 Task: Select the current location as Philadelphia, Pennsylvania, United States . Now zoom - , and verify the location . Hide zoom slider
Action: Mouse moved to (116, 24)
Screenshot: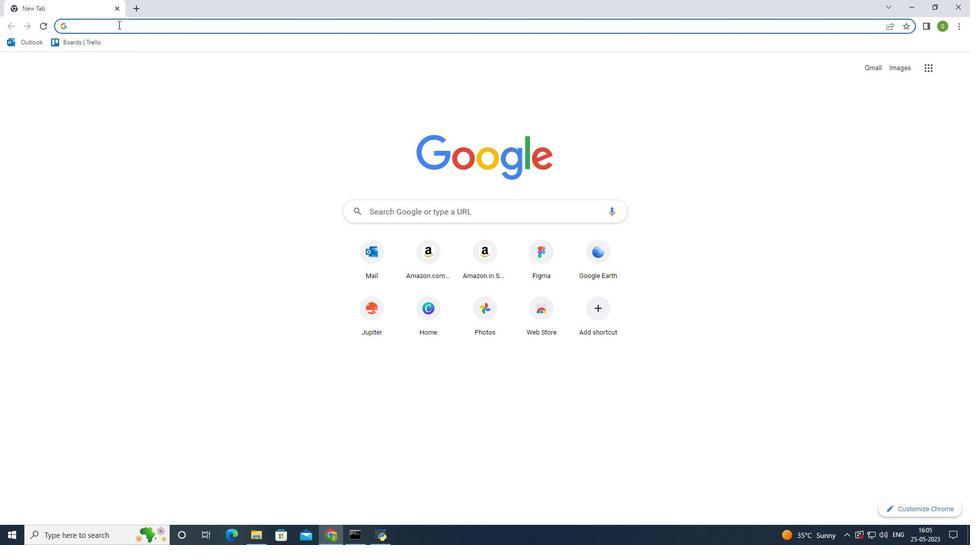
Action: Mouse pressed left at (116, 24)
Screenshot: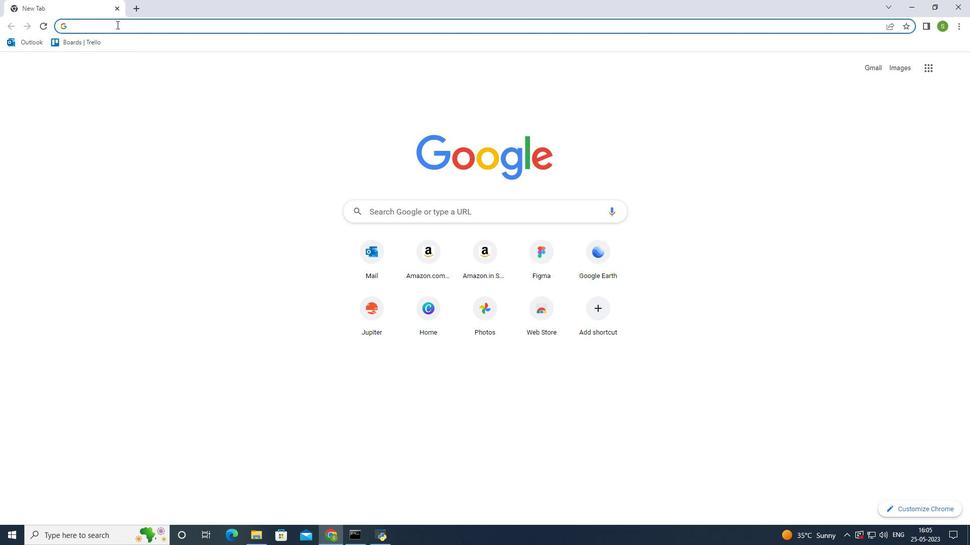 
Action: Mouse moved to (117, 45)
Screenshot: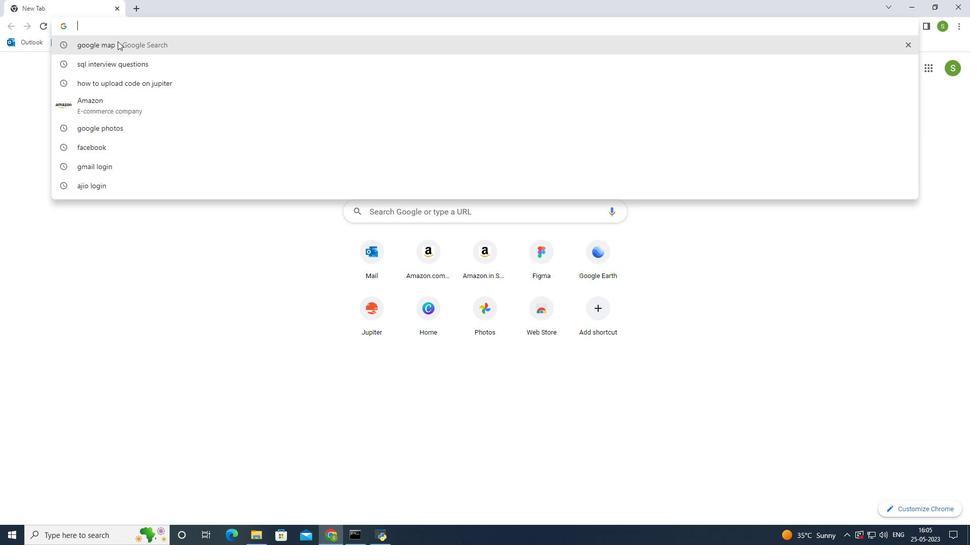 
Action: Mouse pressed left at (117, 45)
Screenshot: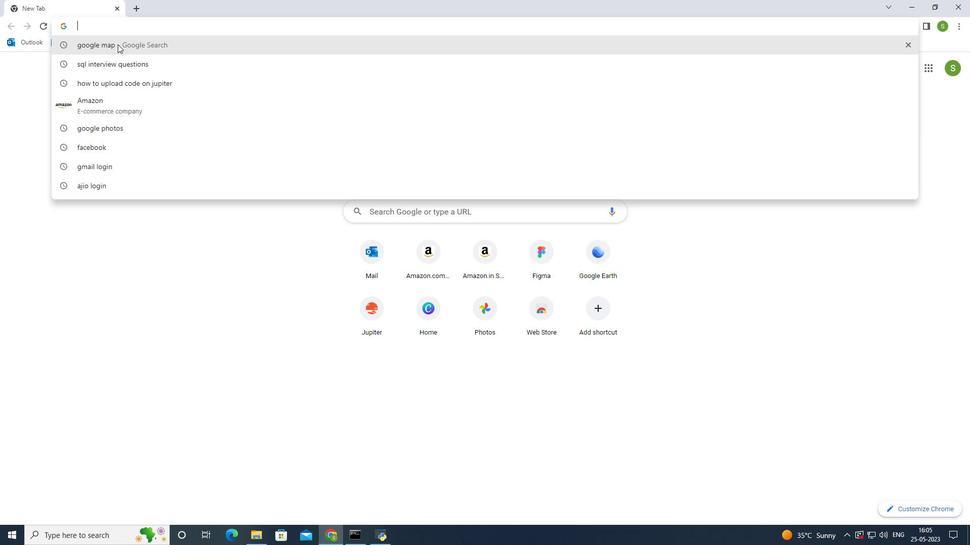 
Action: Mouse moved to (141, 154)
Screenshot: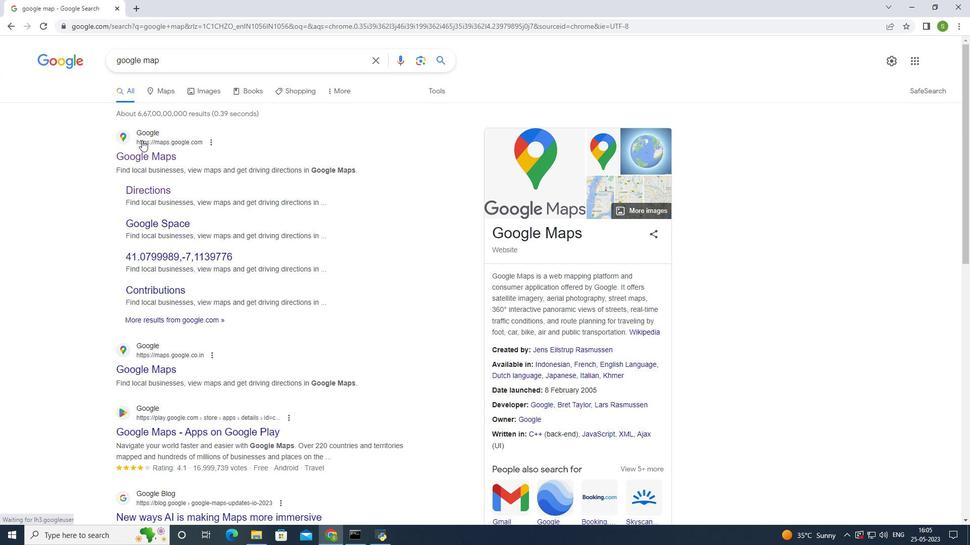 
Action: Mouse pressed left at (141, 154)
Screenshot: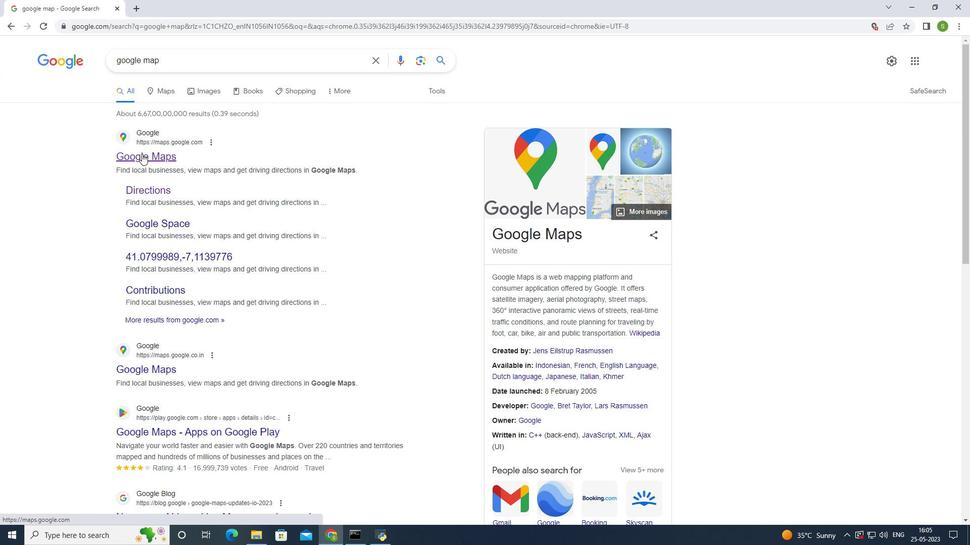 
Action: Mouse moved to (141, 152)
Screenshot: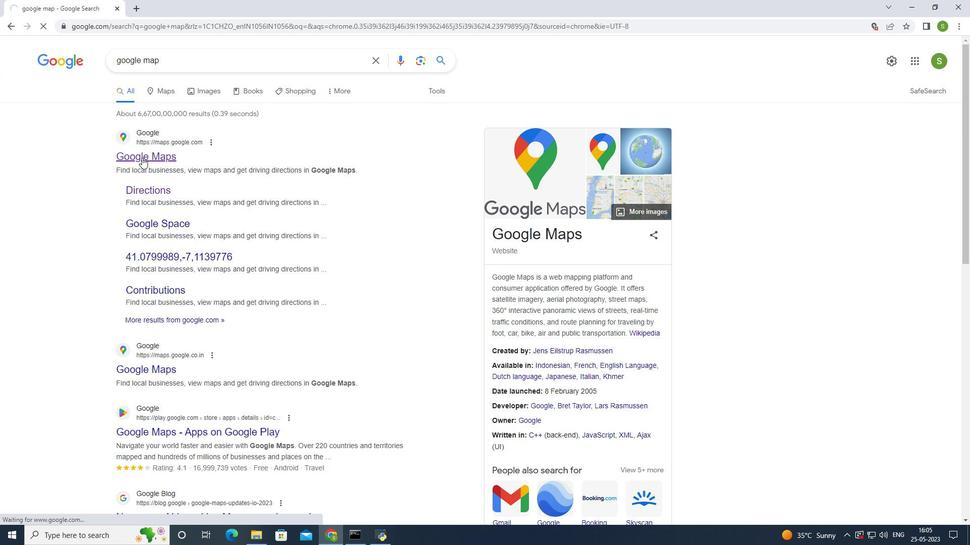 
Action: Mouse pressed left at (141, 152)
Screenshot: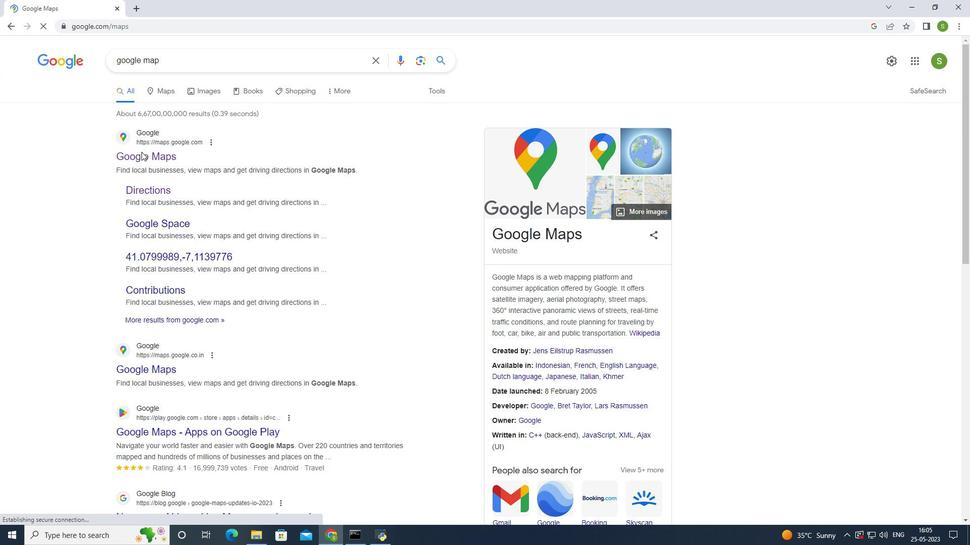 
Action: Mouse moved to (124, 53)
Screenshot: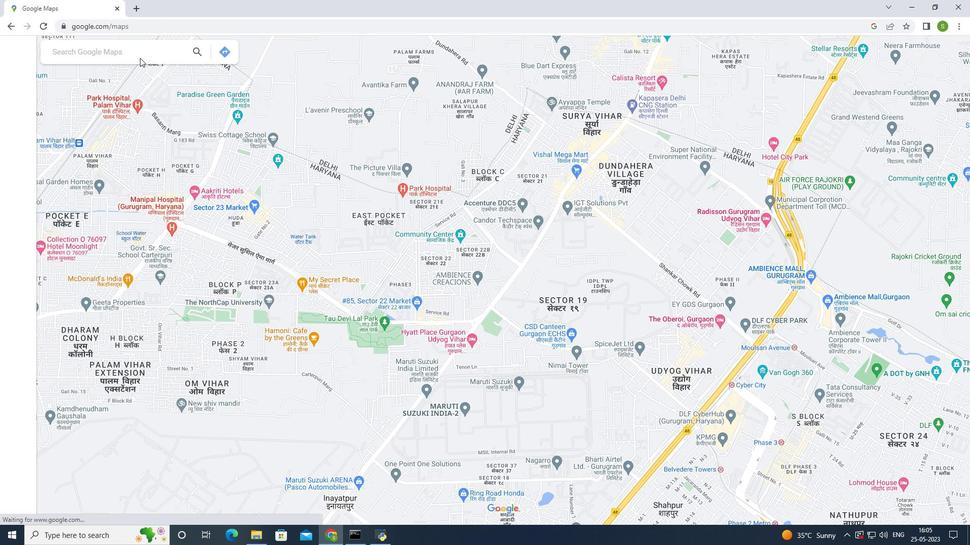 
Action: Mouse pressed left at (124, 53)
Screenshot: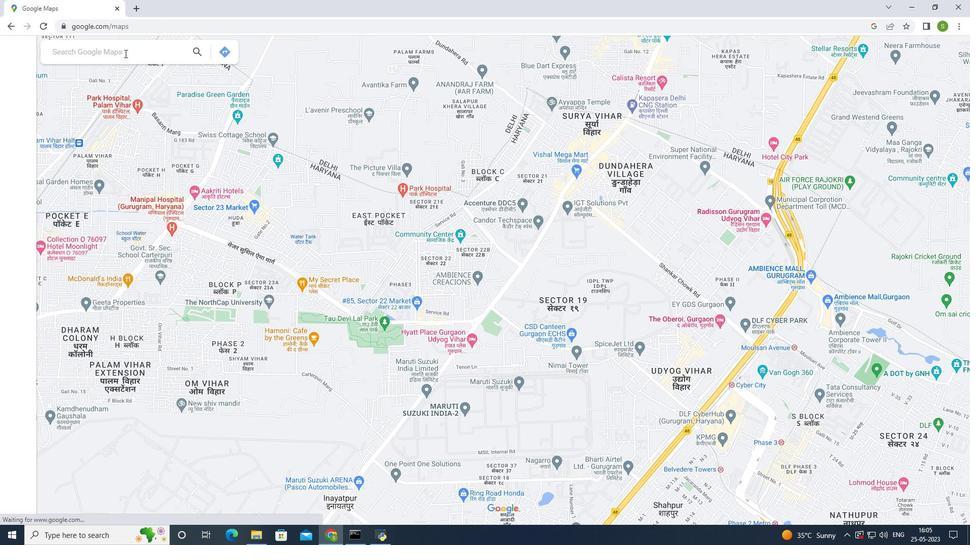 
Action: Mouse moved to (419, 162)
Screenshot: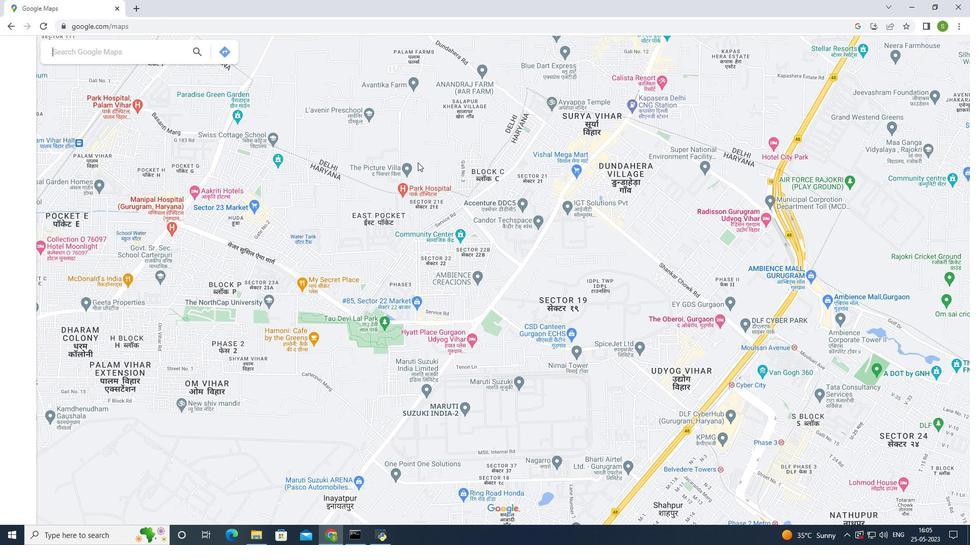 
Action: Key pressed <Key.caps_lock>P<Key.caps_lock>hiladel[hia<Key.space><Key.caps_lock>P<Key.caps_lock>ennsylvania<Key.space><Key.caps_lock>U<Key.caps_lock>nited<Key.space><Key.caps_lock>S<Key.caps_lock>tates<Key.enter>
Screenshot: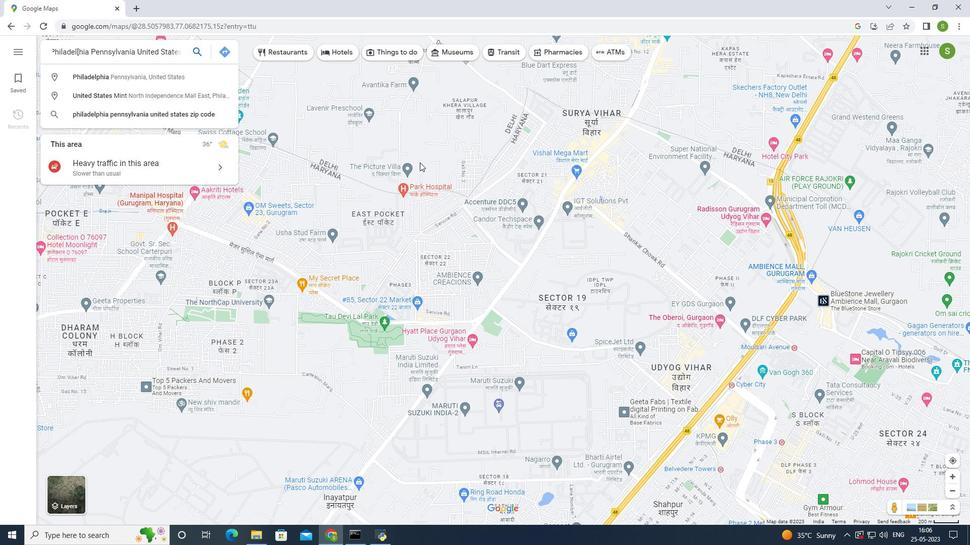 
Action: Mouse moved to (953, 489)
Screenshot: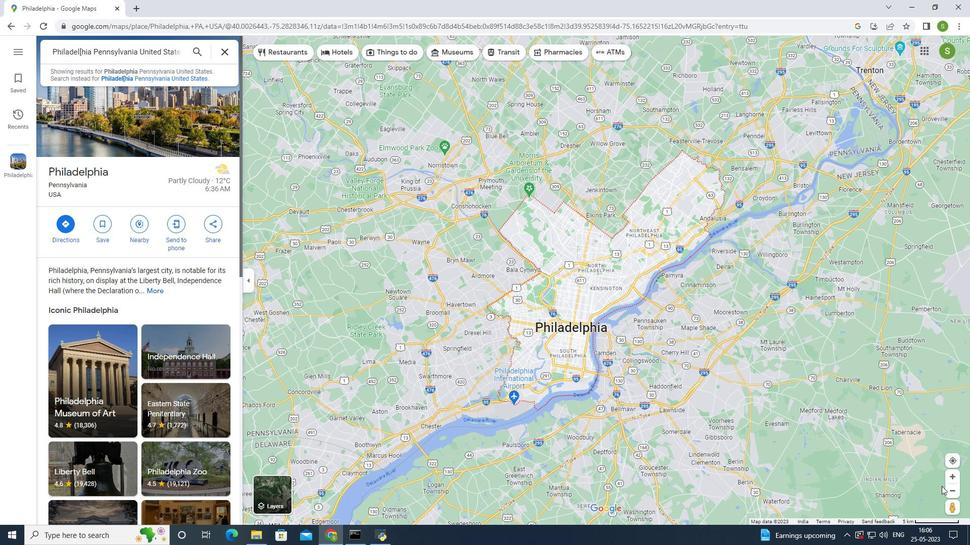 
Action: Mouse pressed left at (953, 489)
Screenshot: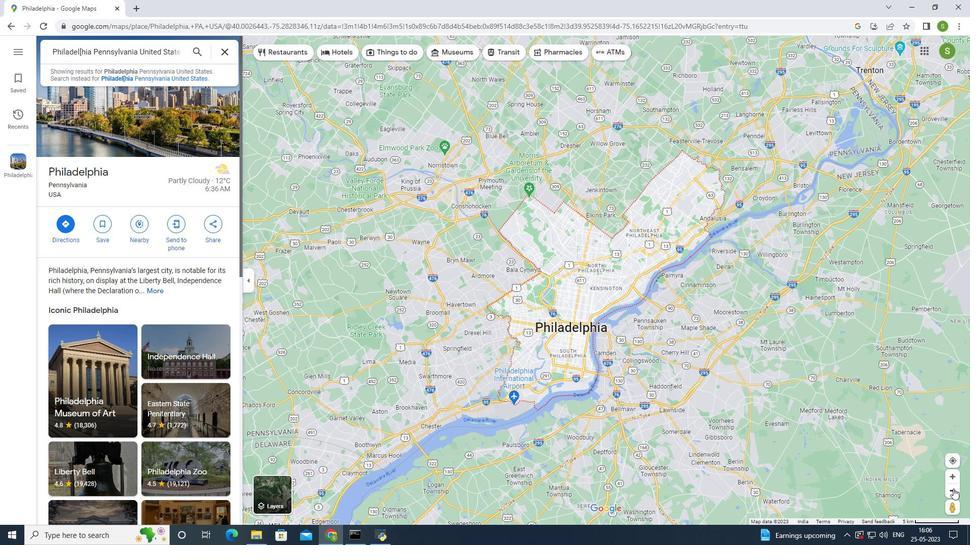 
Action: Mouse moved to (952, 475)
Screenshot: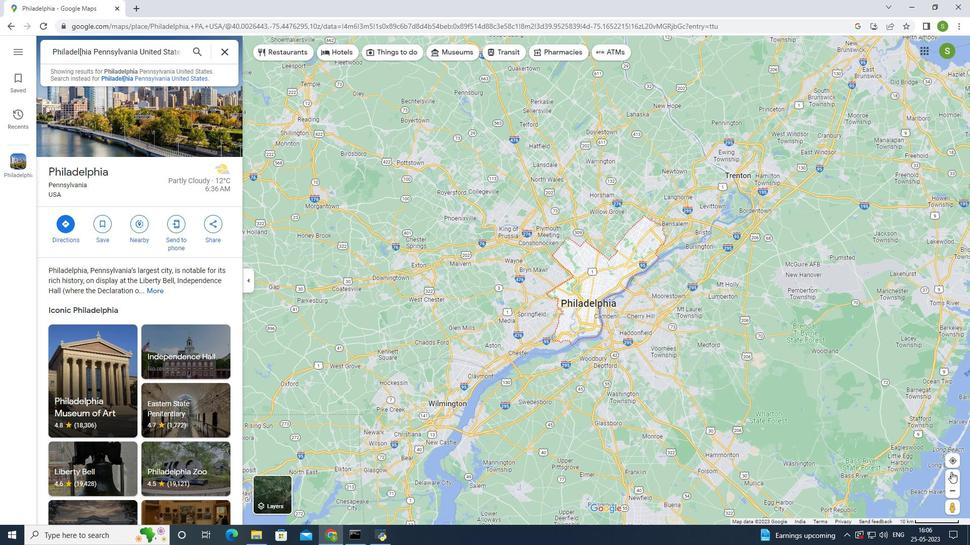 
Action: Mouse pressed left at (952, 475)
Screenshot: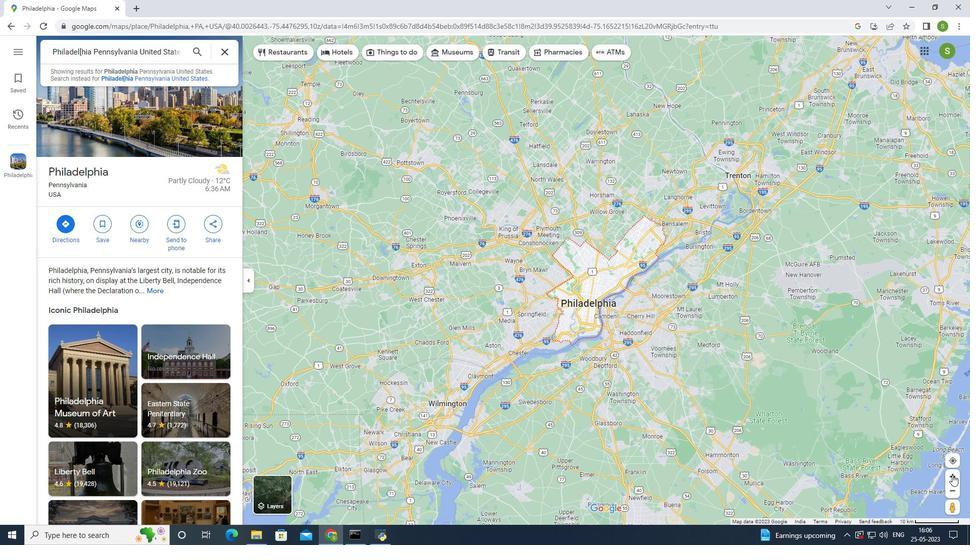 
Action: Mouse moved to (926, 485)
Screenshot: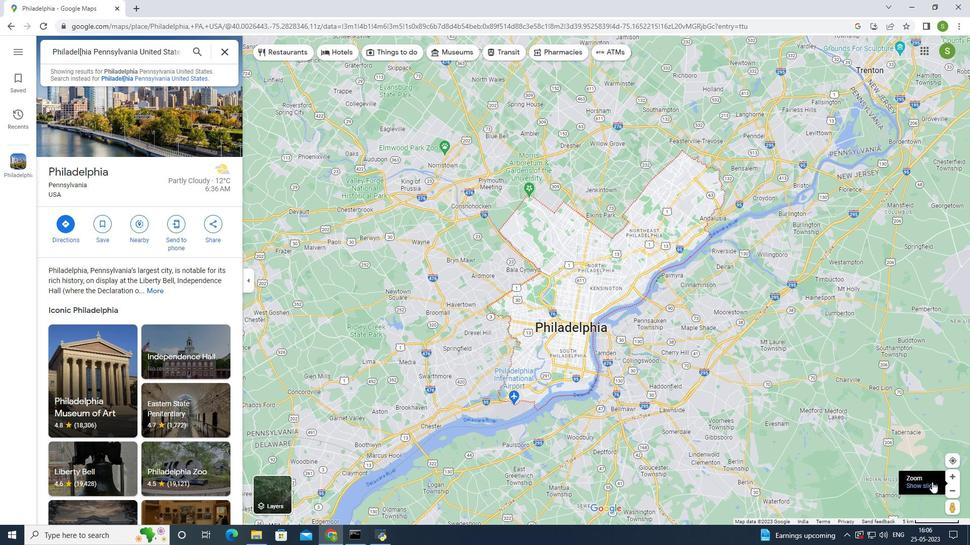 
Action: Mouse pressed left at (926, 485)
Screenshot: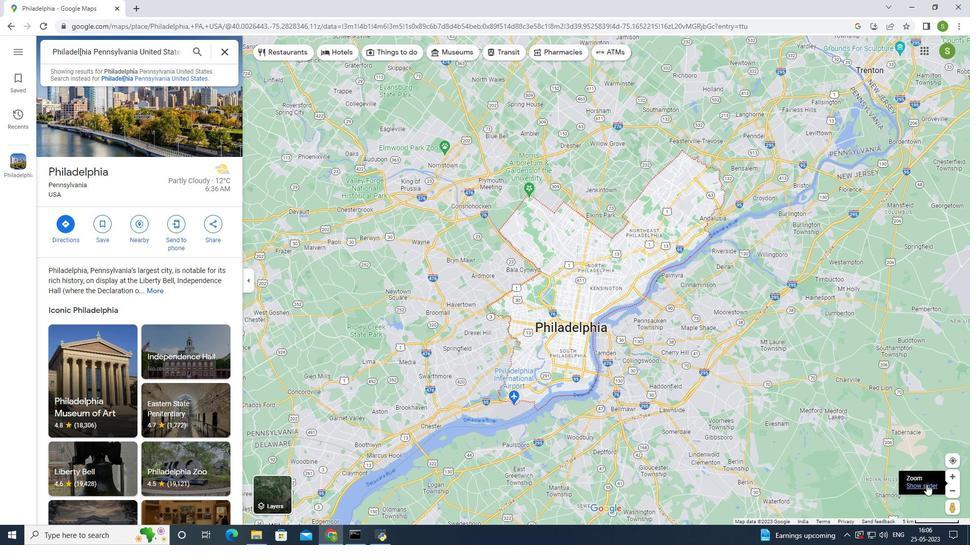 
Action: Mouse moved to (545, 397)
Screenshot: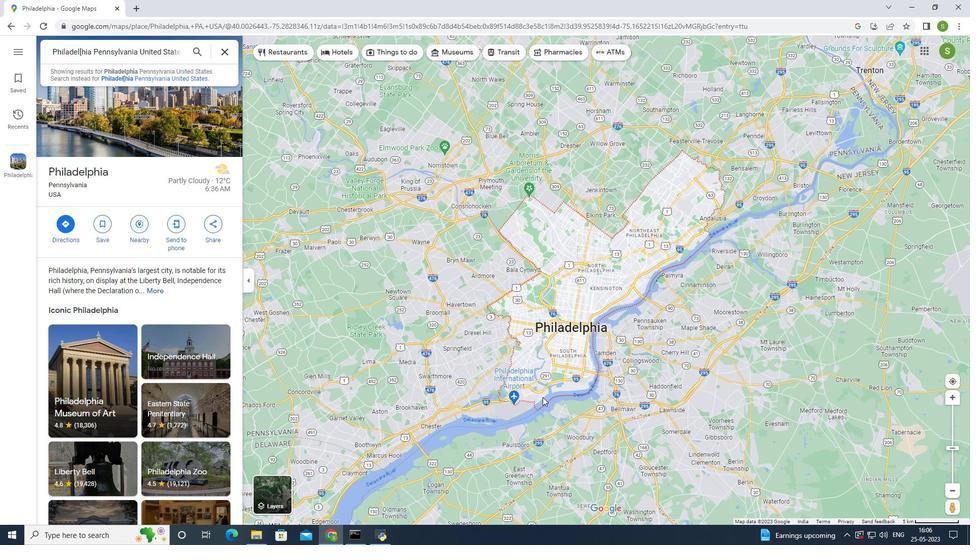 
Action: Mouse scrolled (545, 397) with delta (0, 0)
Screenshot: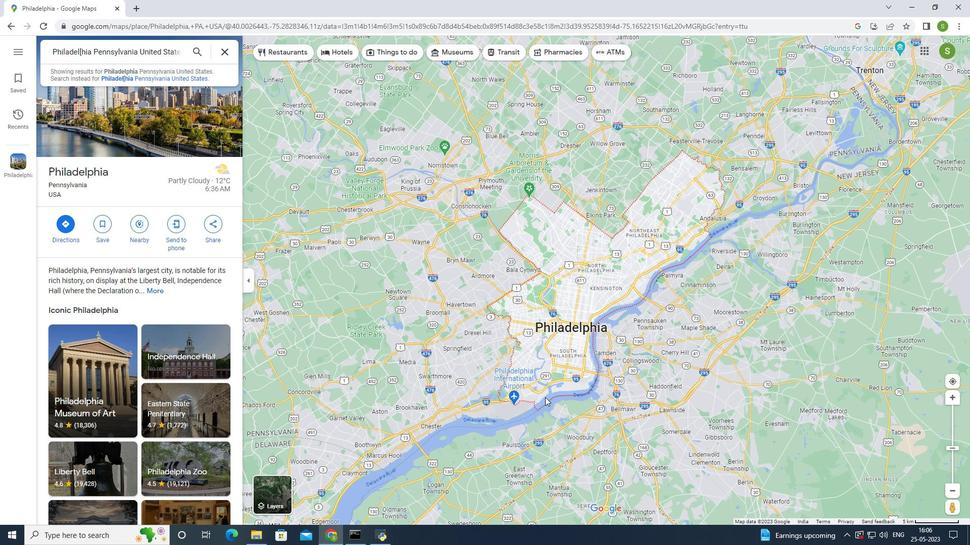 
Action: Mouse moved to (577, 391)
Screenshot: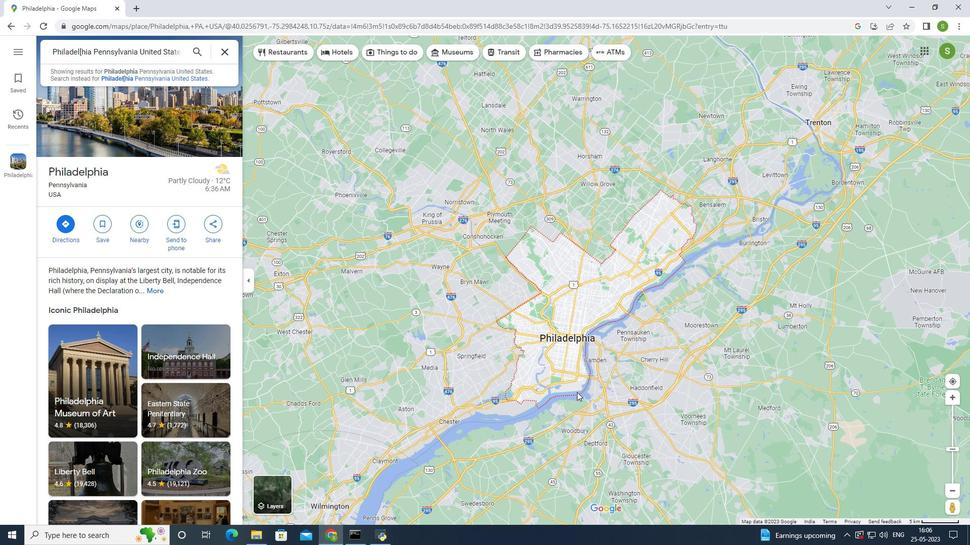 
Action: Mouse scrolled (577, 392) with delta (0, 0)
Screenshot: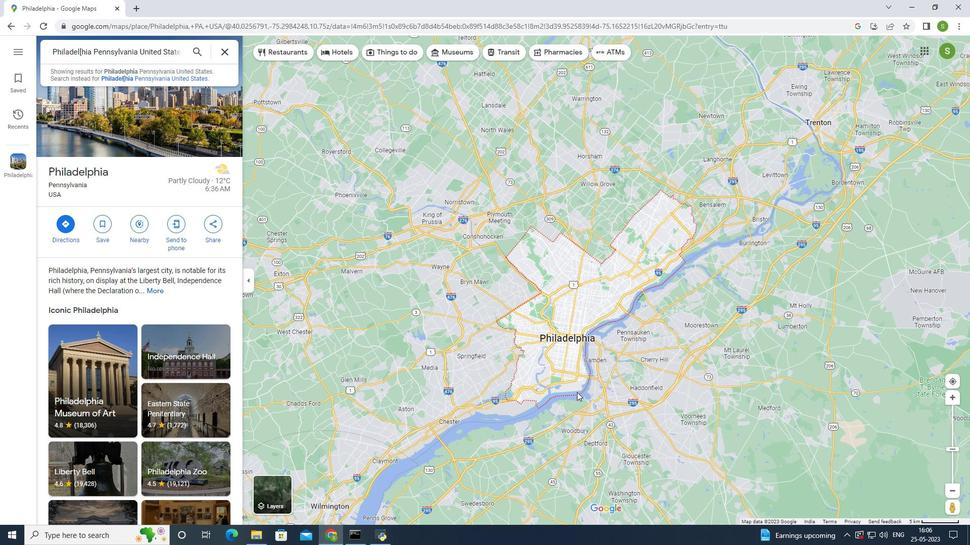 
Action: Mouse moved to (577, 390)
Screenshot: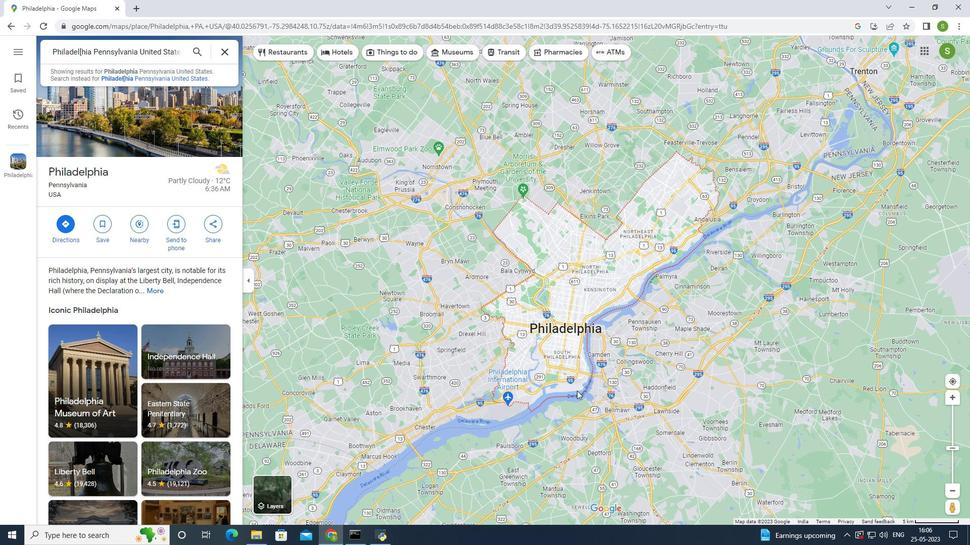
Action: Mouse scrolled (577, 390) with delta (0, 0)
Screenshot: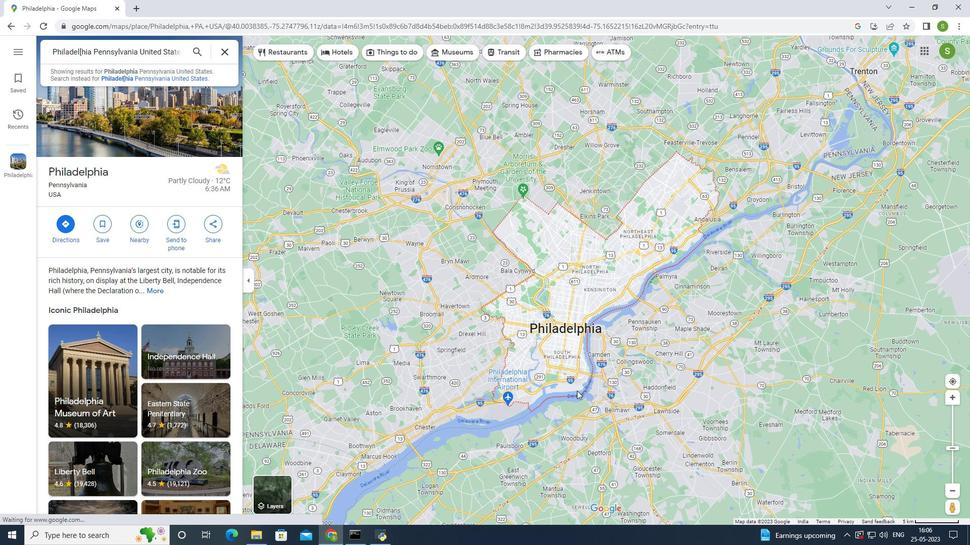 
Action: Mouse scrolled (577, 390) with delta (0, 0)
Screenshot: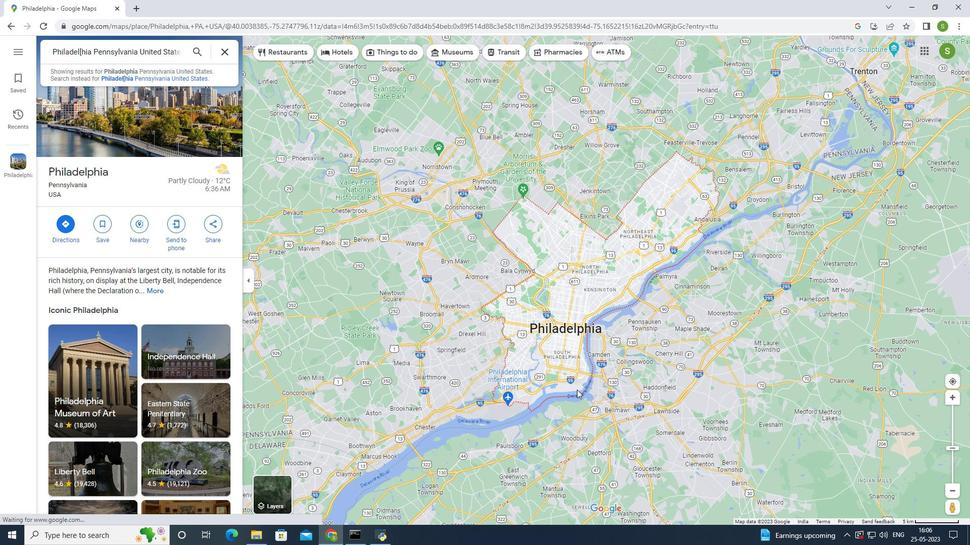 
Action: Mouse moved to (595, 357)
Screenshot: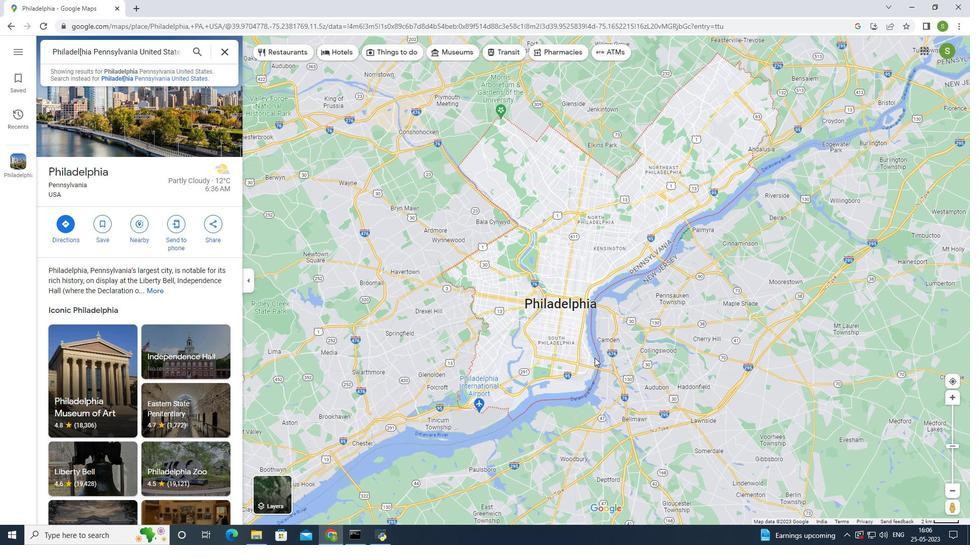 
Action: Mouse scrolled (595, 358) with delta (0, 0)
Screenshot: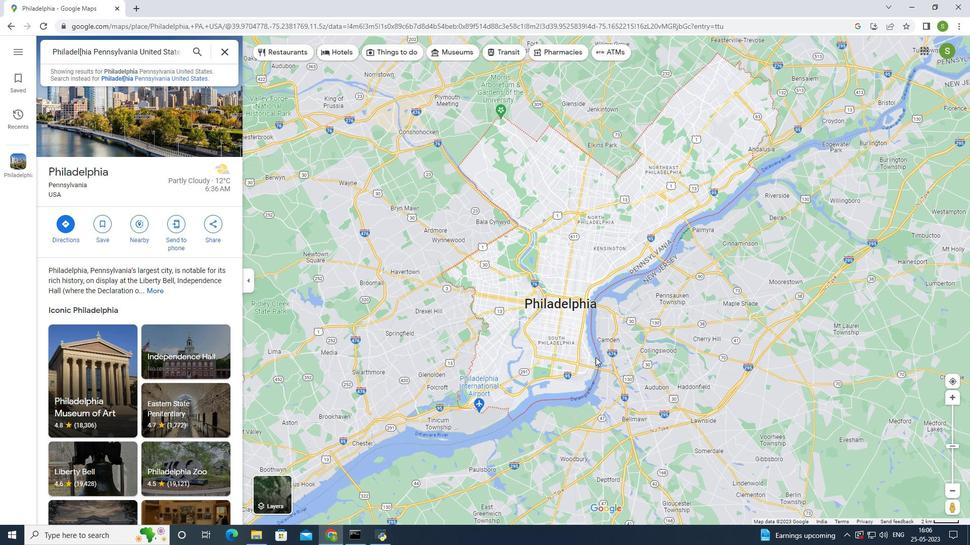 
Action: Mouse scrolled (595, 358) with delta (0, 0)
Screenshot: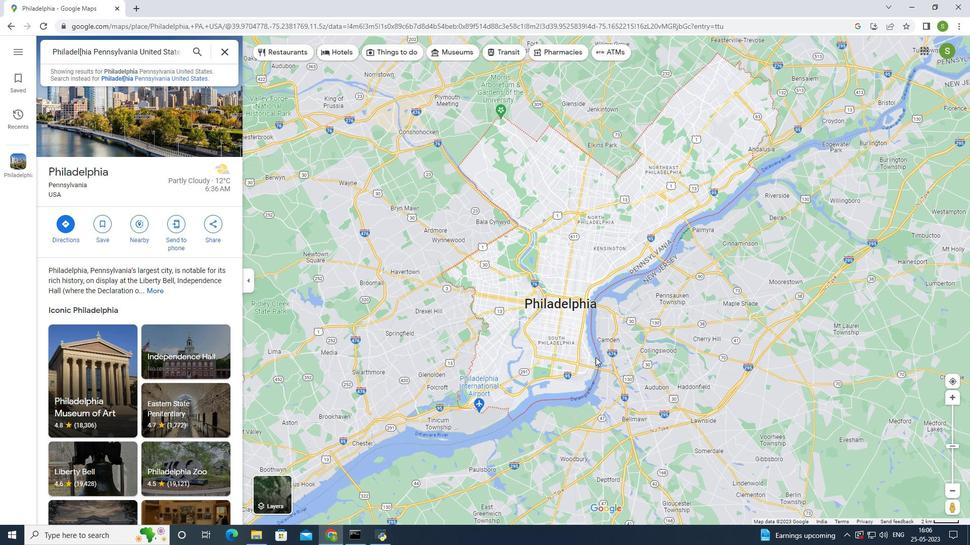 
Action: Mouse scrolled (595, 358) with delta (0, 0)
Screenshot: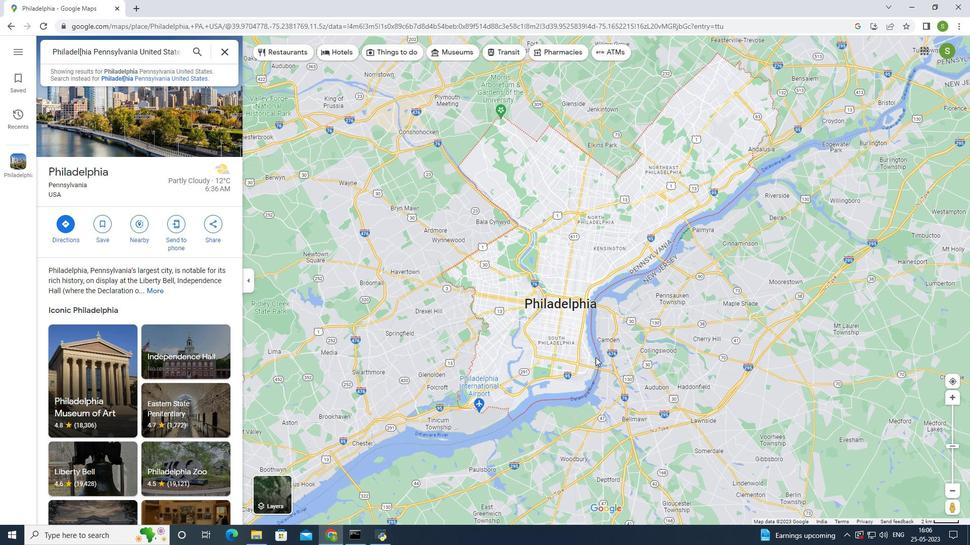 
Action: Mouse scrolled (595, 358) with delta (0, 0)
Screenshot: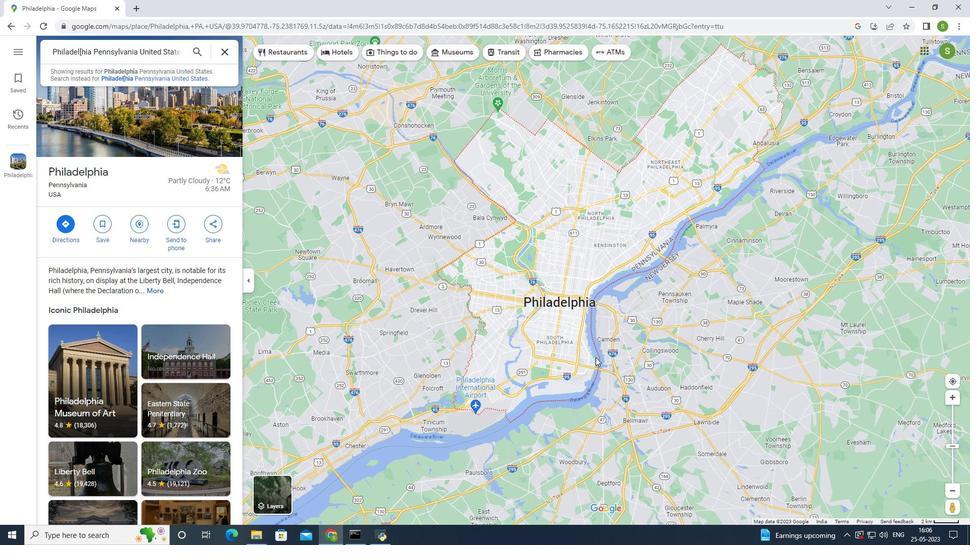 
Action: Mouse moved to (595, 356)
Screenshot: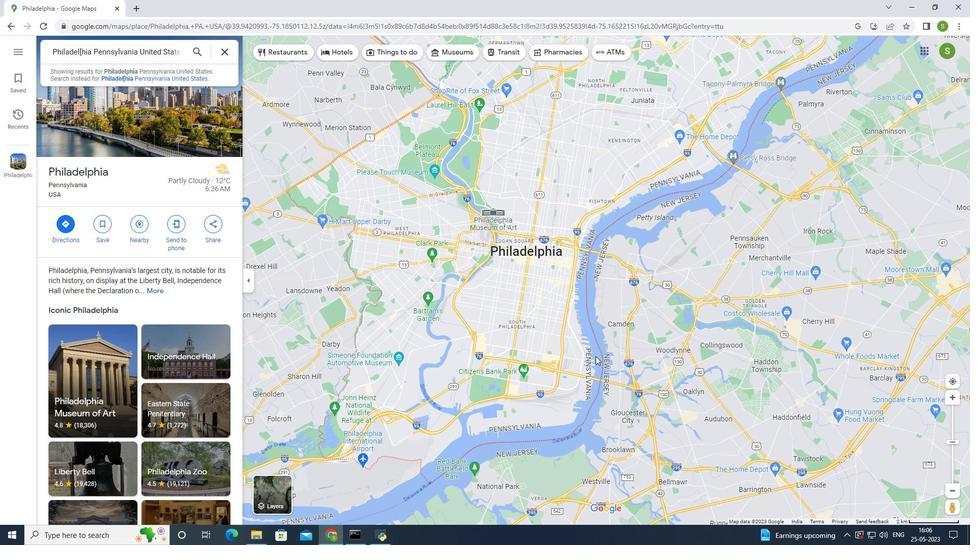 
Action: Mouse scrolled (595, 355) with delta (0, 0)
Screenshot: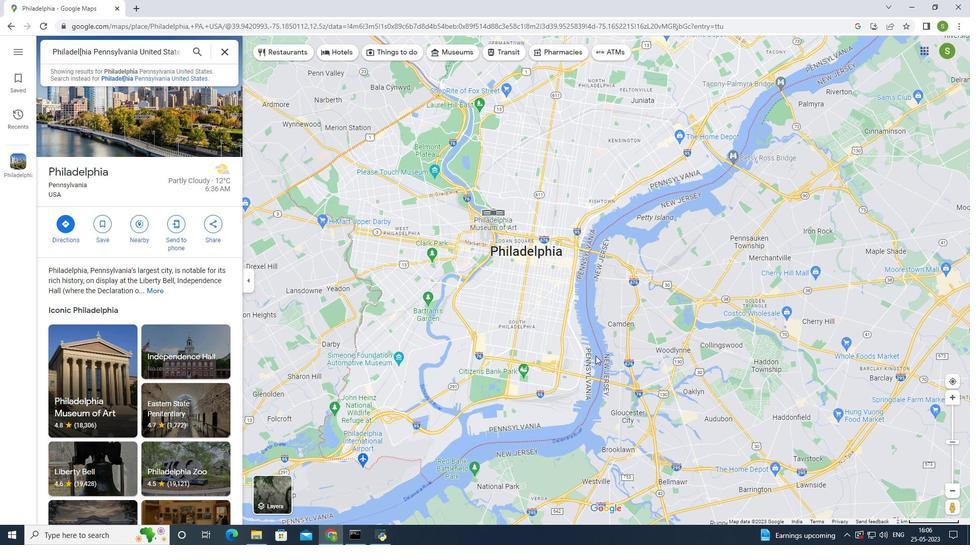 
Action: Mouse moved to (595, 356)
Screenshot: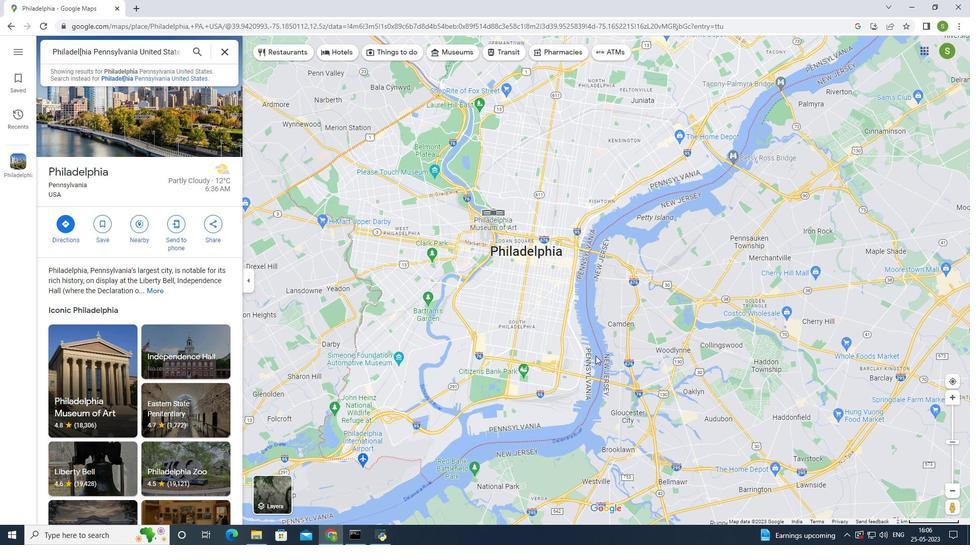 
Action: Mouse scrolled (595, 355) with delta (0, 0)
Screenshot: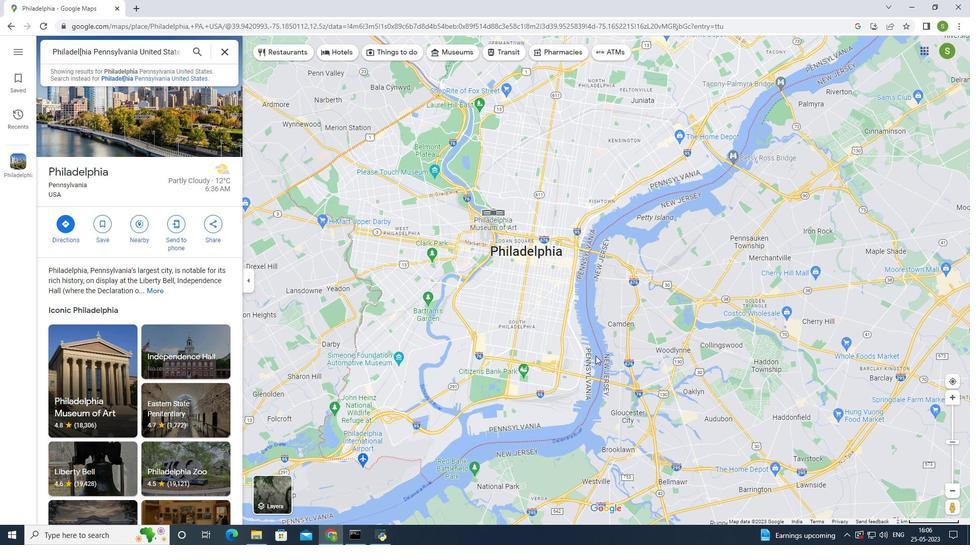 
Action: Mouse scrolled (595, 355) with delta (0, 0)
Screenshot: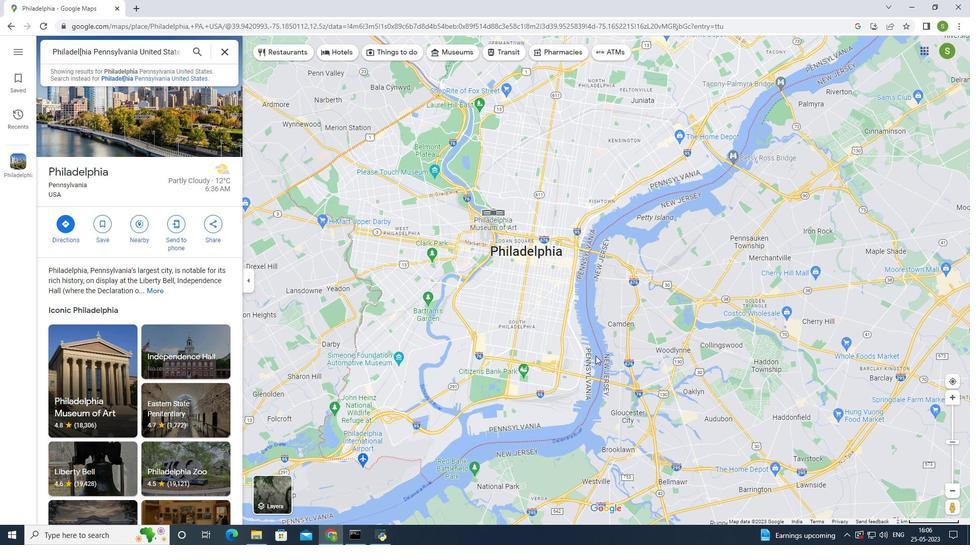 
Action: Mouse scrolled (595, 355) with delta (0, 0)
Screenshot: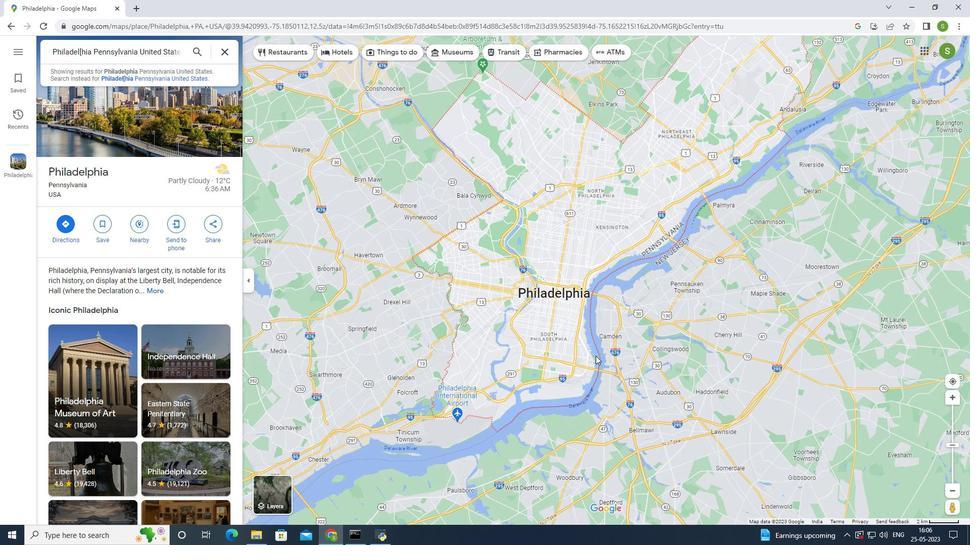 
Action: Mouse scrolled (595, 355) with delta (0, 0)
Screenshot: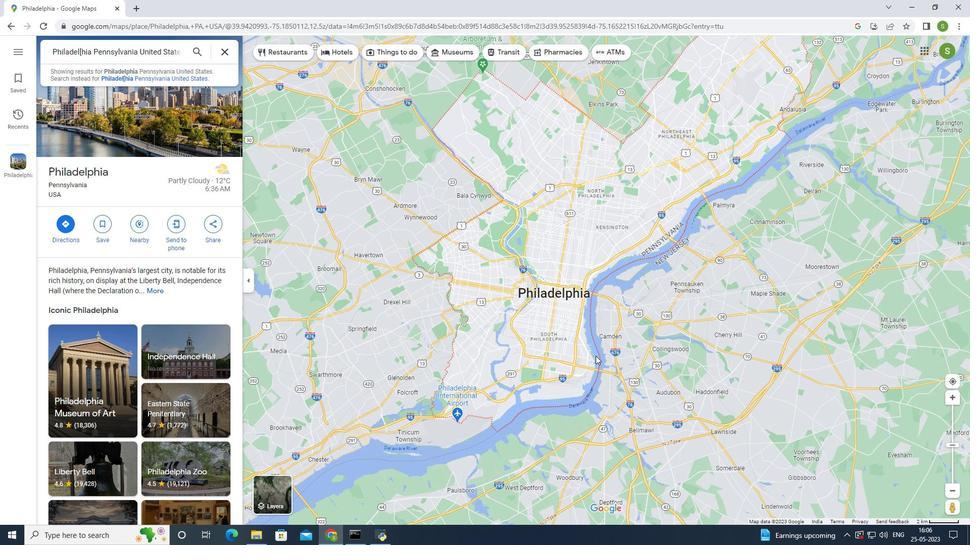 
Action: Mouse scrolled (595, 355) with delta (0, 0)
Screenshot: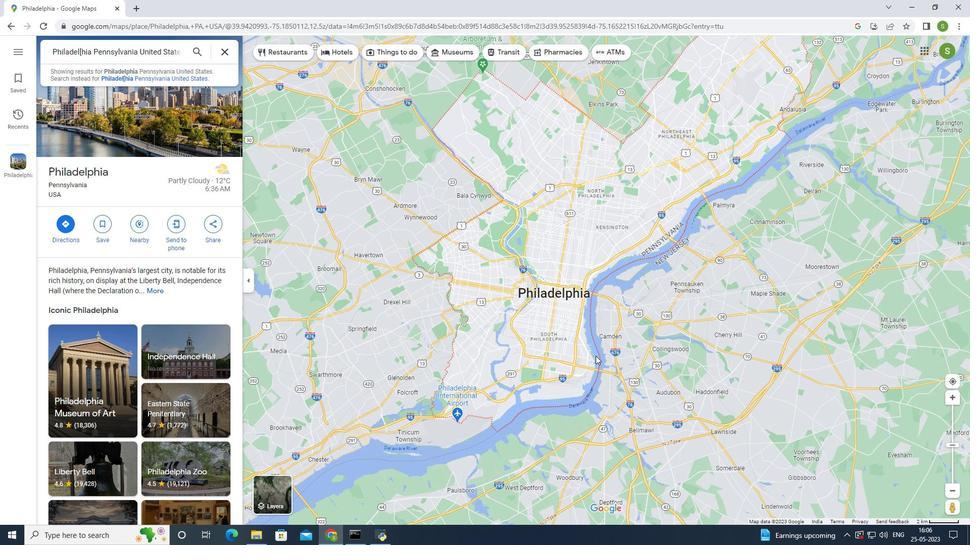 
Action: Mouse moved to (731, 186)
Screenshot: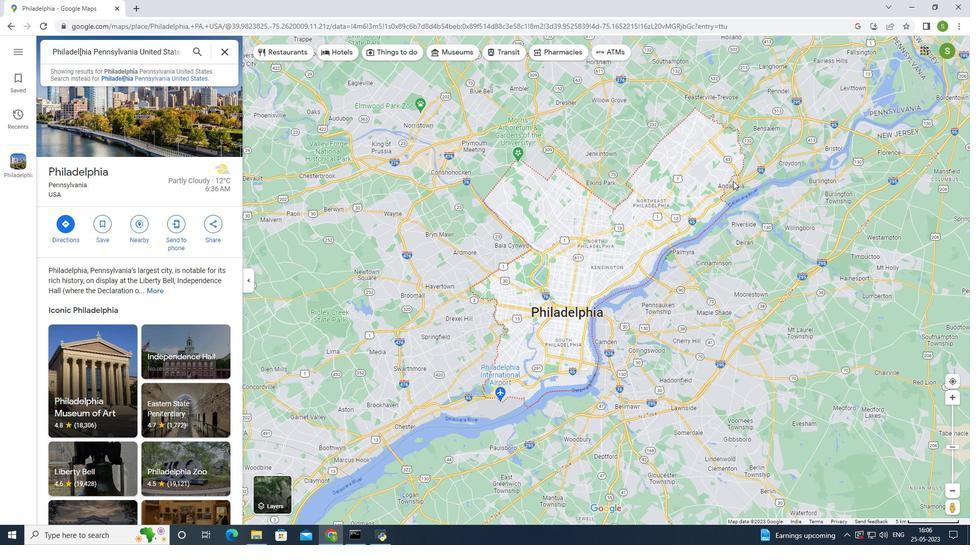 
Action: Mouse pressed left at (731, 186)
Screenshot: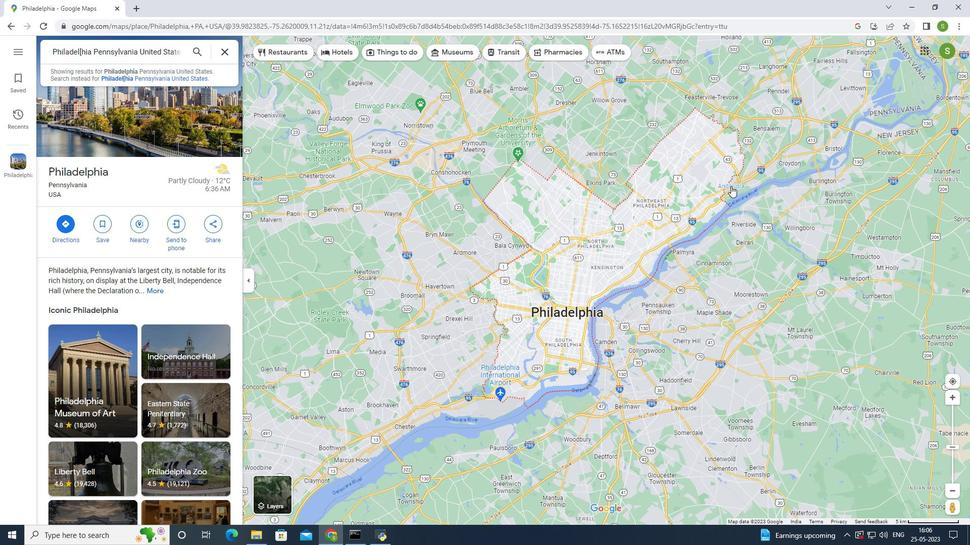 
Action: Mouse moved to (700, 240)
Screenshot: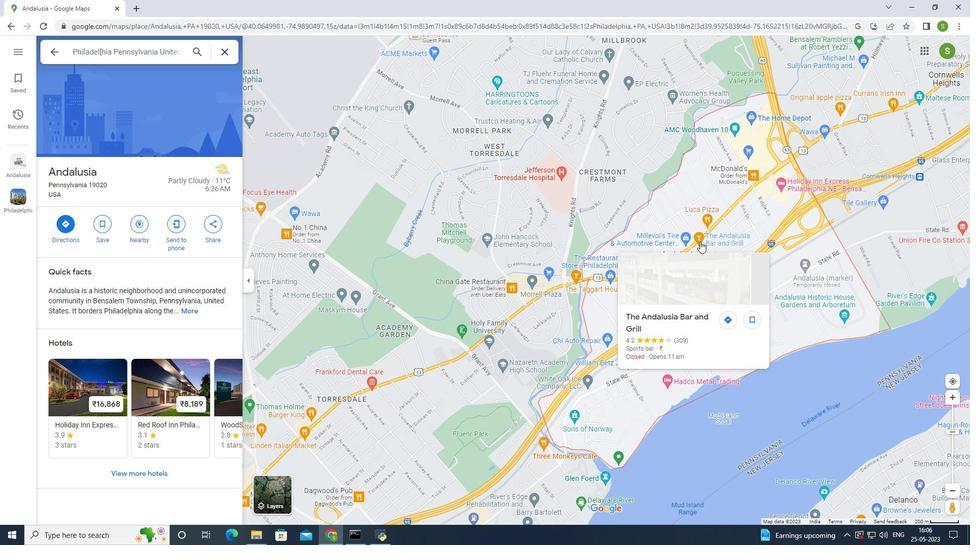 
Action: Mouse pressed left at (700, 240)
Screenshot: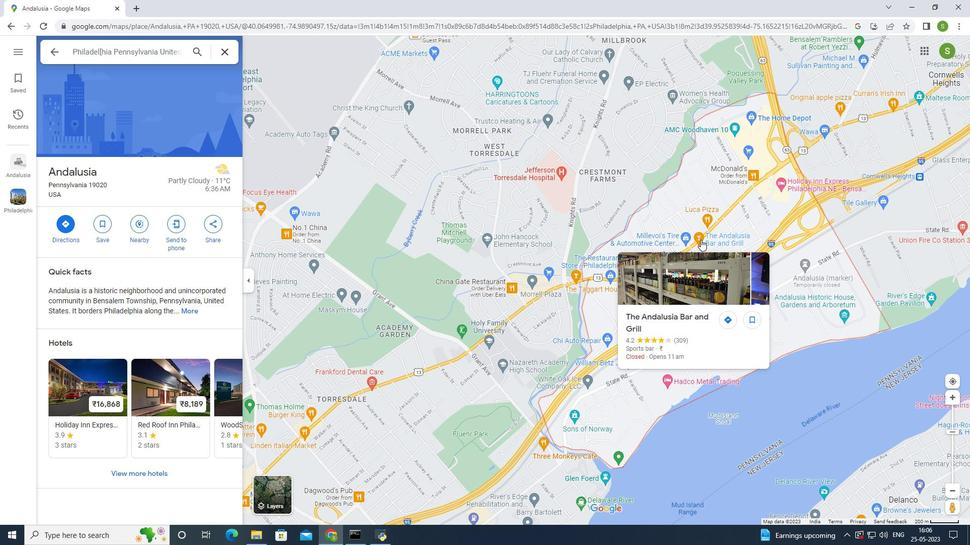 
Action: Mouse moved to (110, 120)
Screenshot: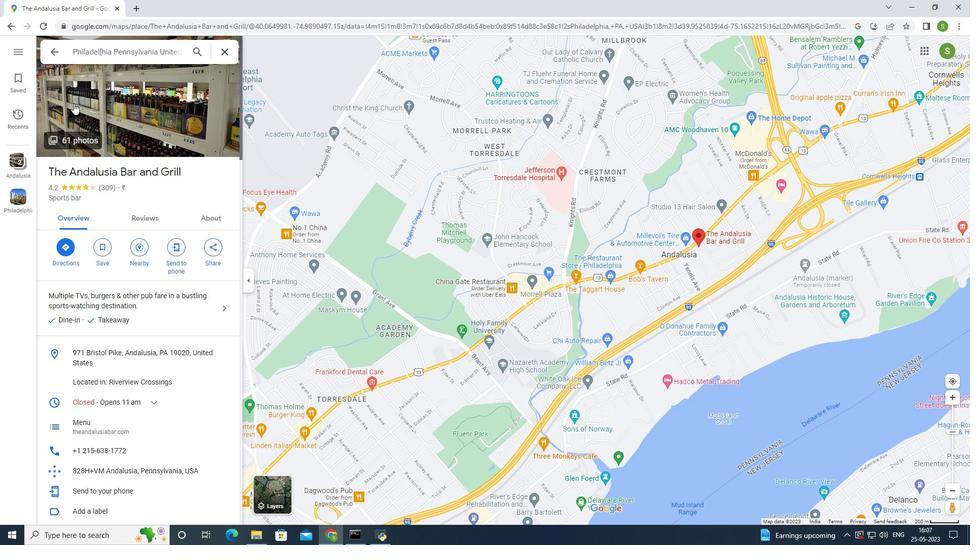 
Action: Mouse pressed left at (110, 120)
Screenshot: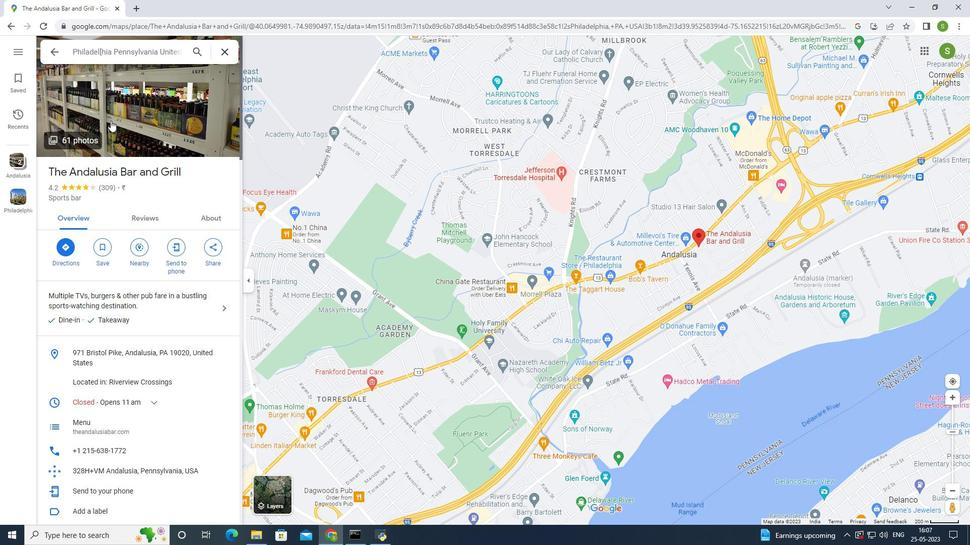 
Action: Mouse moved to (539, 191)
Screenshot: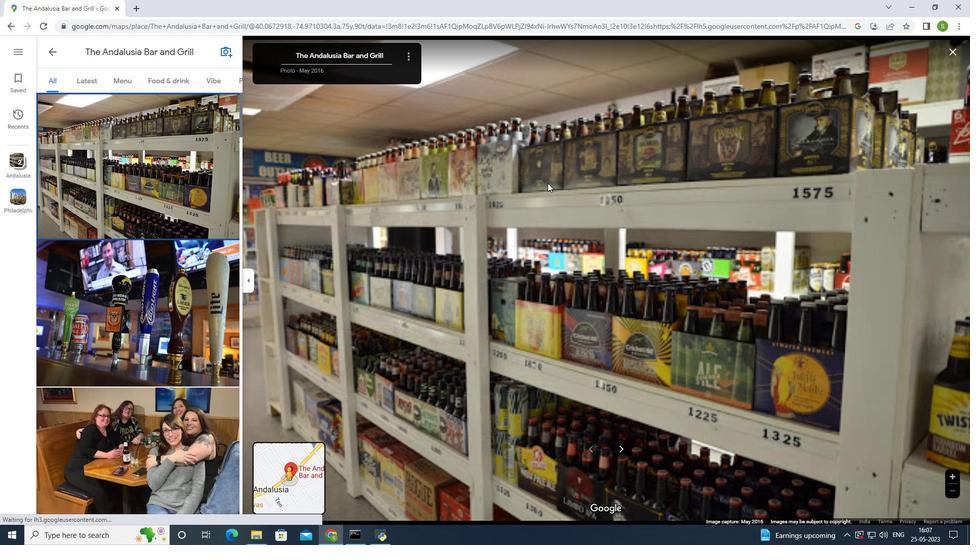 
Action: Key pressed <Key.right><Key.right>
Screenshot: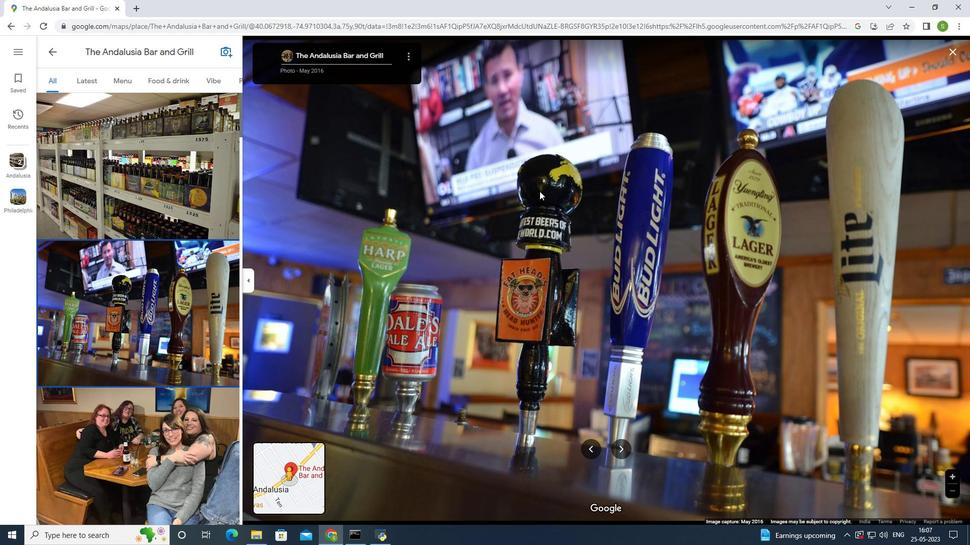 
Action: Mouse moved to (618, 450)
Screenshot: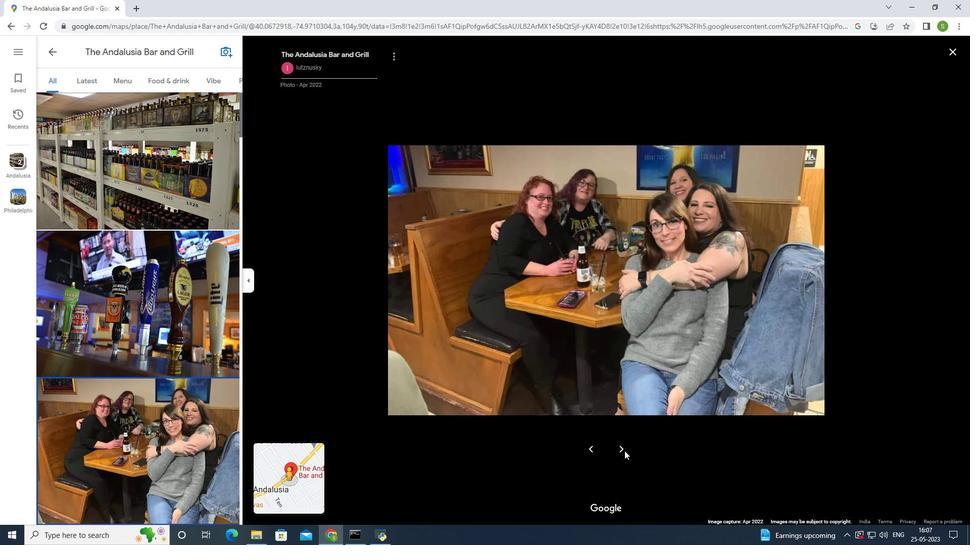 
Action: Mouse pressed left at (618, 450)
Screenshot: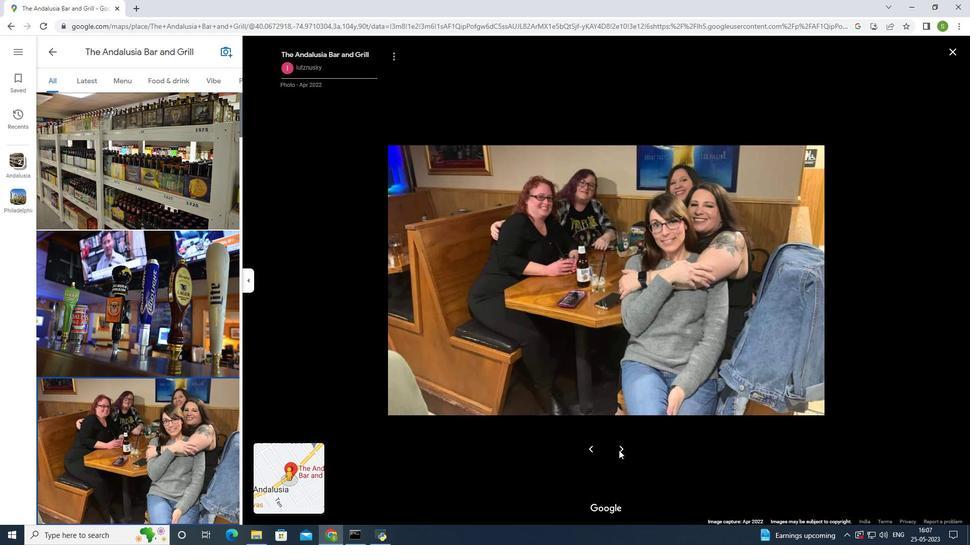 
Action: Mouse moved to (623, 450)
Screenshot: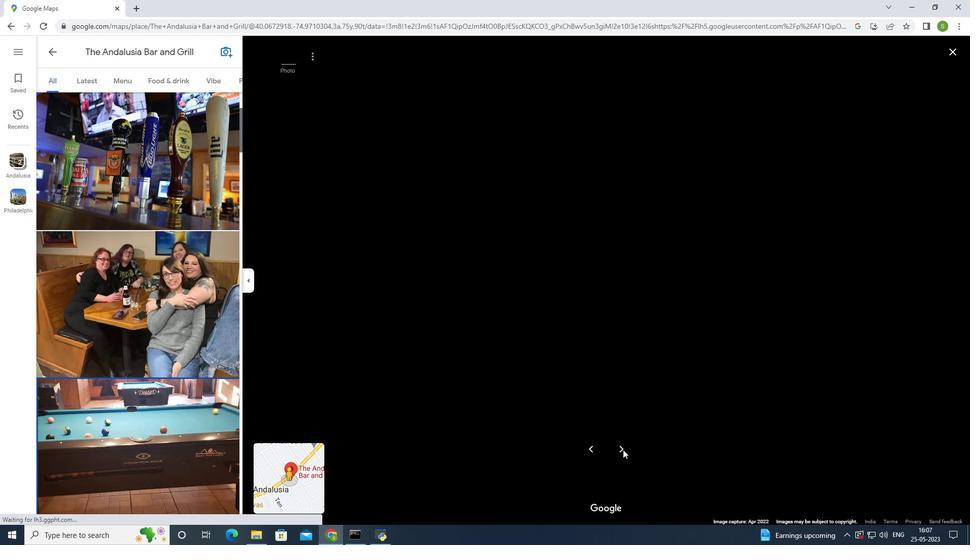 
Action: Mouse pressed left at (623, 450)
Screenshot: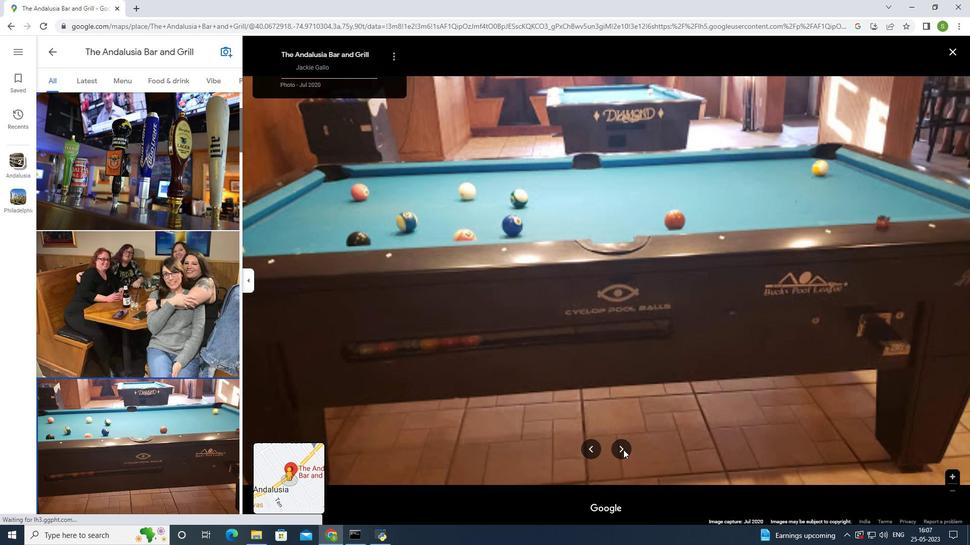 
Action: Mouse pressed left at (623, 450)
Screenshot: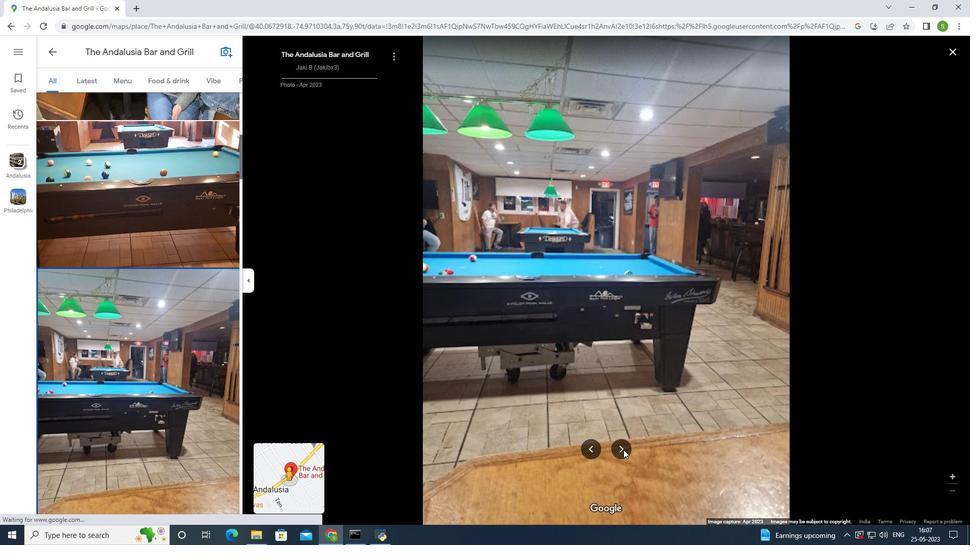 
Action: Mouse moved to (621, 448)
Screenshot: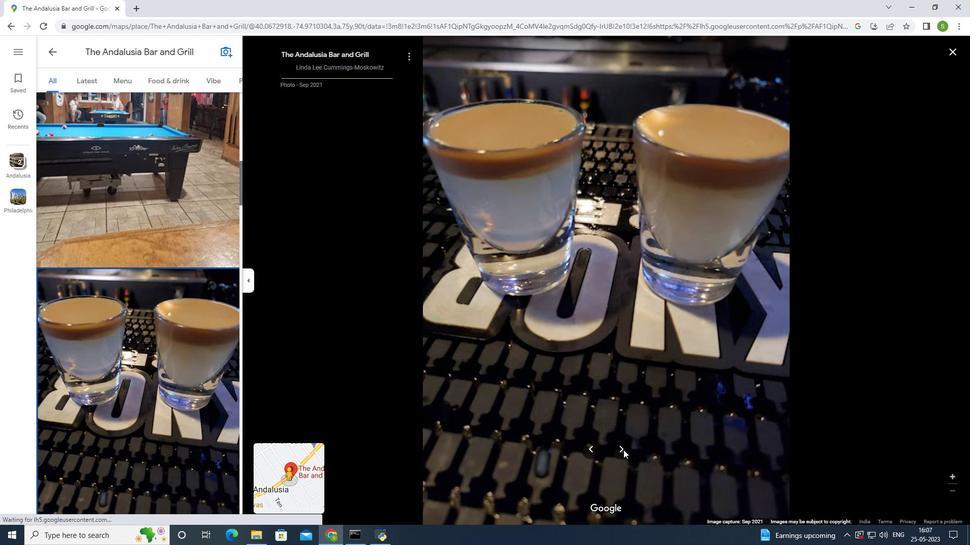 
Action: Mouse pressed left at (621, 448)
Screenshot: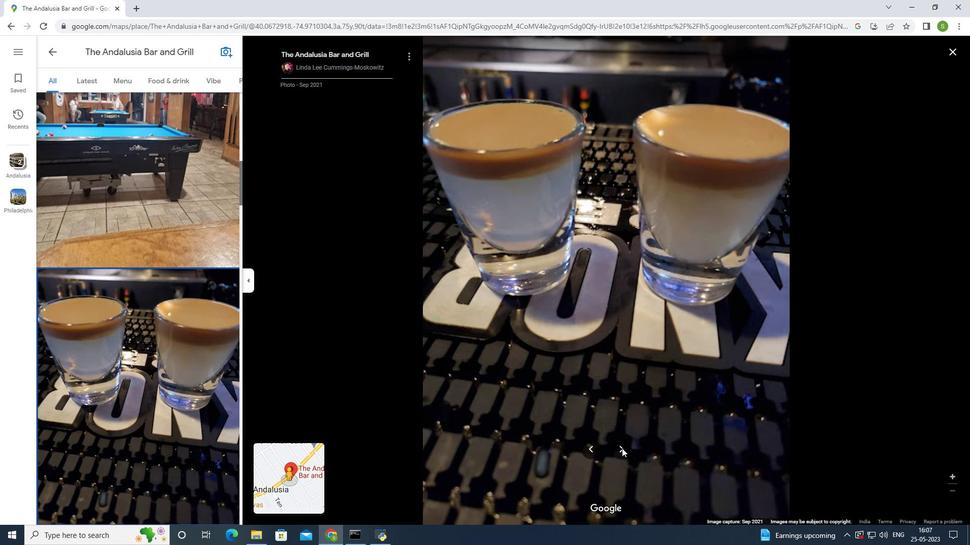 
Action: Mouse pressed left at (621, 448)
Screenshot: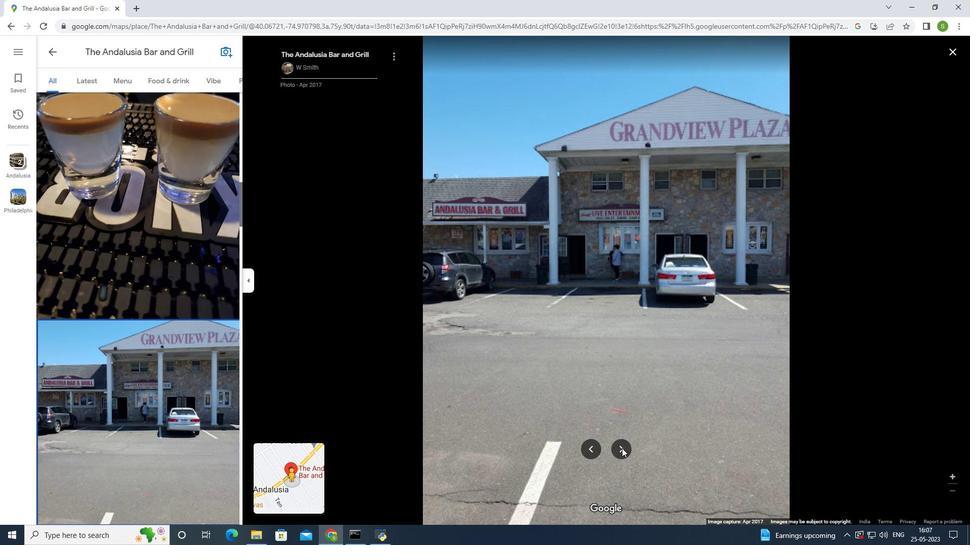 
Action: Mouse pressed left at (621, 448)
Screenshot: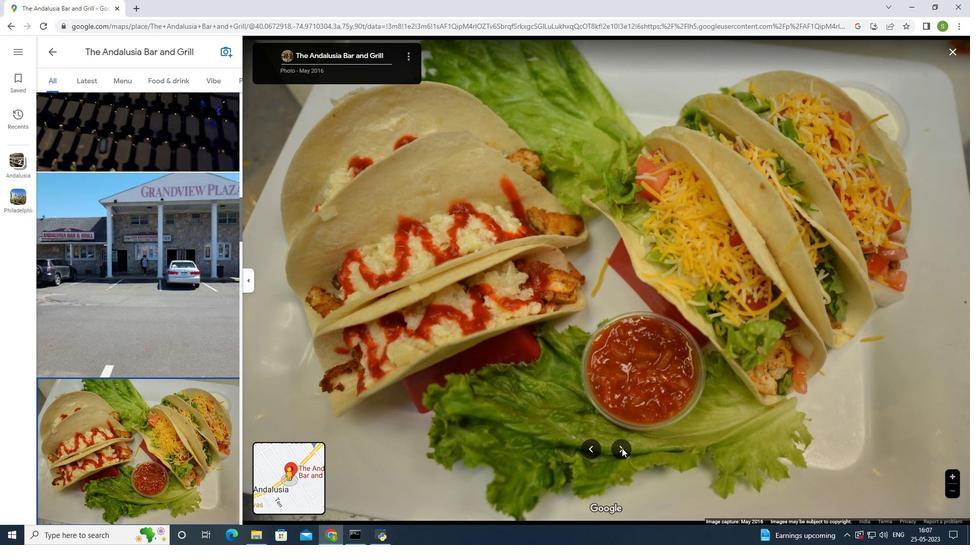 
Action: Mouse pressed left at (621, 448)
Screenshot: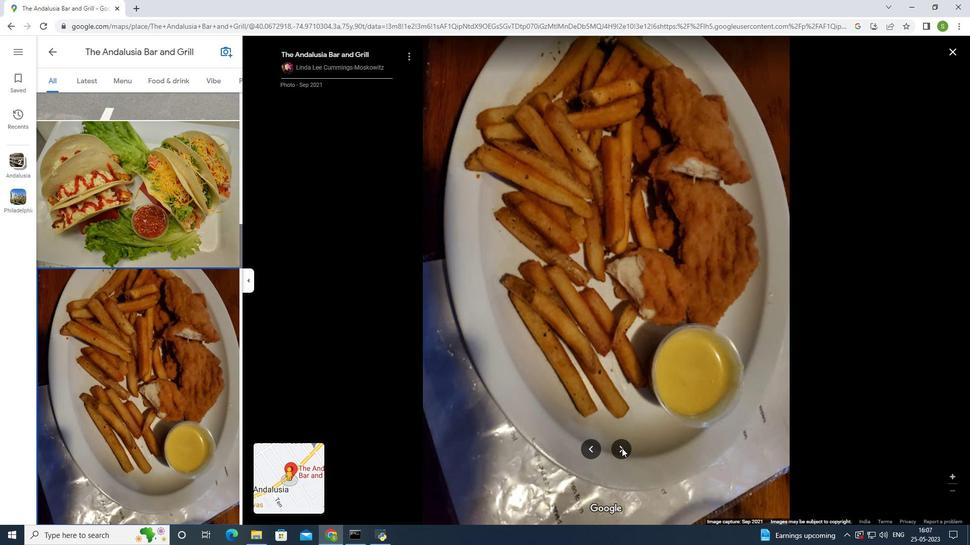 
Action: Mouse pressed left at (621, 448)
Screenshot: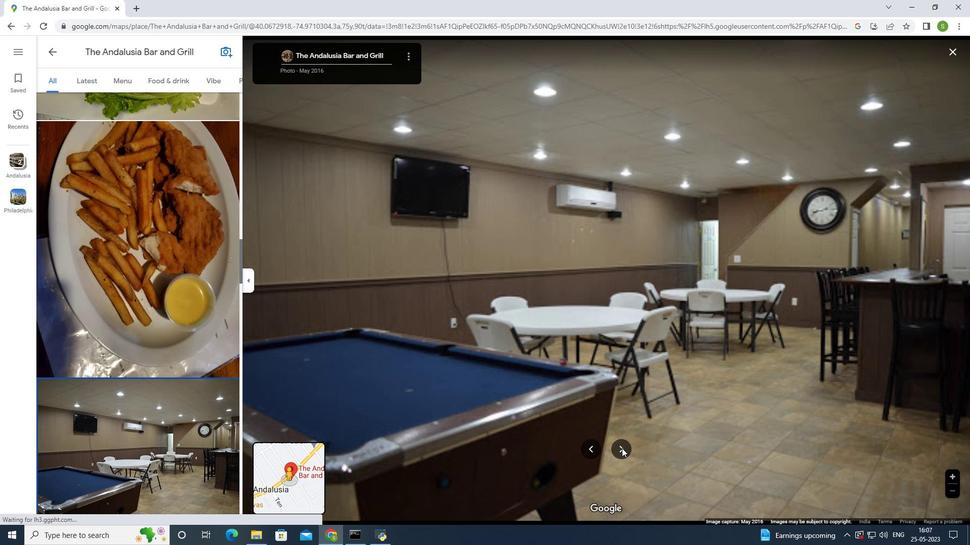 
Action: Mouse pressed left at (621, 448)
Screenshot: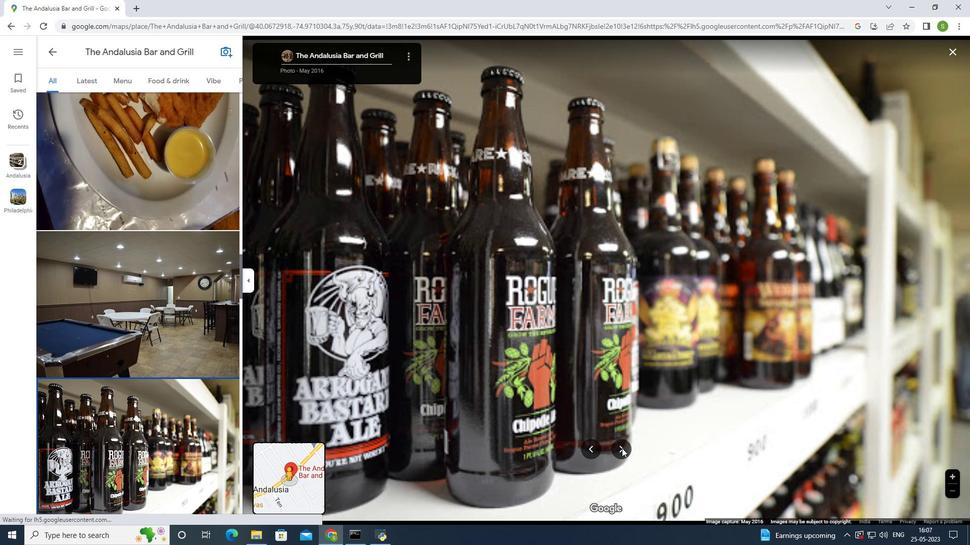 
Action: Mouse pressed left at (621, 448)
Screenshot: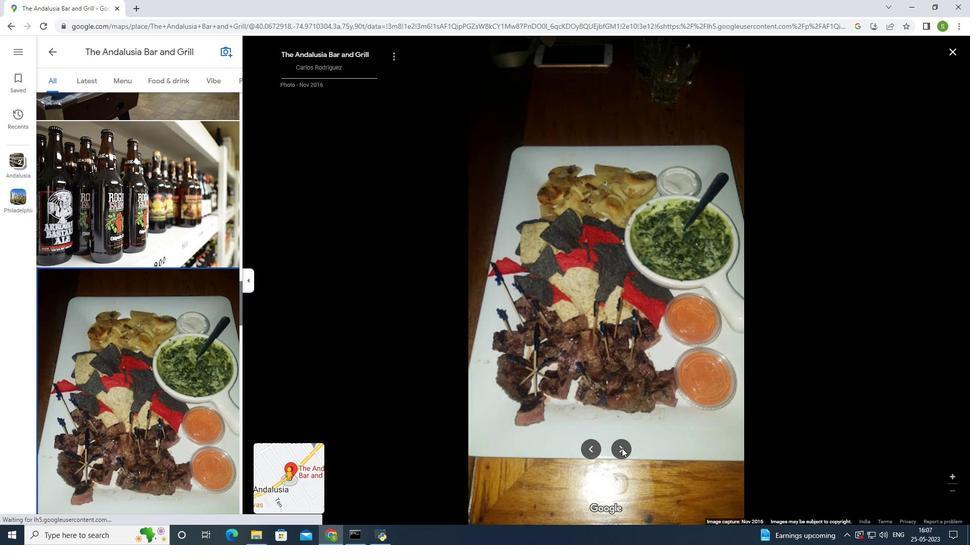 
Action: Mouse pressed left at (621, 448)
Screenshot: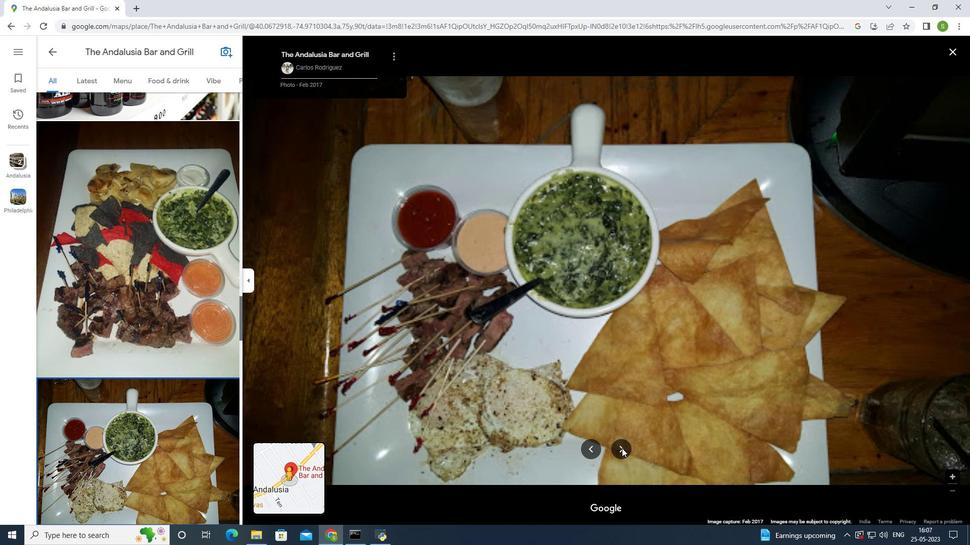 
Action: Mouse pressed left at (621, 448)
Screenshot: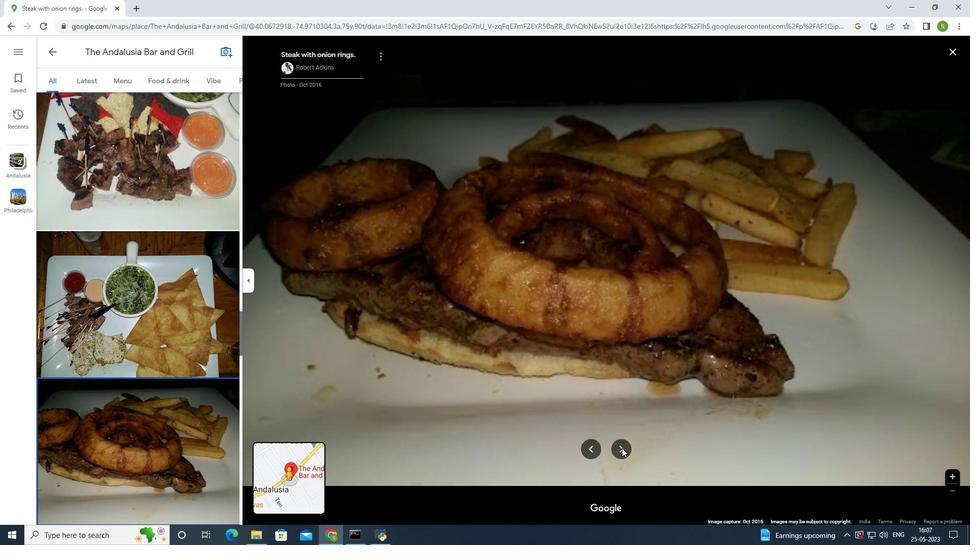 
Action: Mouse pressed left at (621, 448)
Screenshot: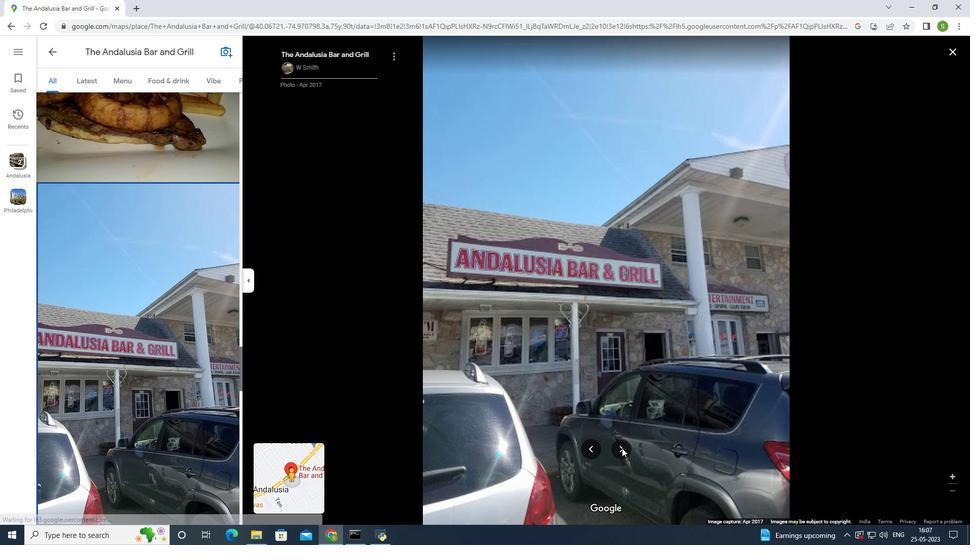 
Action: Mouse pressed left at (621, 448)
Screenshot: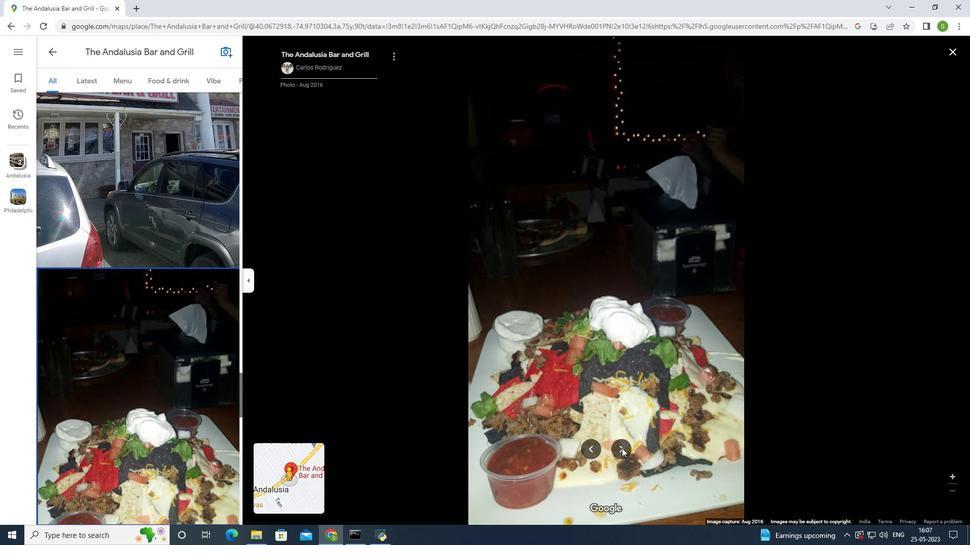 
Action: Mouse pressed left at (621, 448)
Screenshot: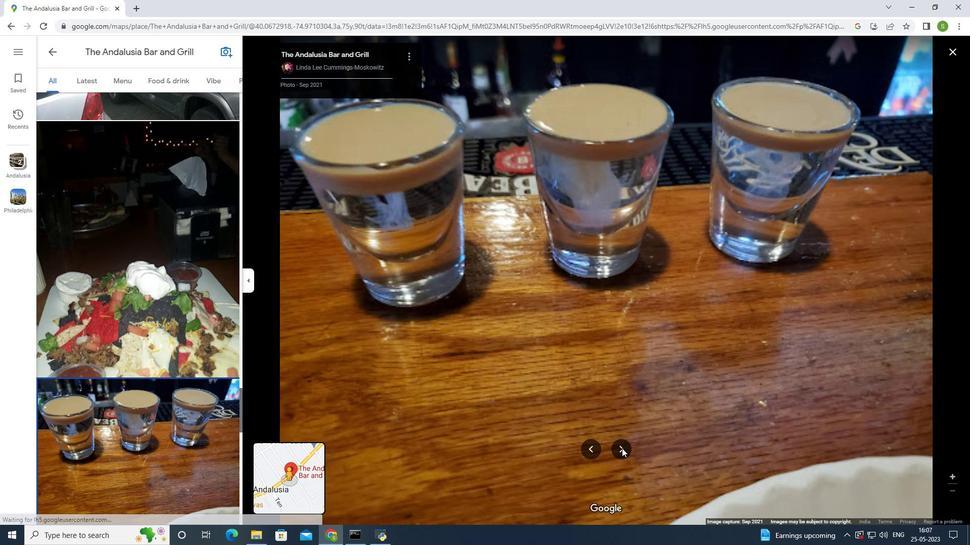 
Action: Mouse pressed left at (621, 448)
Screenshot: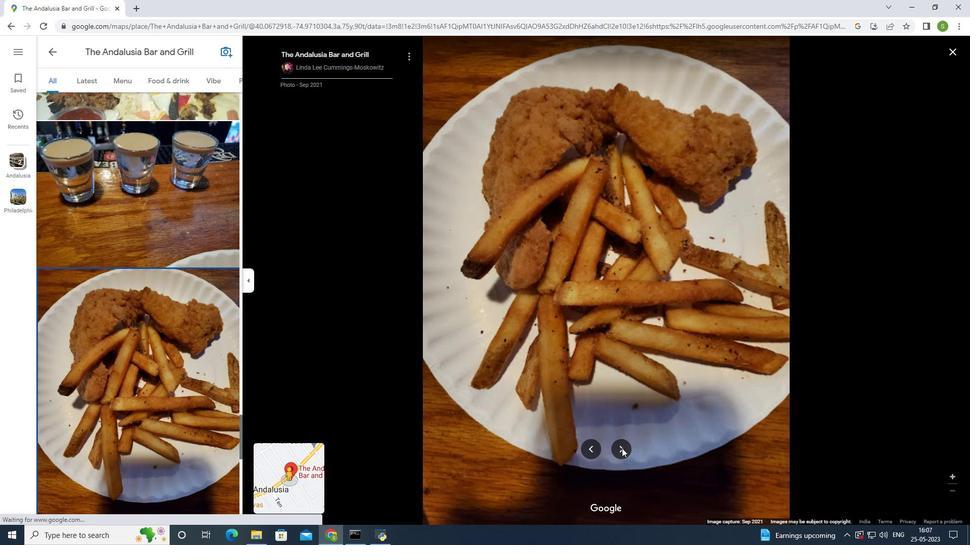 
Action: Mouse pressed left at (621, 448)
Screenshot: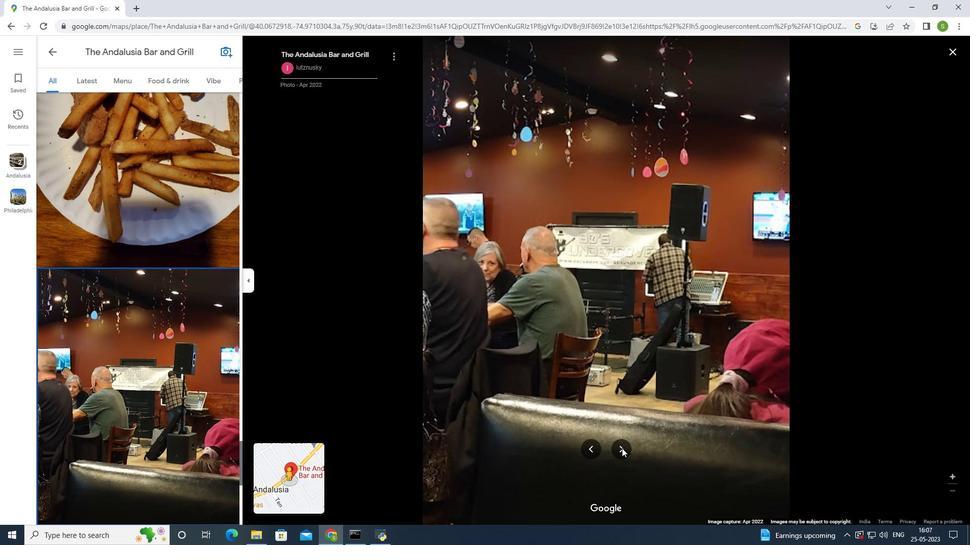 
Action: Mouse pressed left at (621, 448)
Screenshot: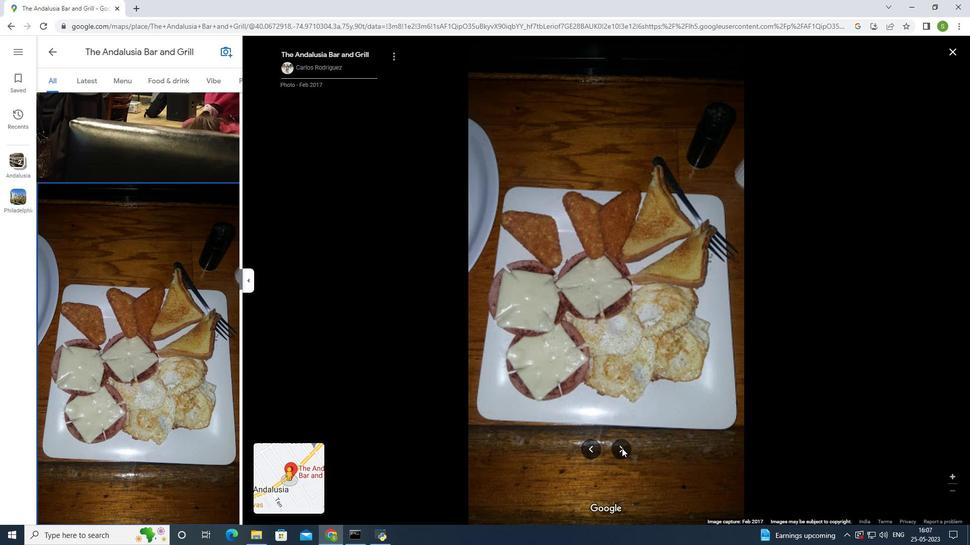 
Action: Mouse pressed left at (621, 448)
Screenshot: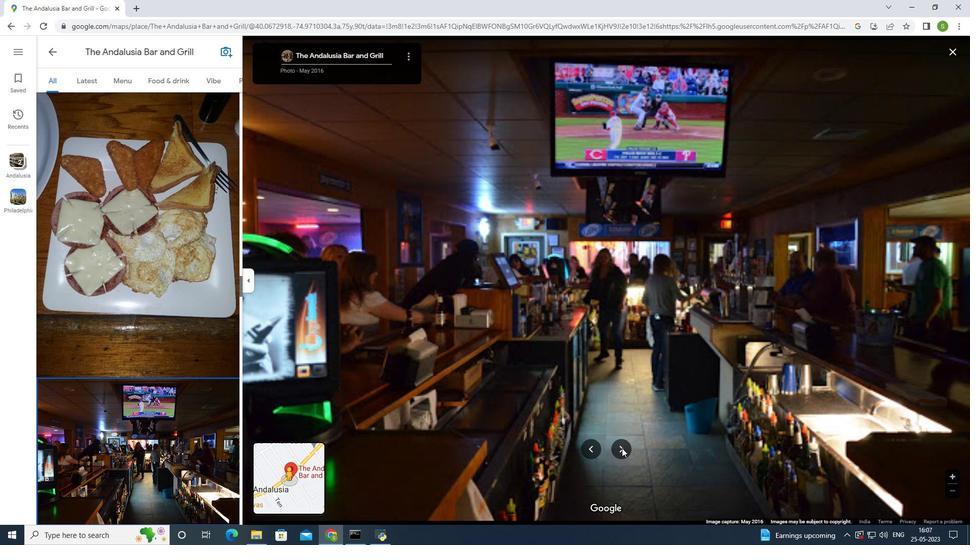 
Action: Mouse pressed left at (621, 448)
Screenshot: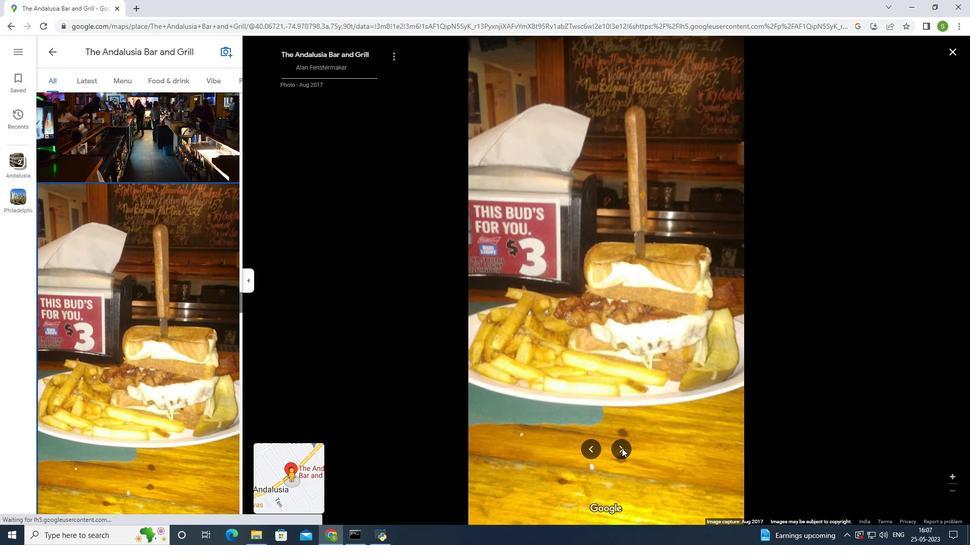 
Action: Mouse pressed left at (621, 448)
Screenshot: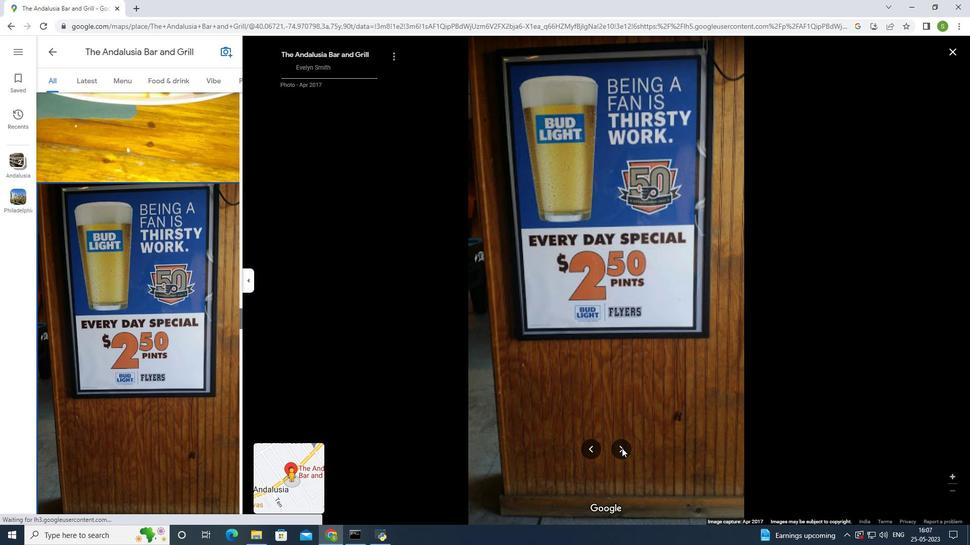 
Action: Mouse pressed left at (621, 448)
Screenshot: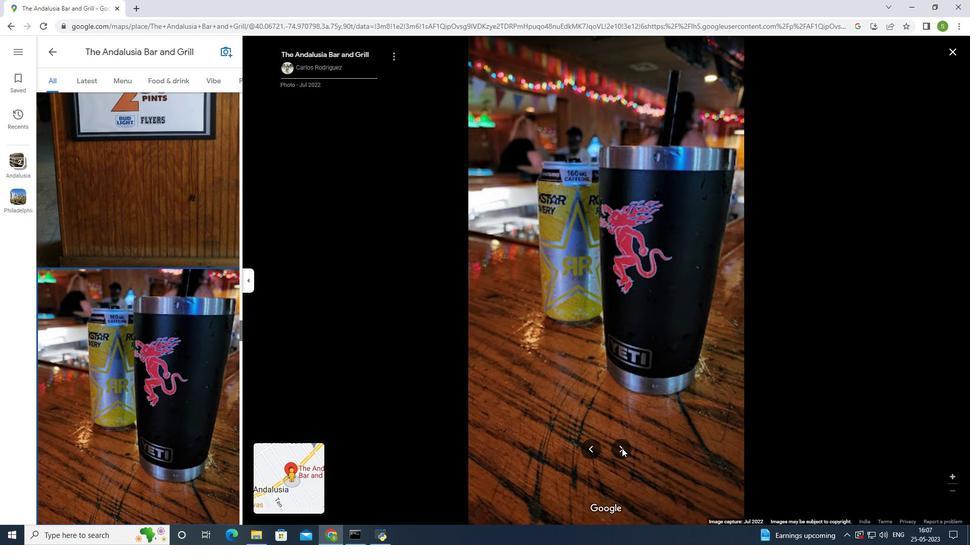 
Action: Mouse moved to (621, 448)
Screenshot: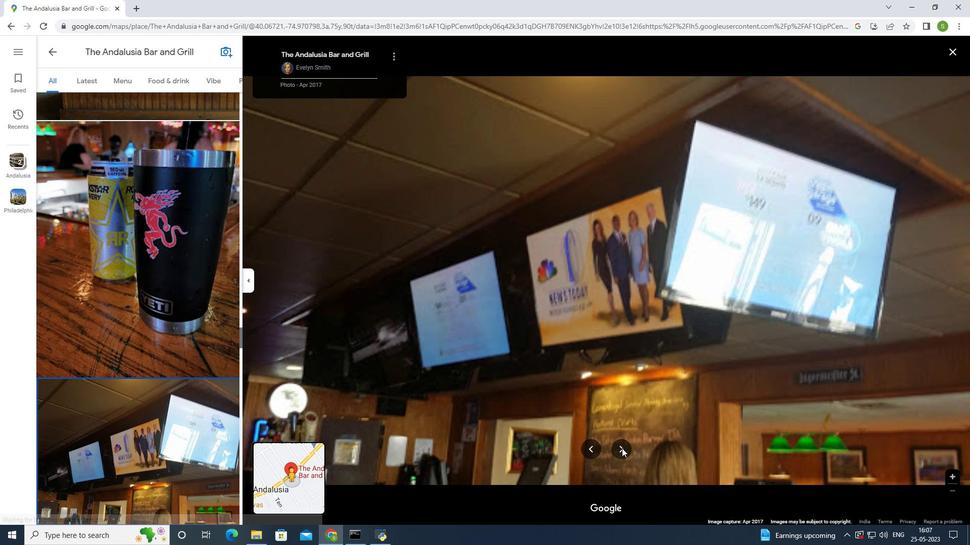 
Action: Mouse pressed left at (621, 448)
Screenshot: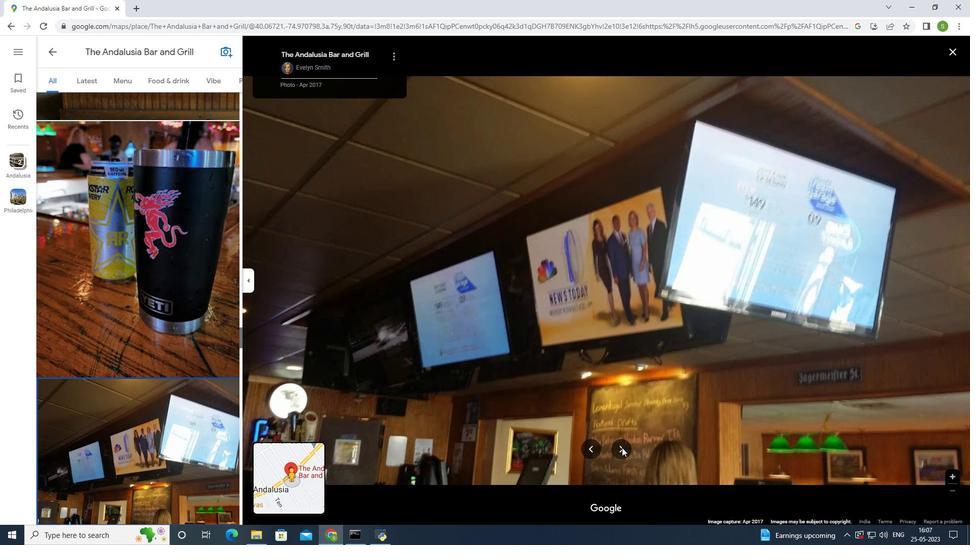 
Action: Mouse pressed left at (621, 448)
Screenshot: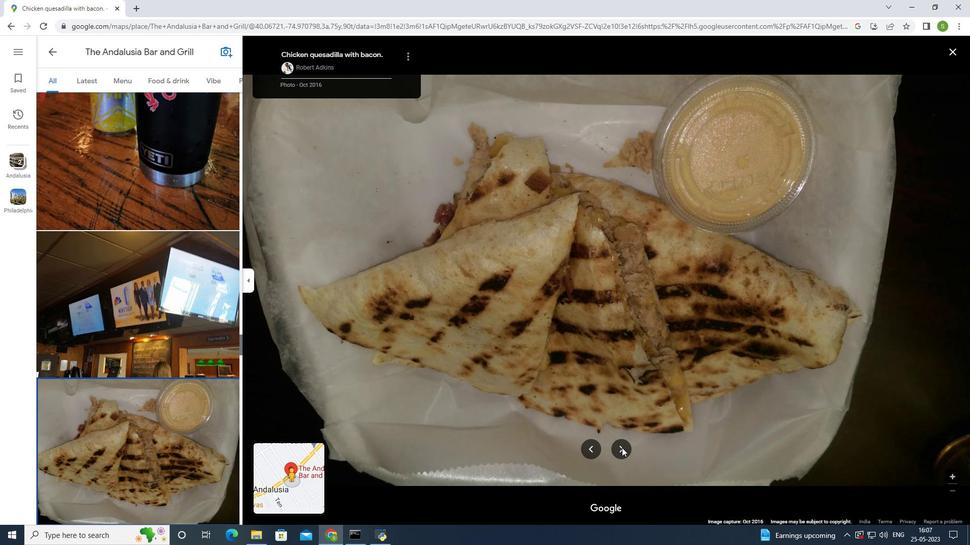 
Action: Mouse pressed left at (621, 448)
Screenshot: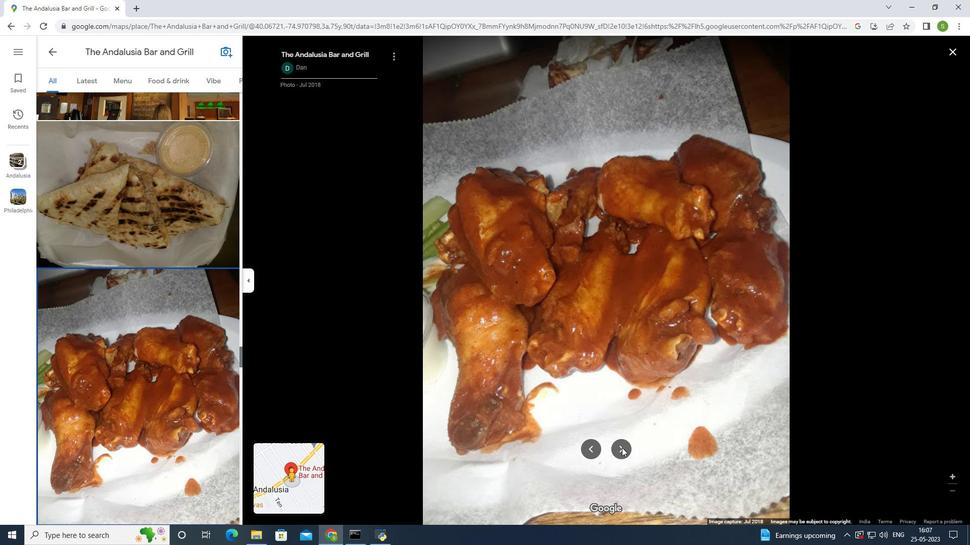 
Action: Mouse pressed left at (621, 448)
Screenshot: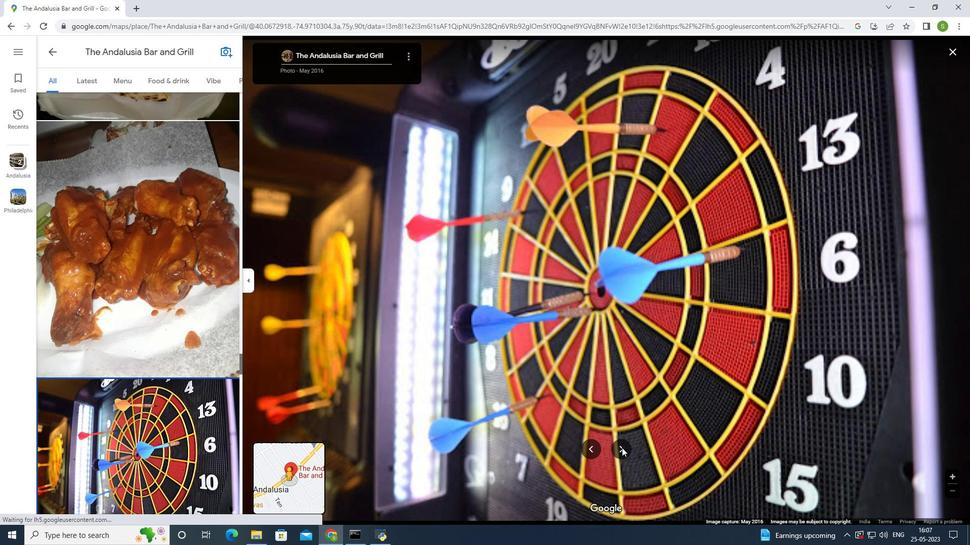 
Action: Mouse pressed left at (621, 448)
Screenshot: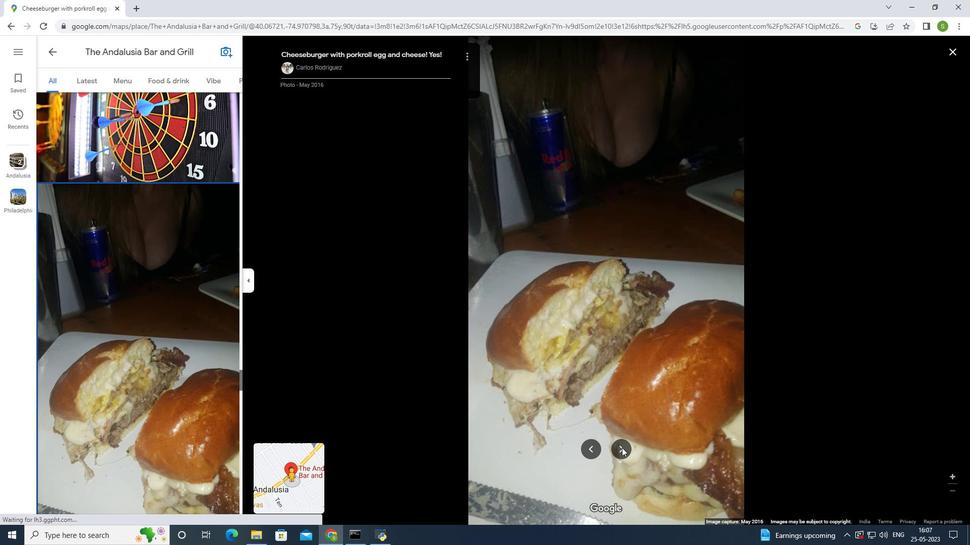 
Action: Mouse pressed left at (621, 448)
Screenshot: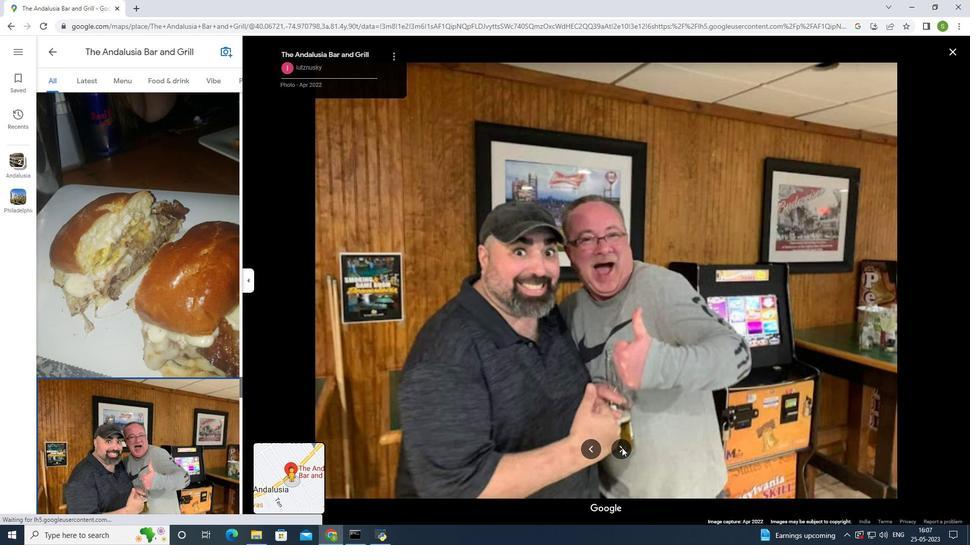 
Action: Mouse pressed left at (621, 448)
Screenshot: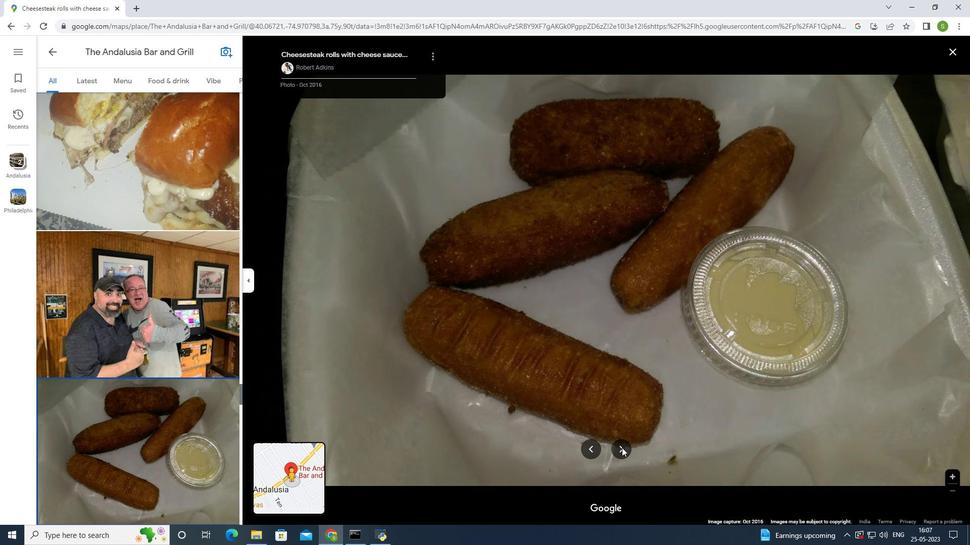
Action: Mouse pressed left at (621, 448)
Screenshot: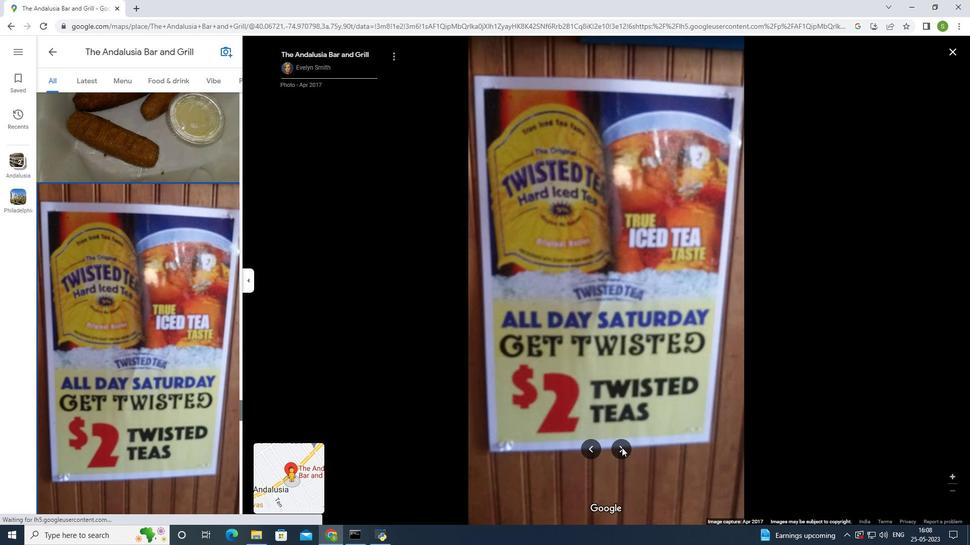 
Action: Mouse pressed left at (621, 448)
Screenshot: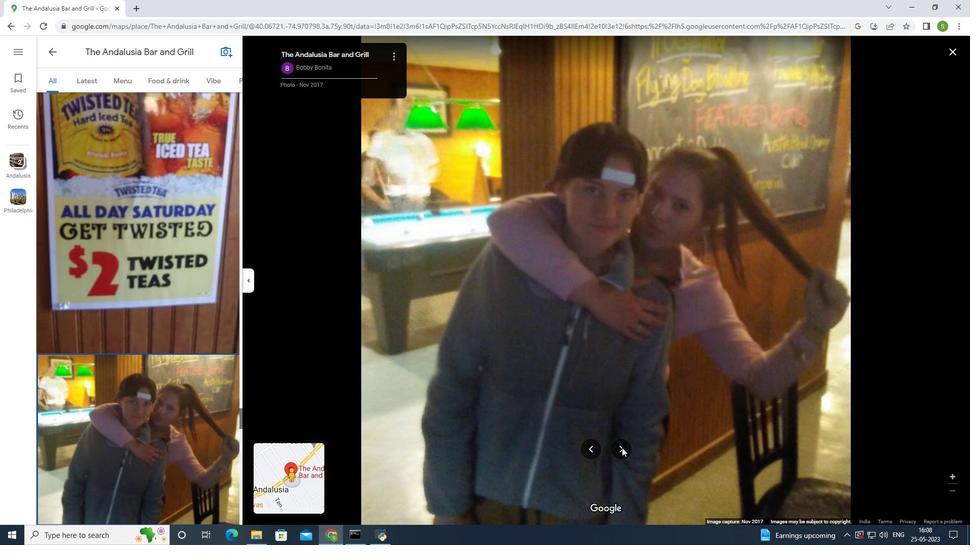 
Action: Mouse pressed left at (621, 448)
Screenshot: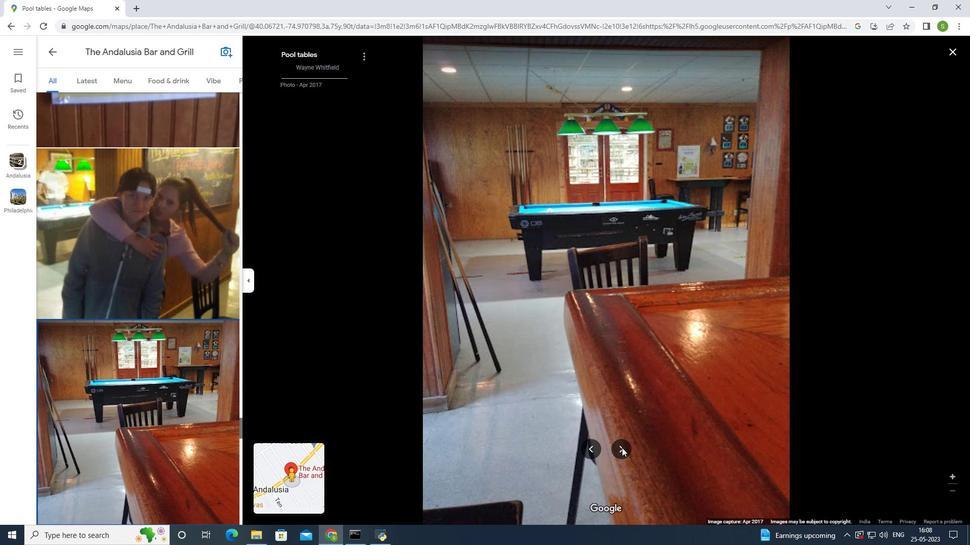 
Action: Mouse pressed left at (621, 448)
Screenshot: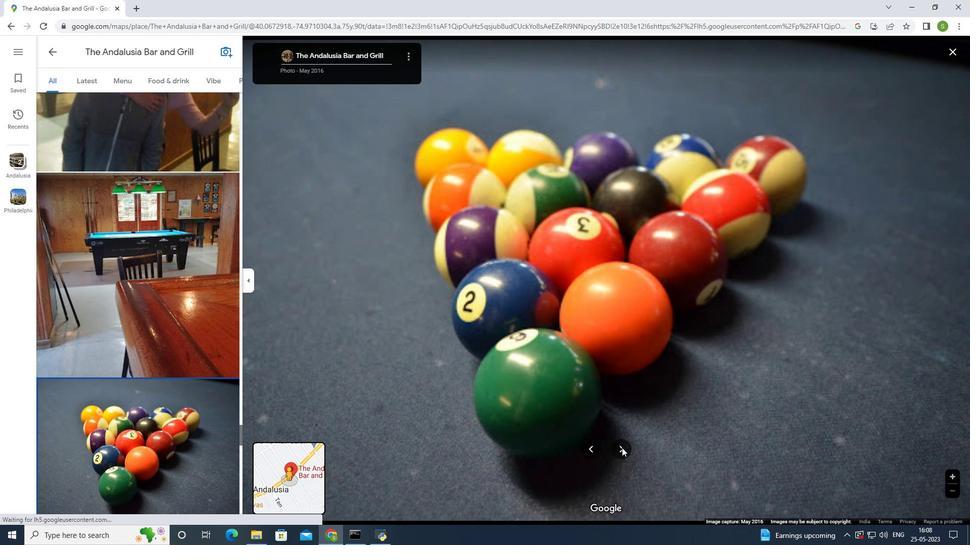 
Action: Mouse moved to (948, 53)
Screenshot: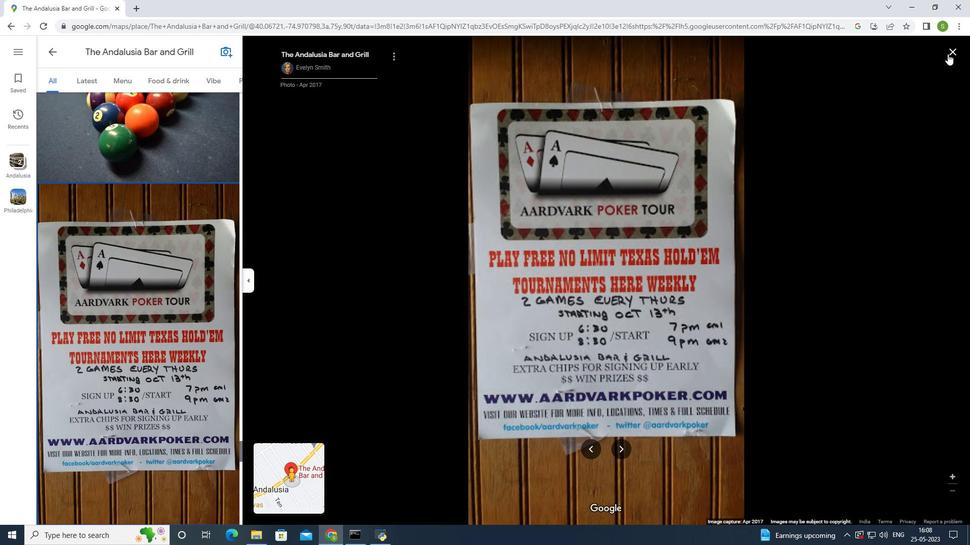 
Action: Mouse pressed left at (948, 53)
Screenshot: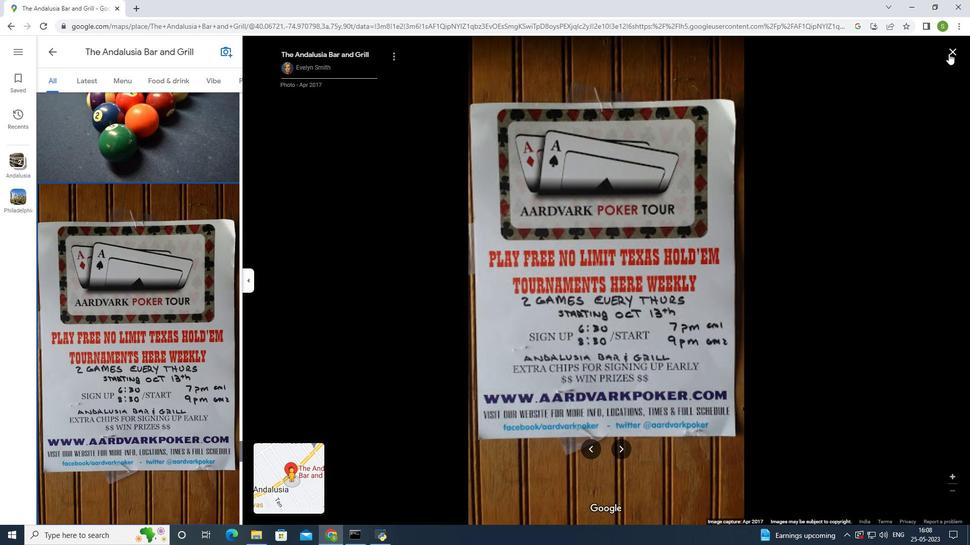 
Action: Mouse moved to (426, 295)
Screenshot: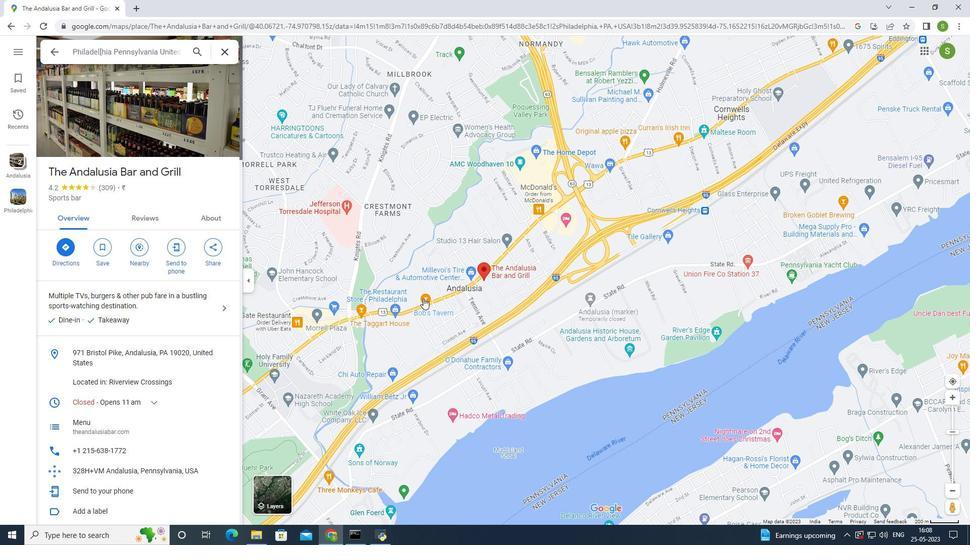 
Action: Mouse scrolled (426, 295) with delta (0, 0)
Screenshot: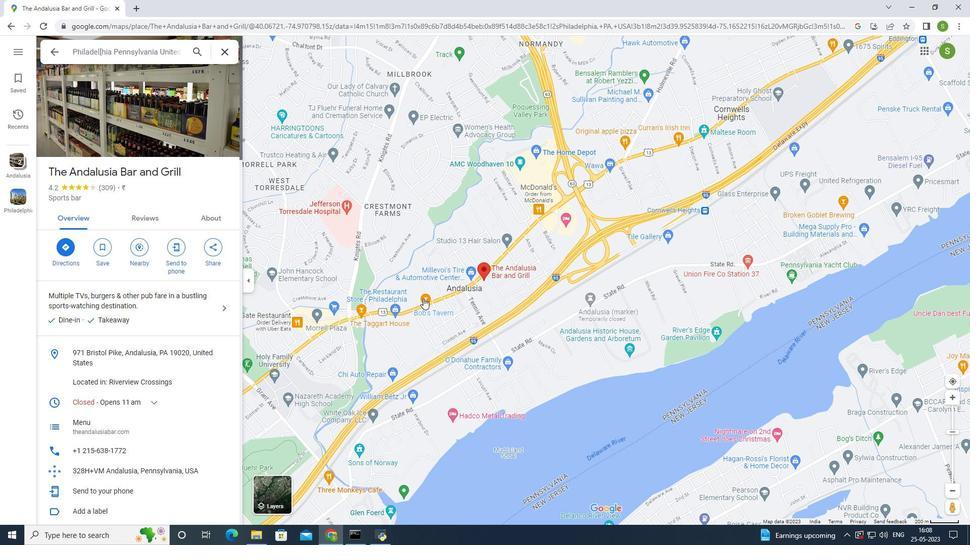 
Action: Mouse moved to (426, 295)
Screenshot: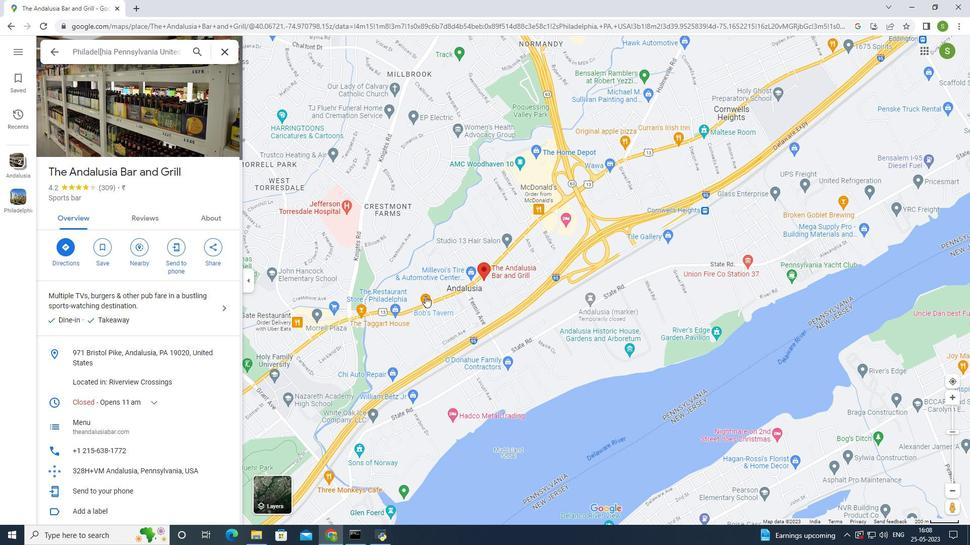 
Action: Mouse scrolled (426, 295) with delta (0, 0)
Screenshot: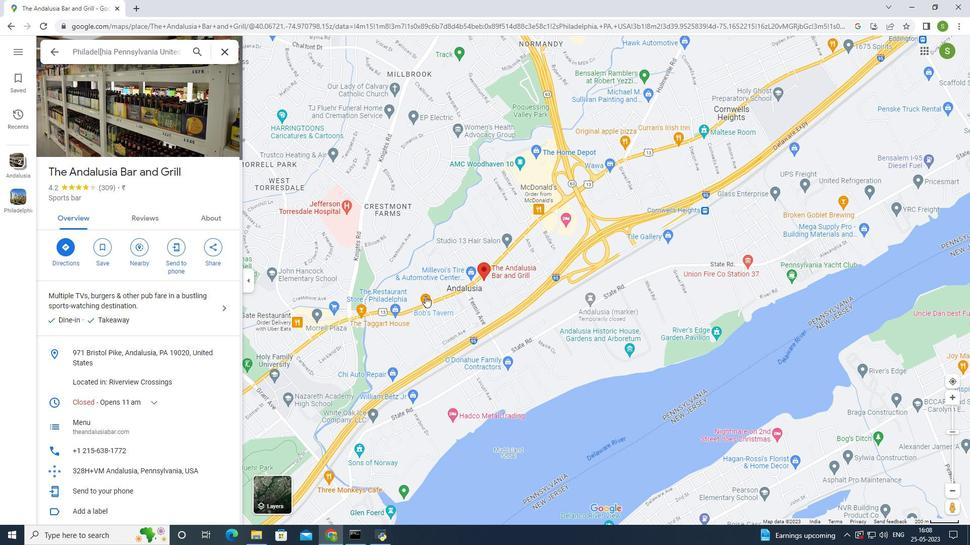 
Action: Mouse scrolled (426, 295) with delta (0, 0)
Screenshot: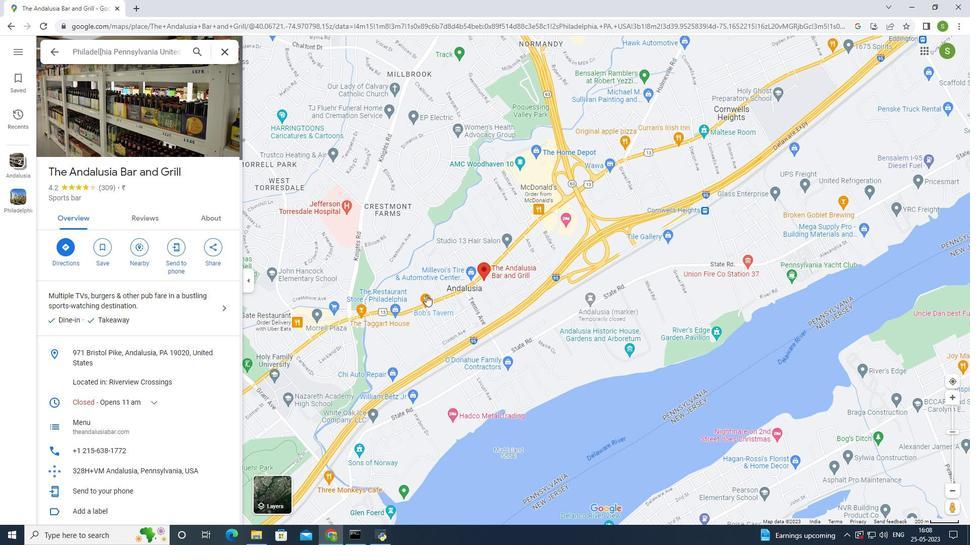
Action: Mouse moved to (426, 295)
Screenshot: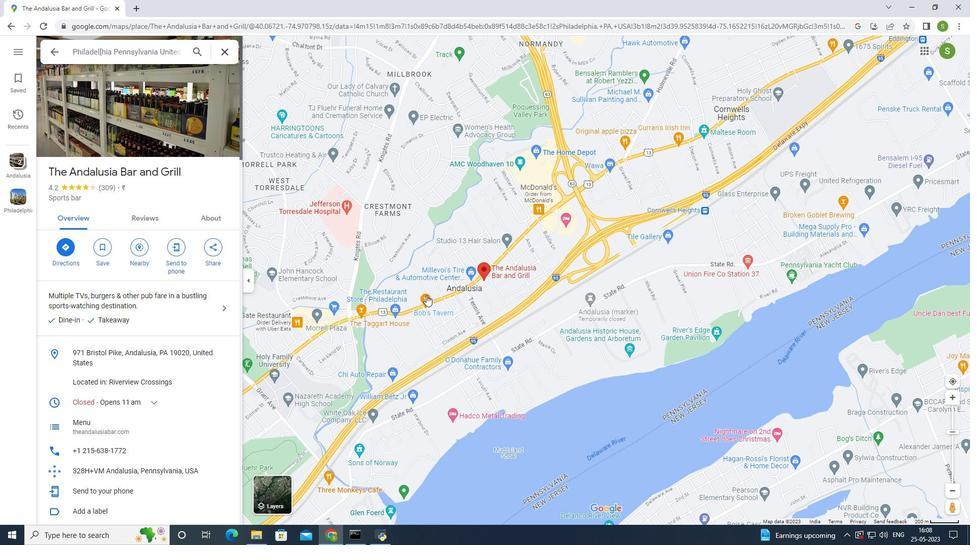 
Action: Mouse scrolled (426, 295) with delta (0, 0)
Screenshot: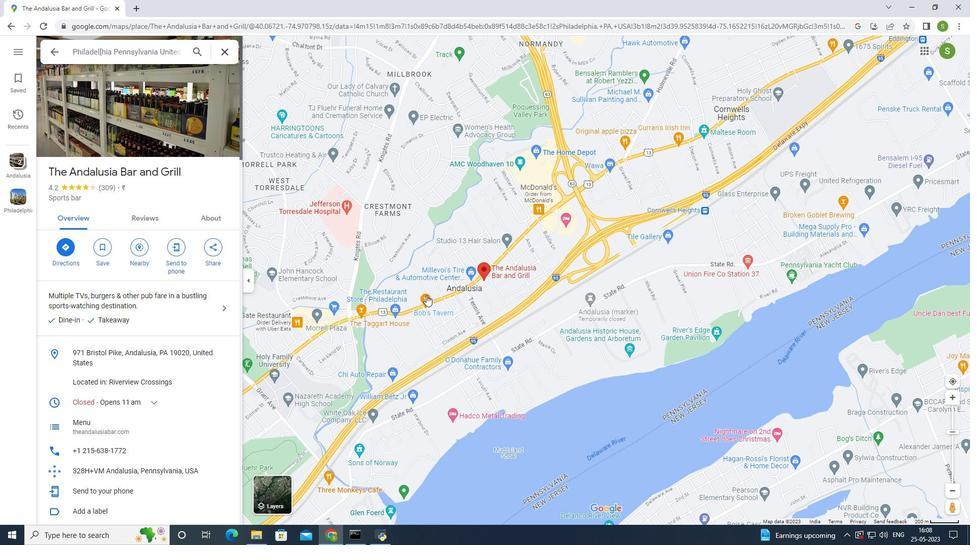 
Action: Mouse moved to (460, 292)
Screenshot: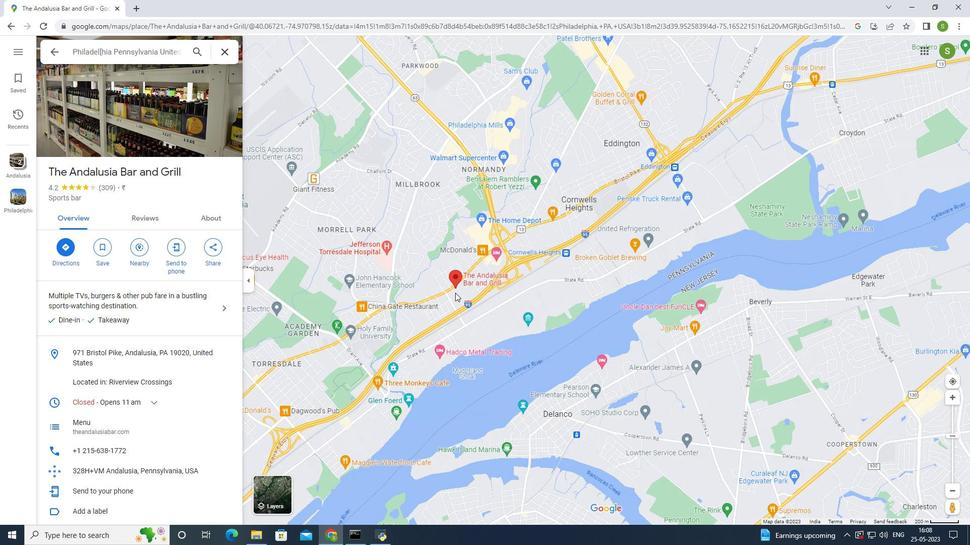 
Action: Mouse scrolled (460, 292) with delta (0, 0)
Screenshot: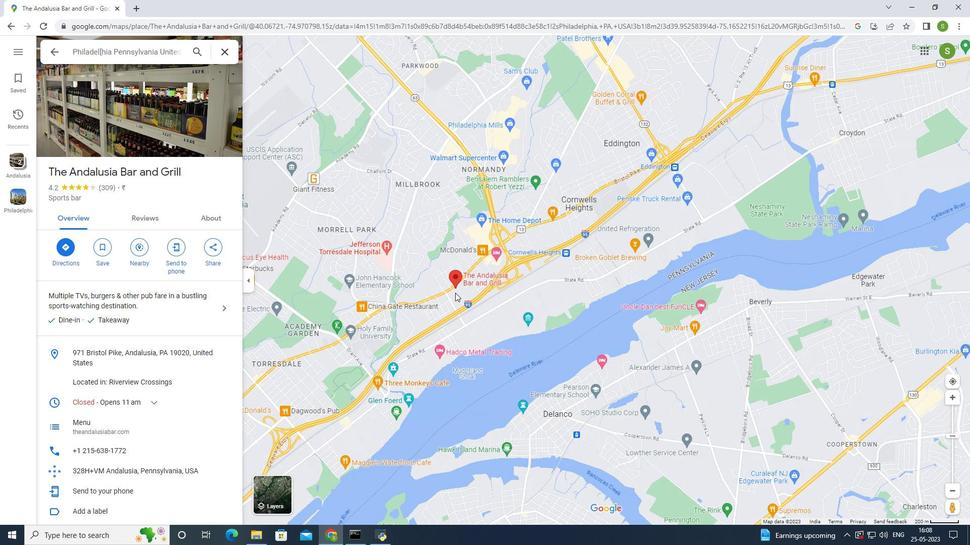 
Action: Mouse moved to (460, 293)
Screenshot: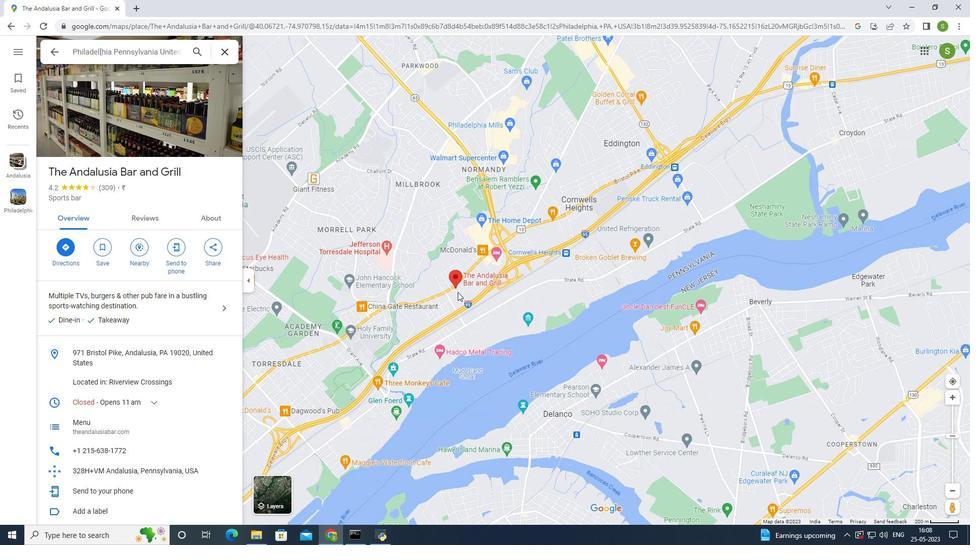 
Action: Mouse scrolled (460, 292) with delta (0, 0)
Screenshot: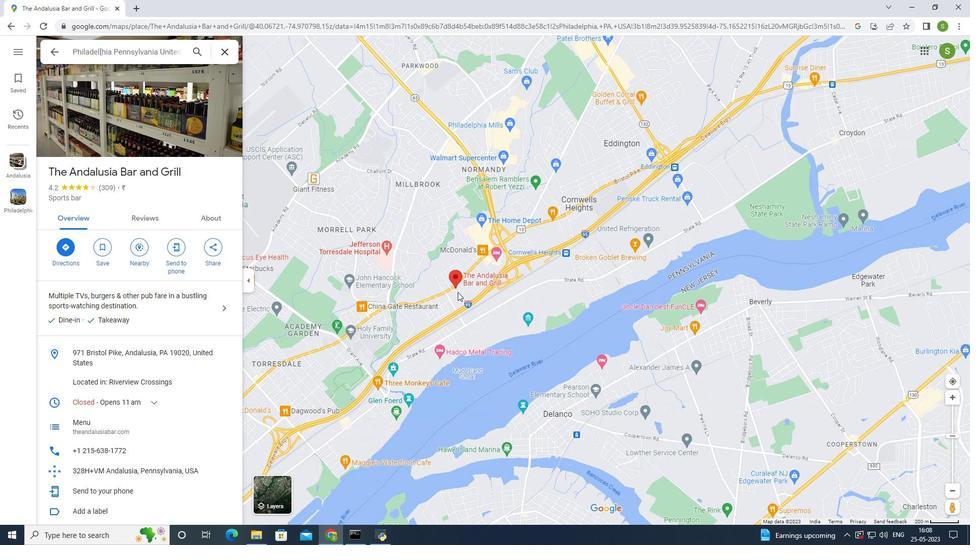 
Action: Mouse moved to (461, 293)
Screenshot: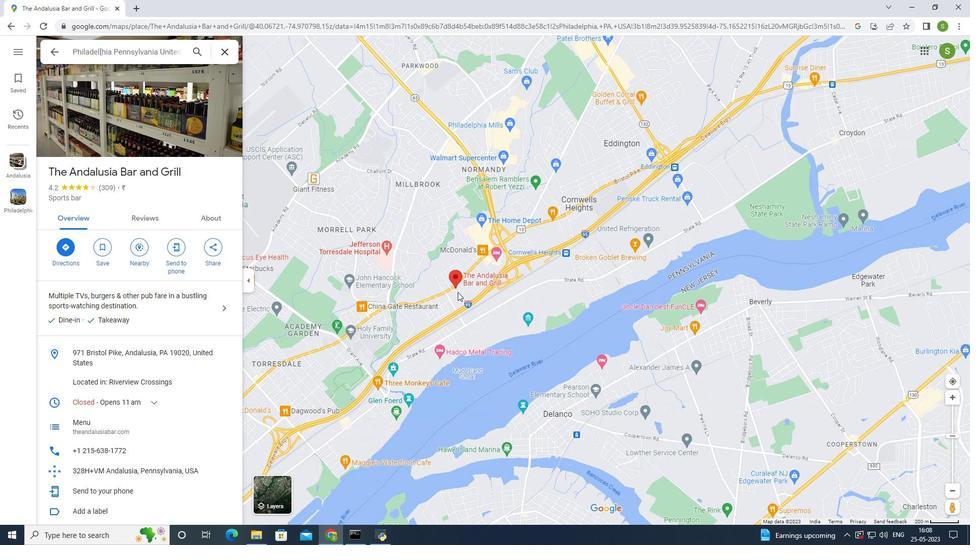 
Action: Mouse scrolled (461, 293) with delta (0, 0)
Screenshot: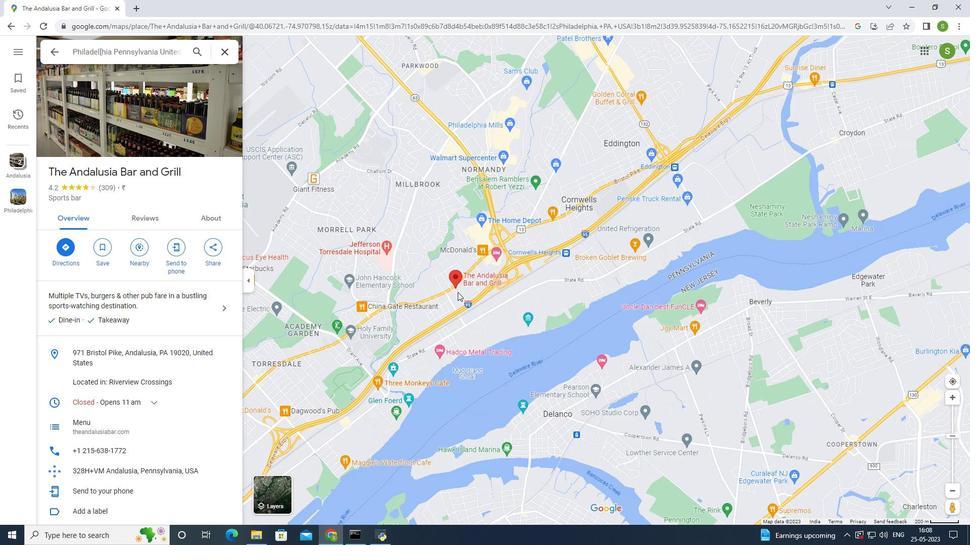 
Action: Mouse moved to (461, 293)
Screenshot: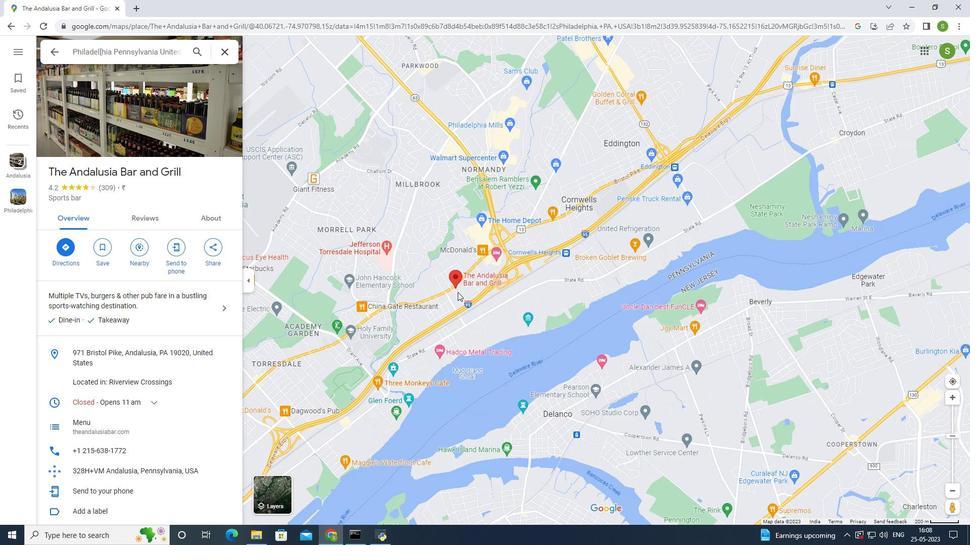 
Action: Mouse scrolled (461, 293) with delta (0, 0)
Screenshot: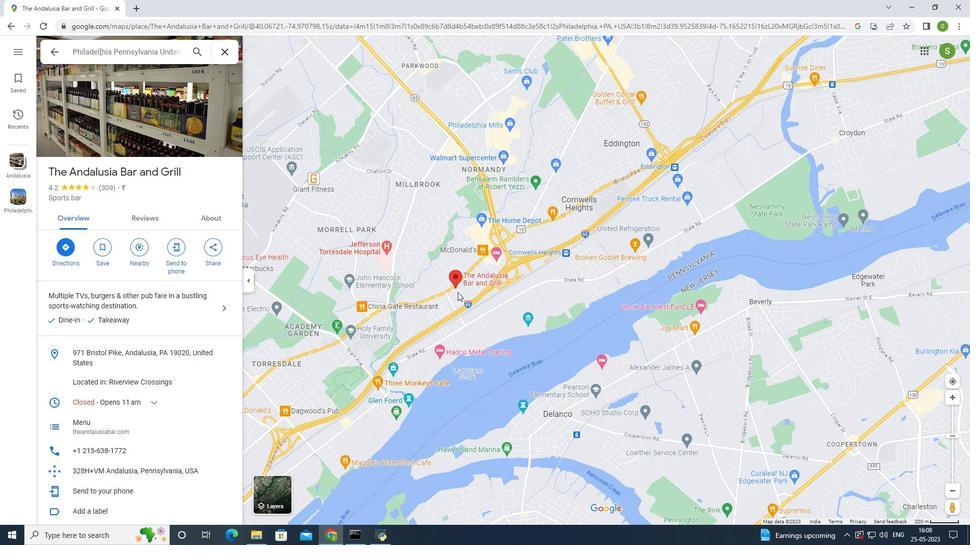 
Action: Mouse moved to (465, 279)
Screenshot: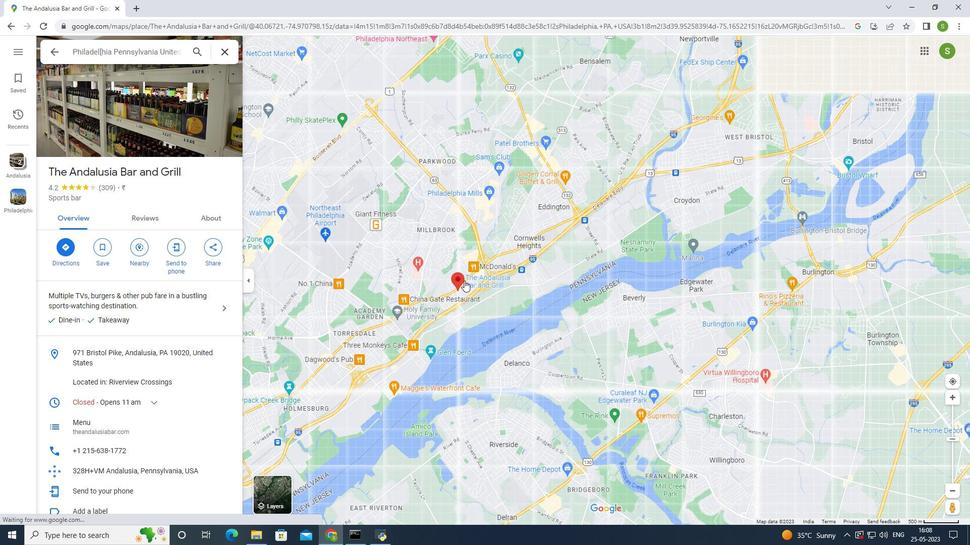 
Action: Mouse scrolled (465, 278) with delta (0, 0)
Screenshot: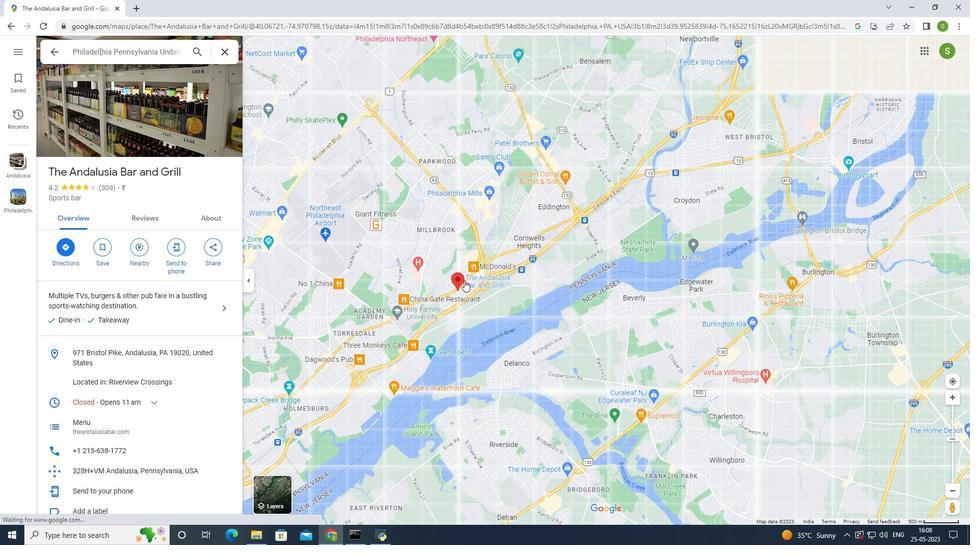 
Action: Mouse scrolled (465, 278) with delta (0, 0)
Screenshot: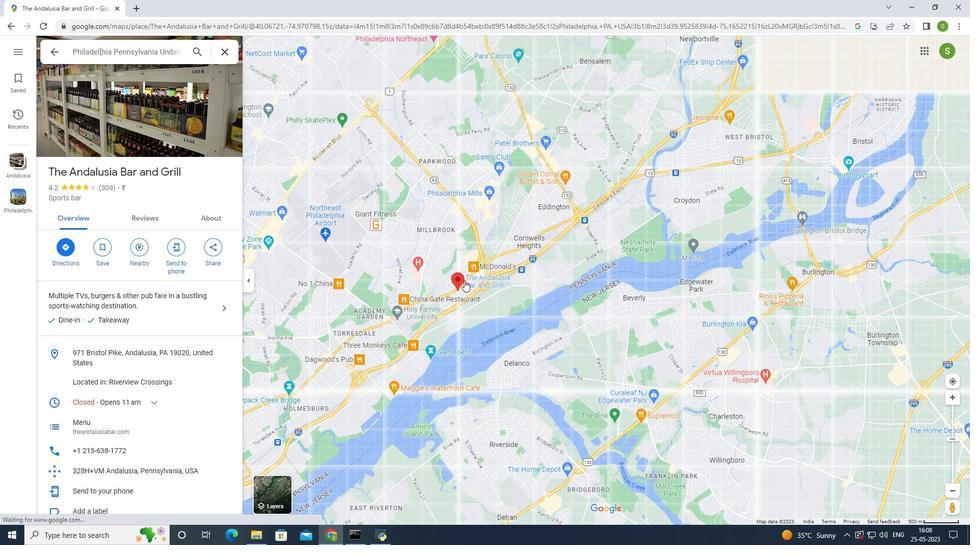 
Action: Mouse scrolled (465, 278) with delta (0, 0)
Screenshot: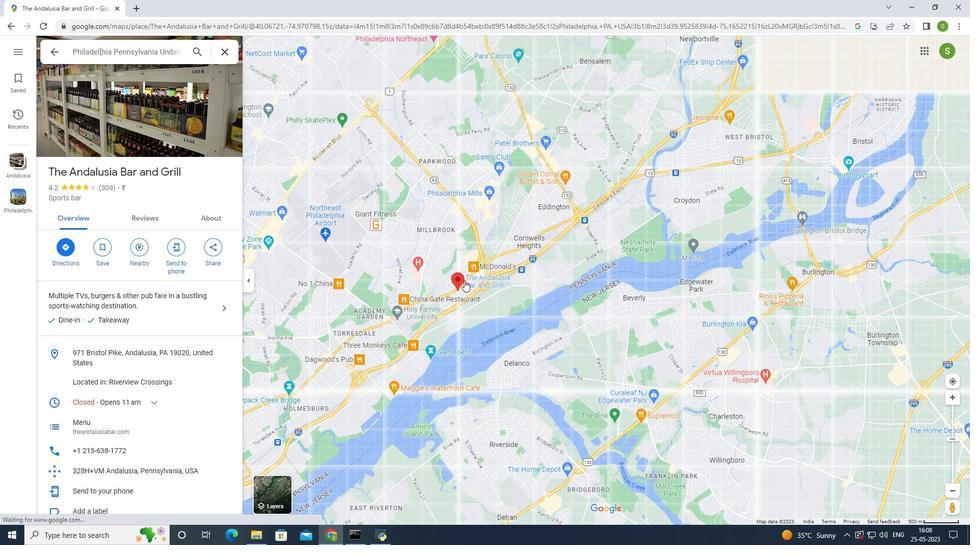 
Action: Mouse scrolled (465, 278) with delta (0, 0)
Screenshot: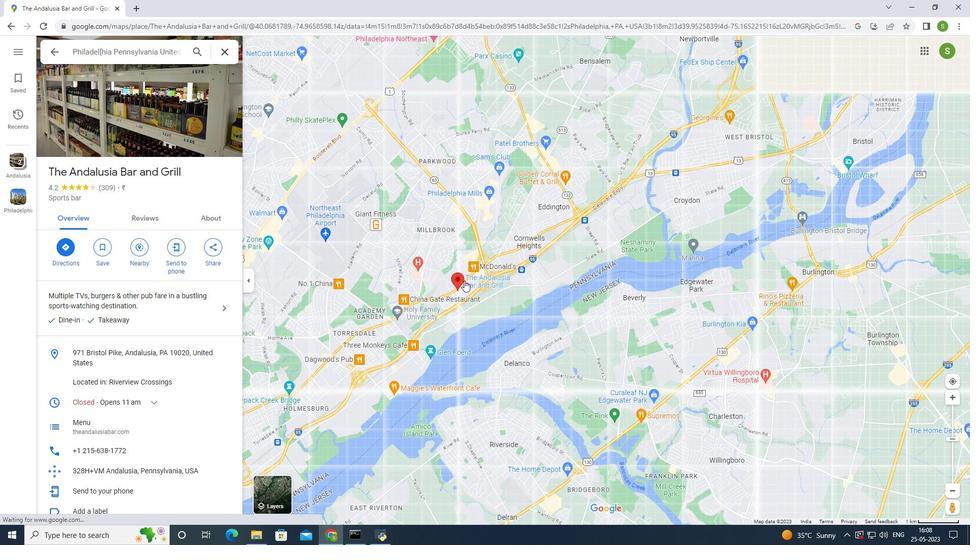 
Action: Mouse moved to (273, 446)
Screenshot: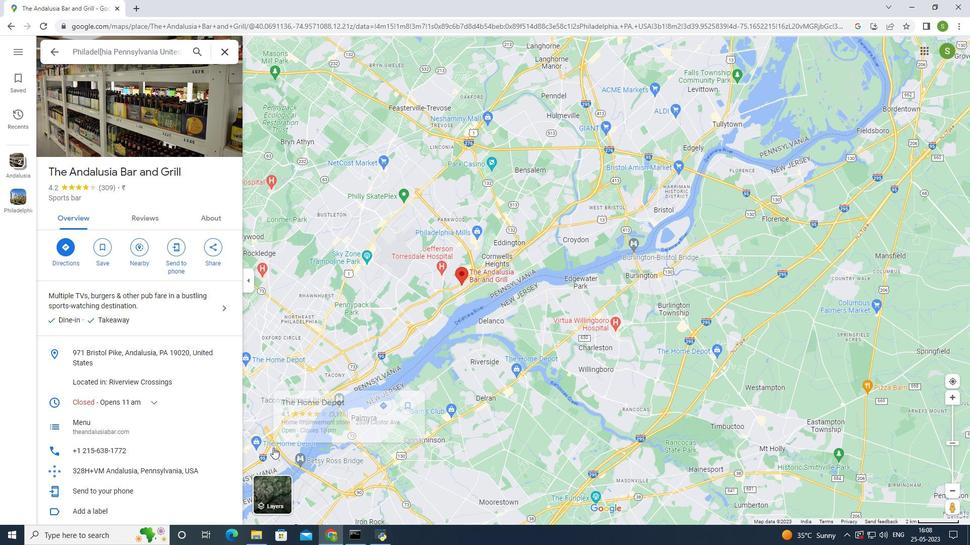 
Action: Mouse pressed left at (273, 446)
Screenshot: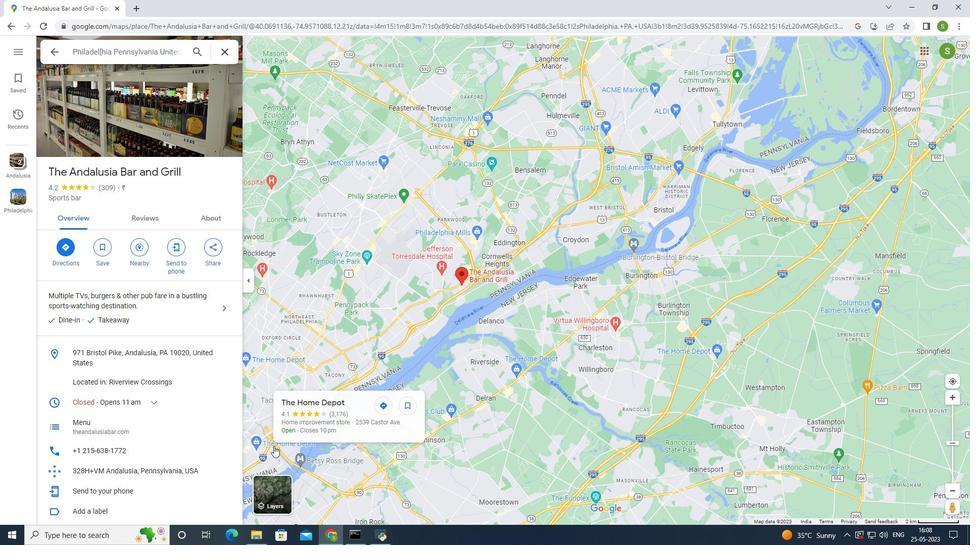 
Action: Mouse moved to (189, 138)
Screenshot: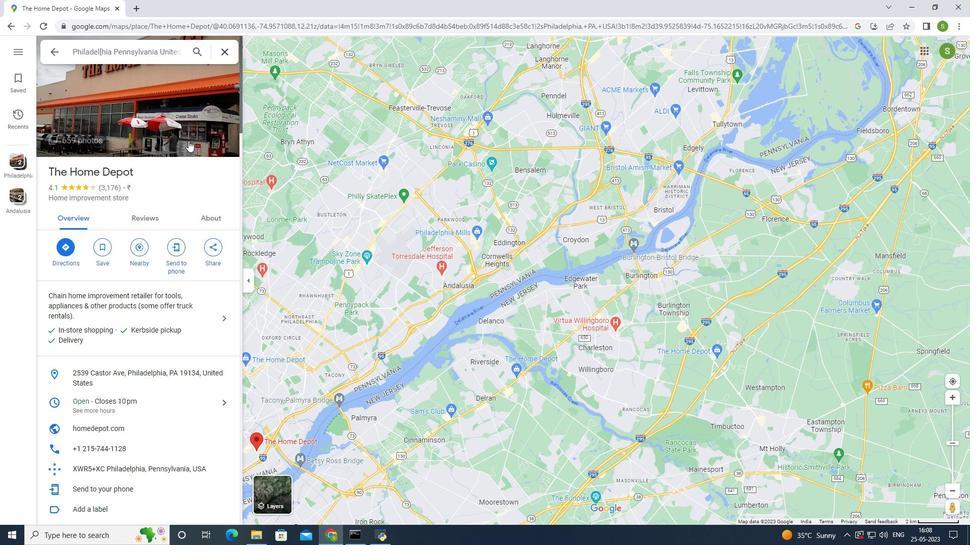 
Action: Mouse pressed left at (189, 138)
Screenshot: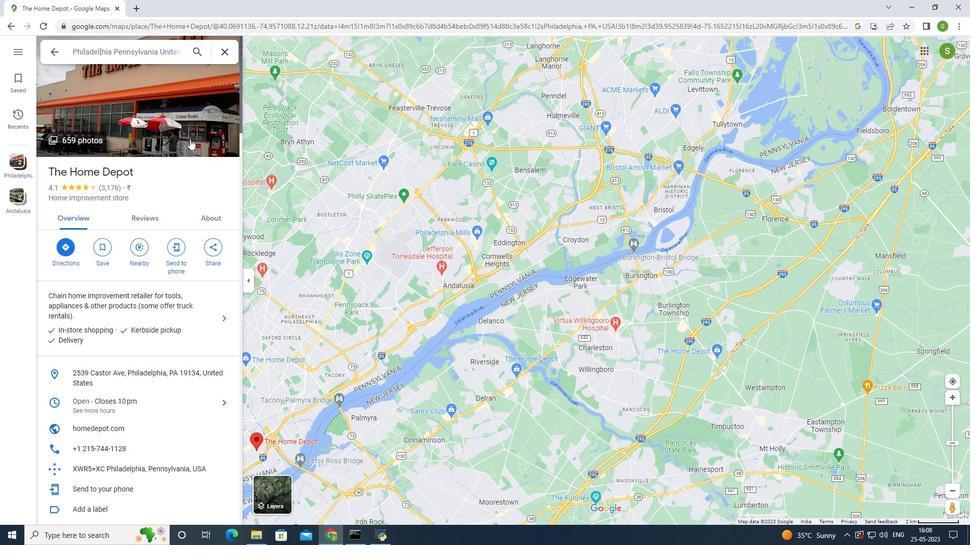 
Action: Mouse moved to (622, 448)
Screenshot: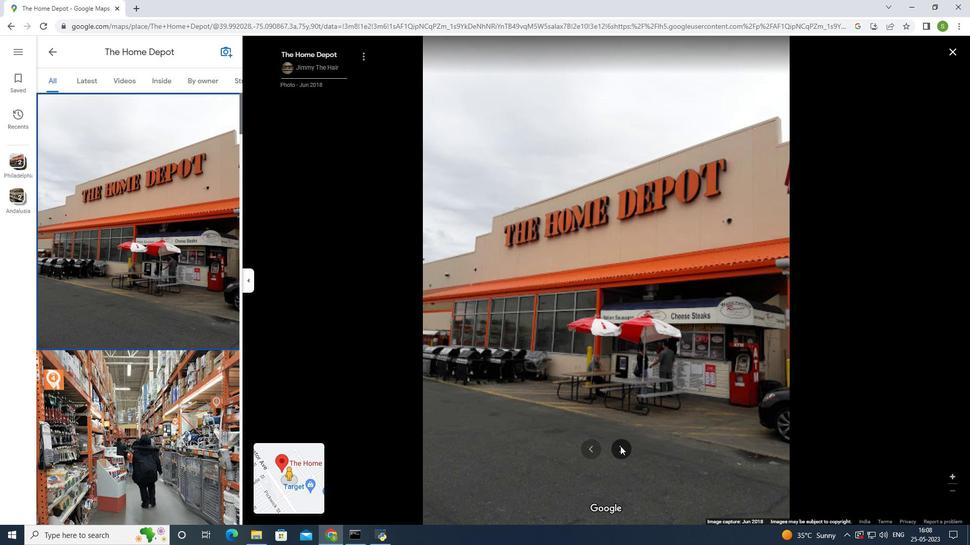 
Action: Mouse pressed left at (622, 448)
Screenshot: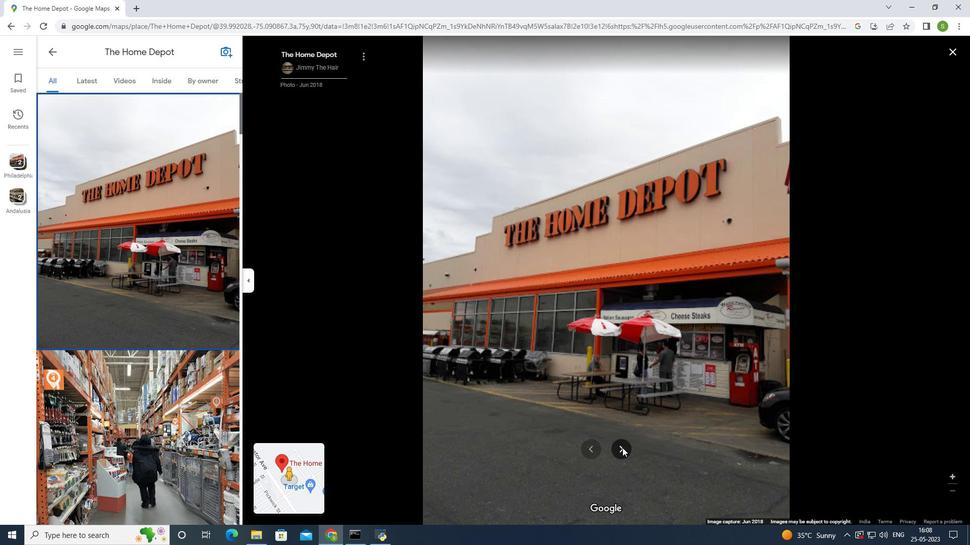 
Action: Mouse moved to (624, 447)
Screenshot: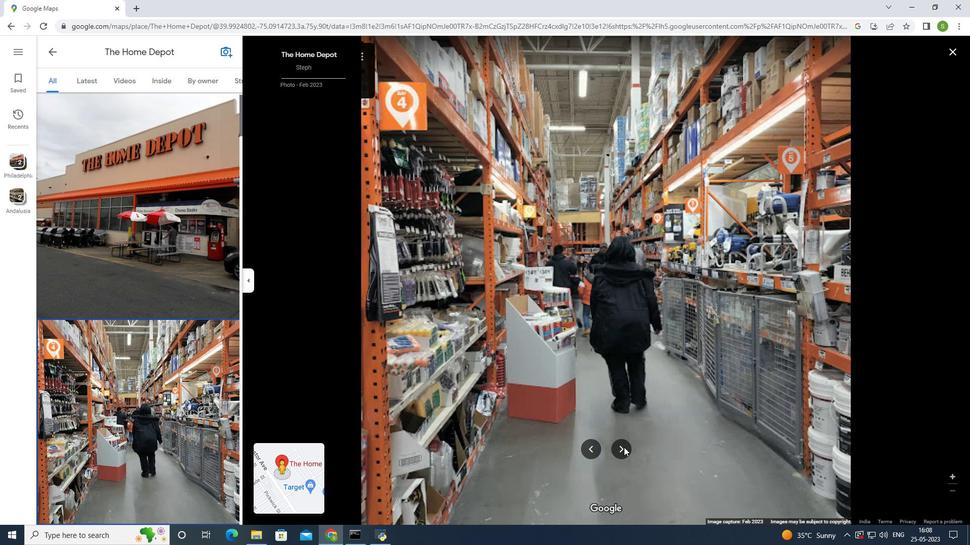 
Action: Mouse pressed left at (624, 447)
Screenshot: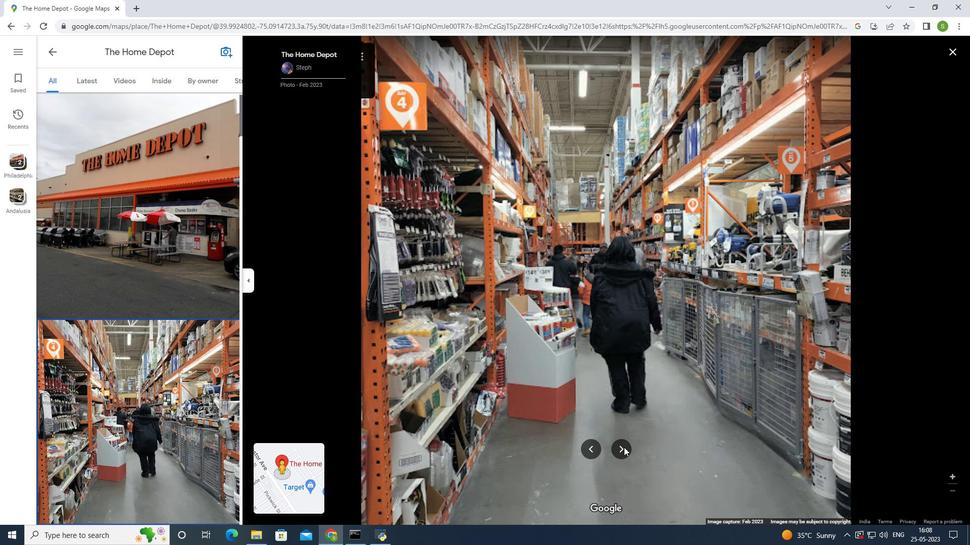 
Action: Mouse moved to (619, 452)
Screenshot: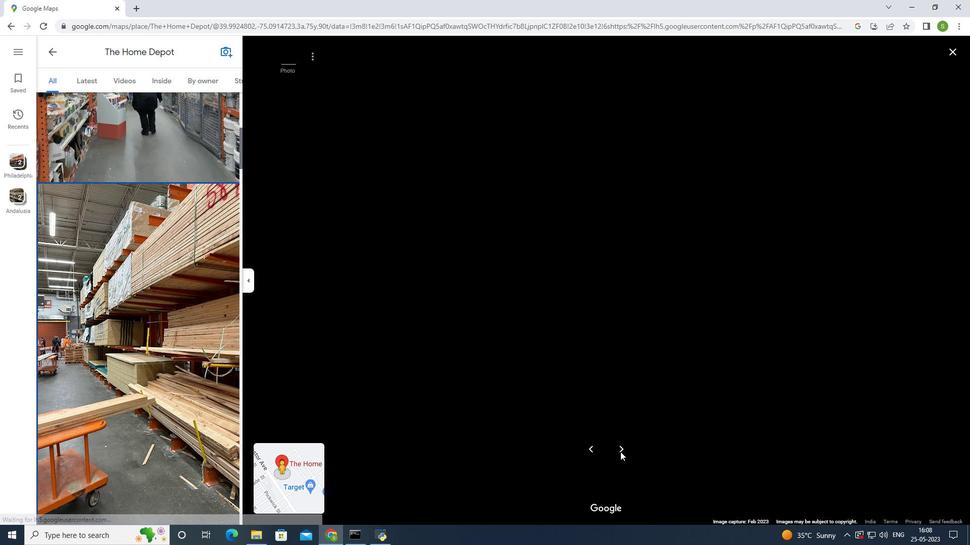 
Action: Mouse pressed left at (619, 452)
Screenshot: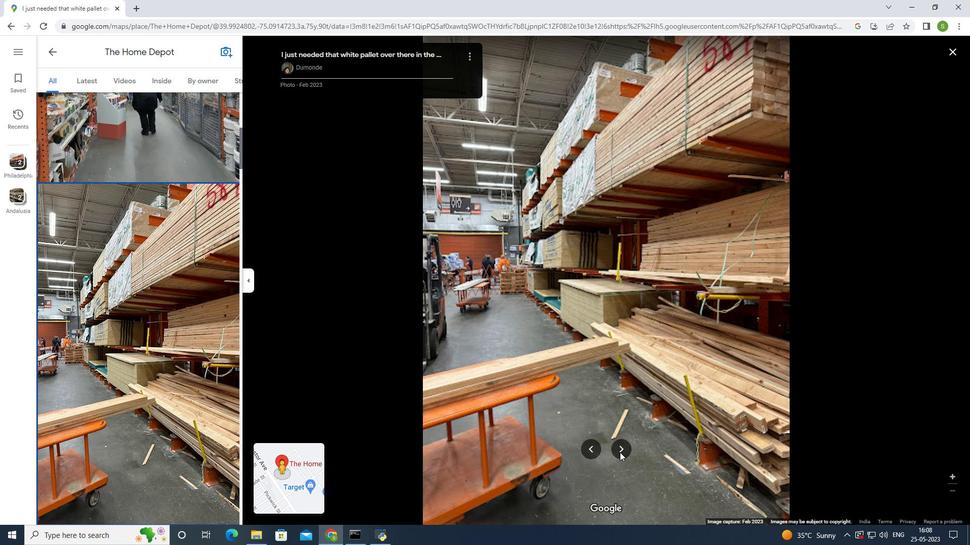 
Action: Mouse moved to (616, 456)
Screenshot: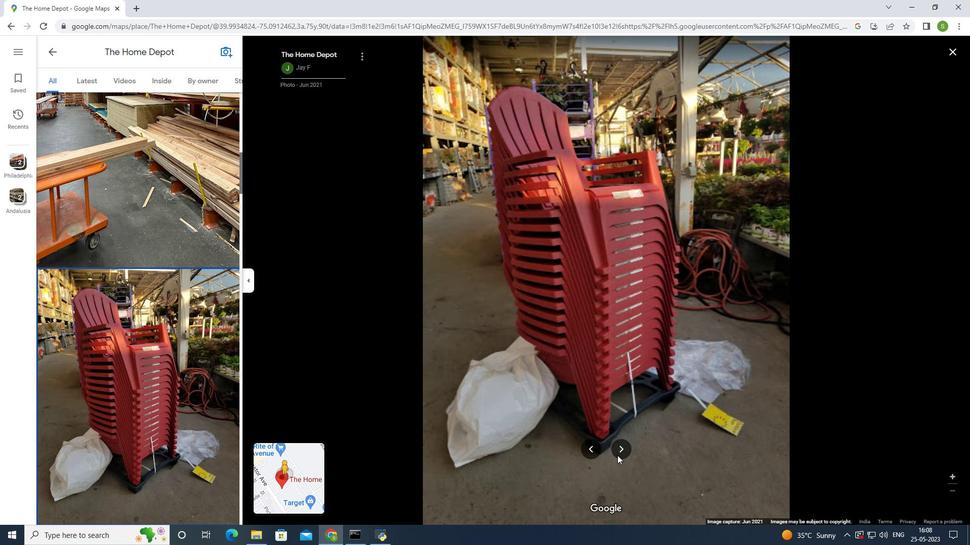
Action: Mouse pressed left at (616, 456)
Screenshot: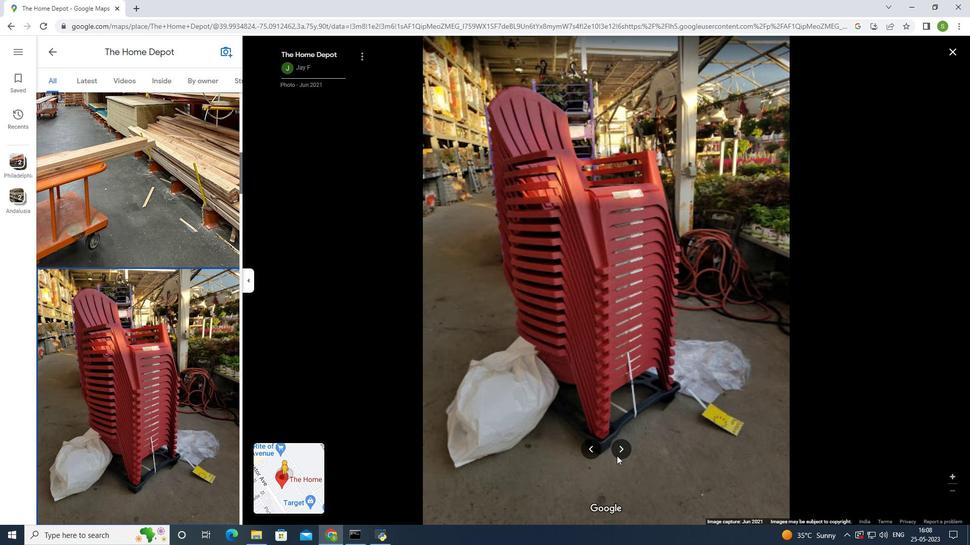 
Action: Mouse moved to (619, 451)
Screenshot: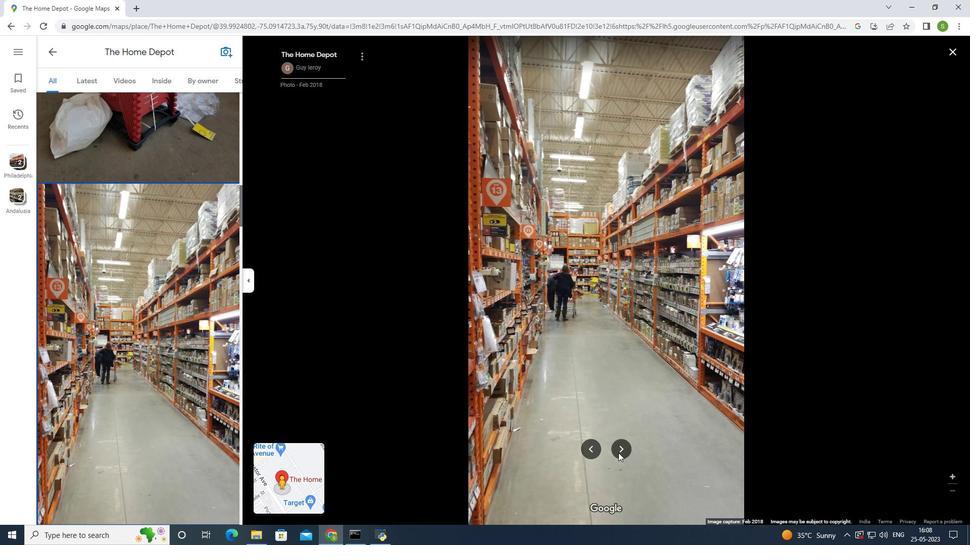 
Action: Mouse pressed left at (619, 451)
Screenshot: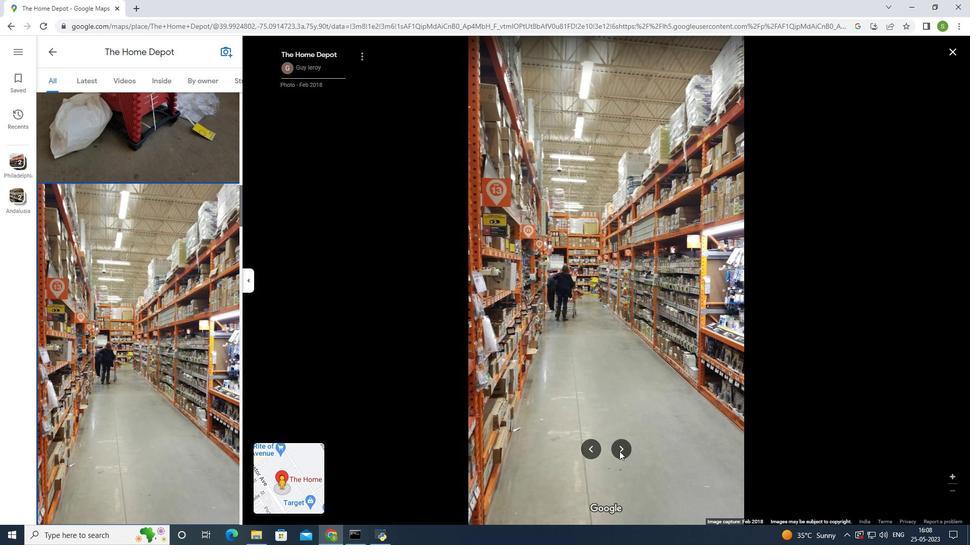 
Action: Mouse moved to (619, 451)
Screenshot: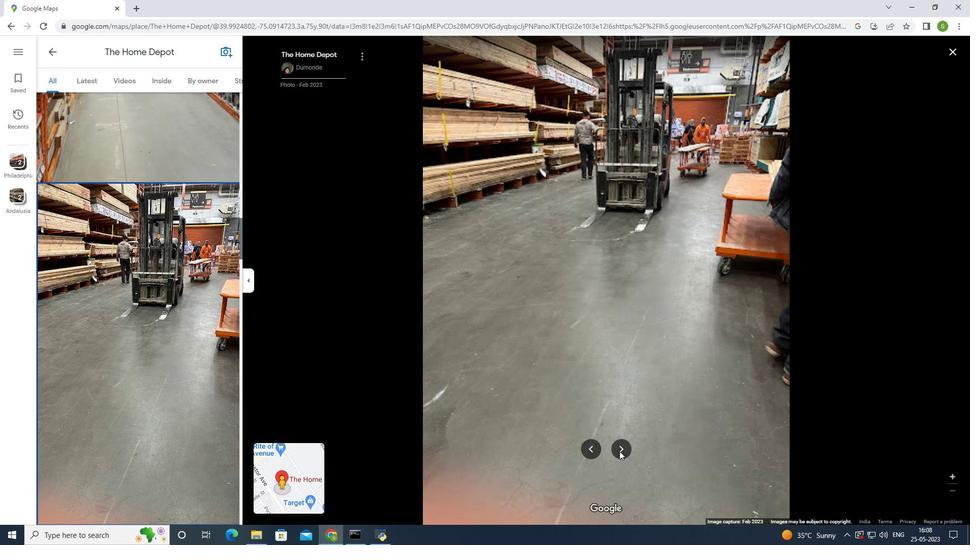 
Action: Mouse pressed left at (619, 451)
Screenshot: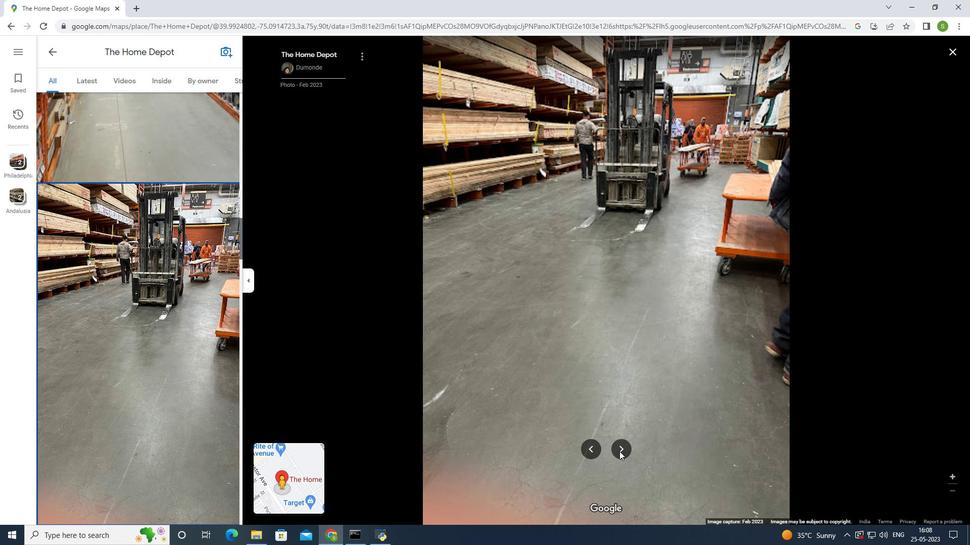 
Action: Mouse moved to (619, 451)
Screenshot: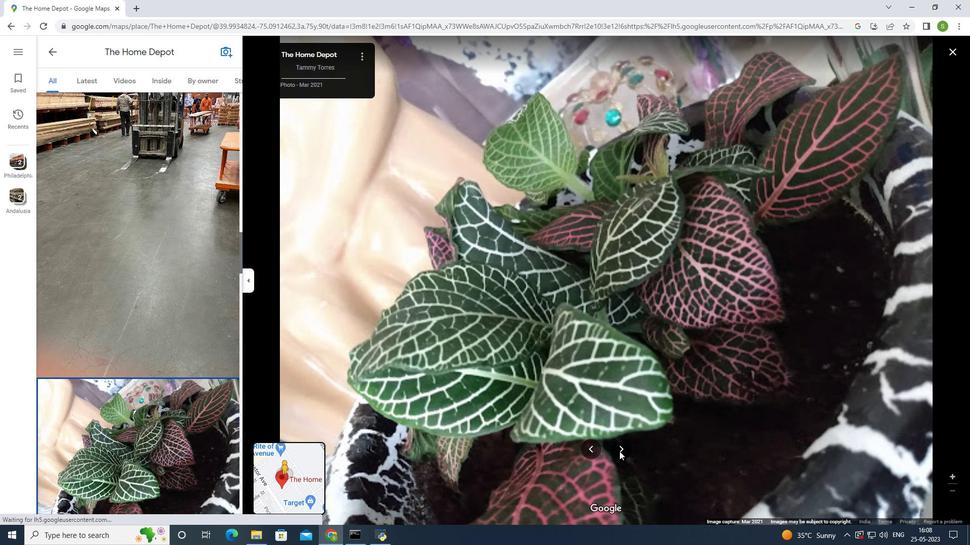 
Action: Mouse pressed left at (619, 451)
Screenshot: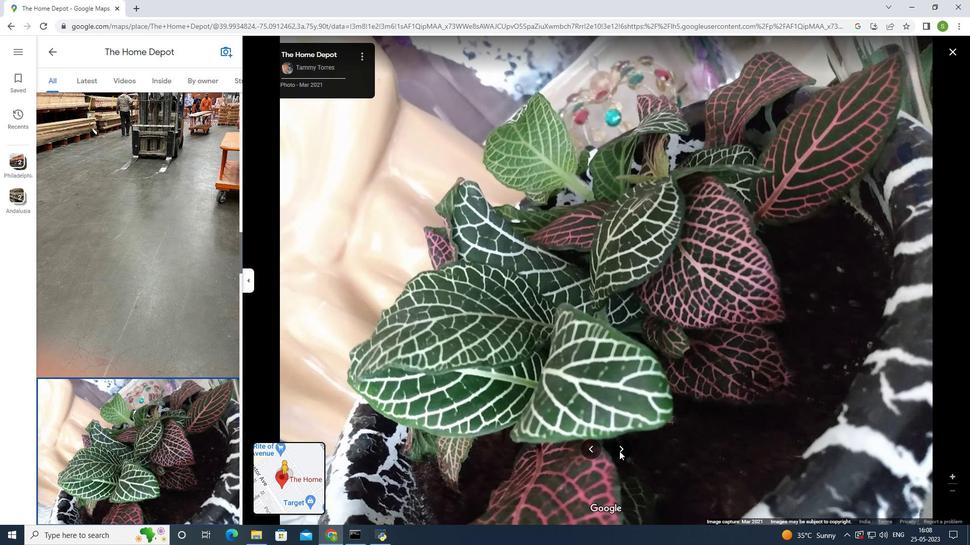 
Action: Mouse moved to (618, 453)
Screenshot: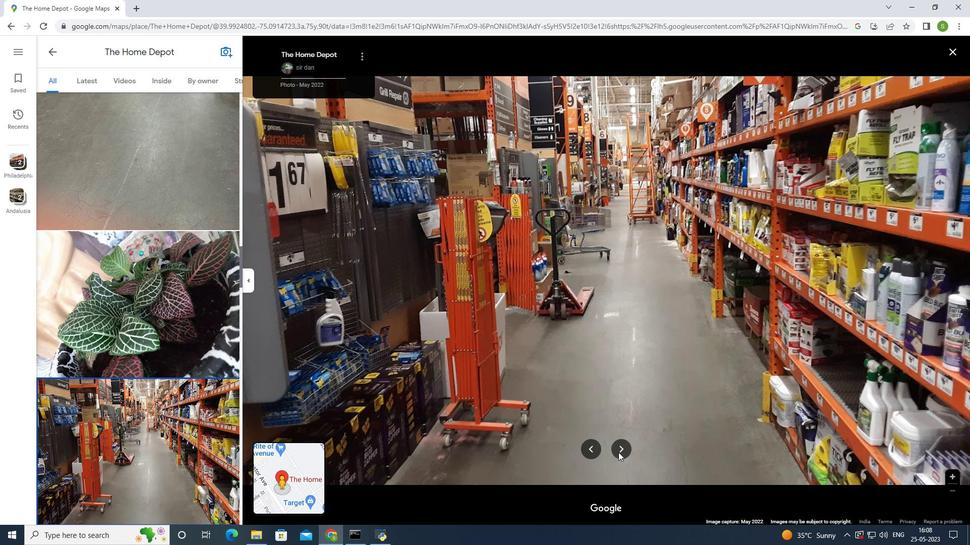 
Action: Mouse pressed left at (618, 453)
Screenshot: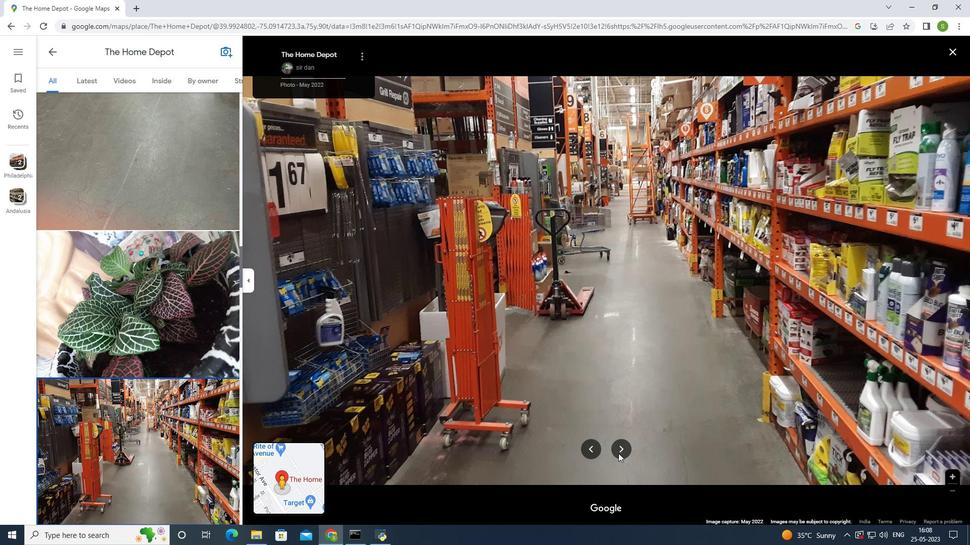 
Action: Mouse moved to (619, 453)
Screenshot: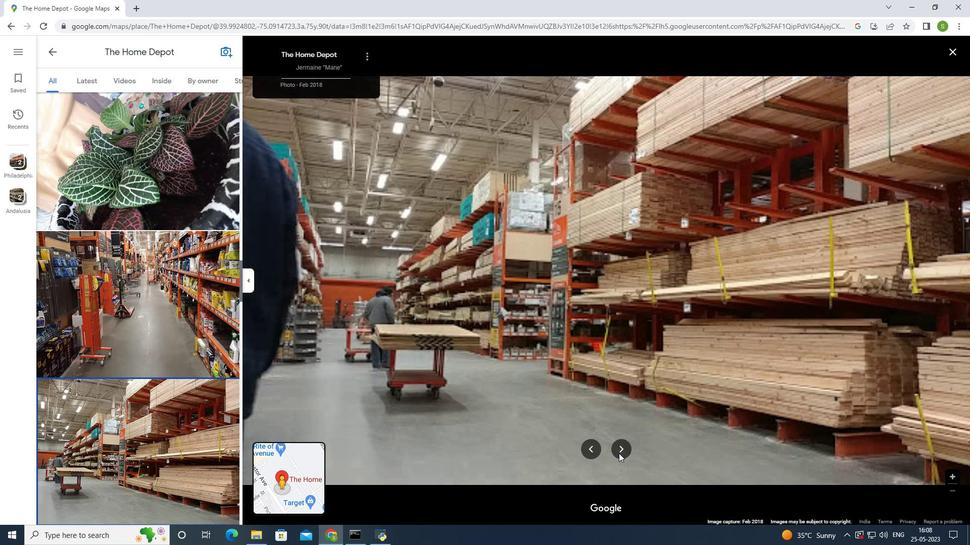 
Action: Mouse pressed left at (619, 453)
Screenshot: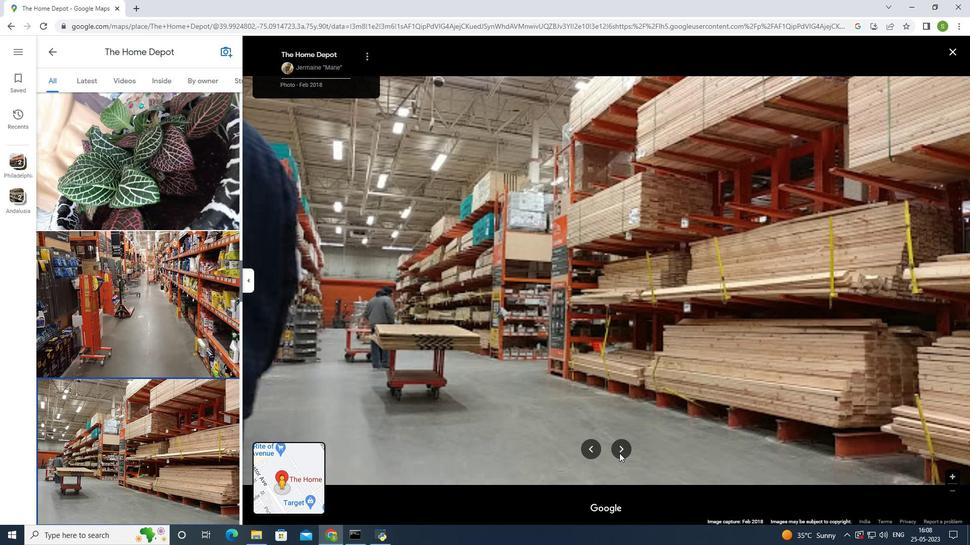 
Action: Mouse moved to (622, 453)
Screenshot: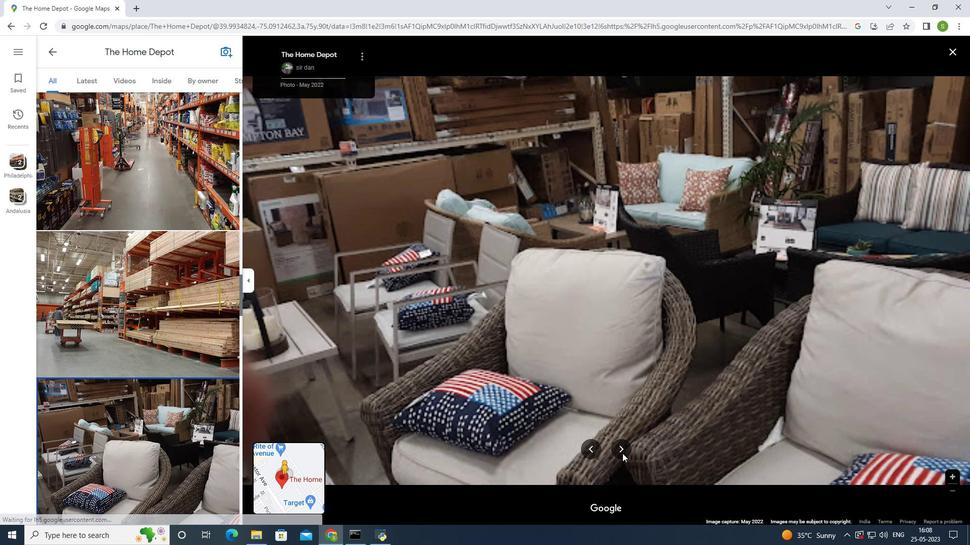 
Action: Mouse pressed left at (622, 453)
Screenshot: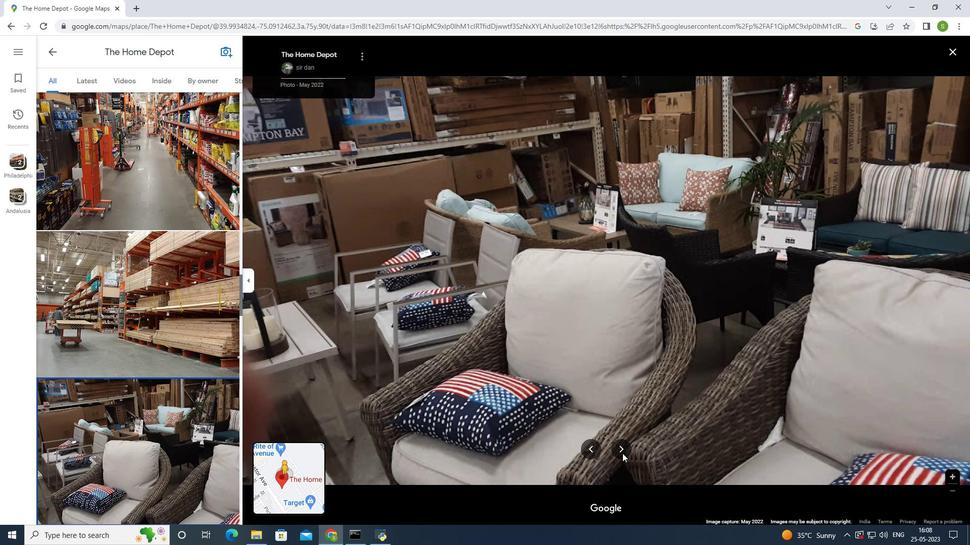 
Action: Mouse pressed left at (622, 453)
Screenshot: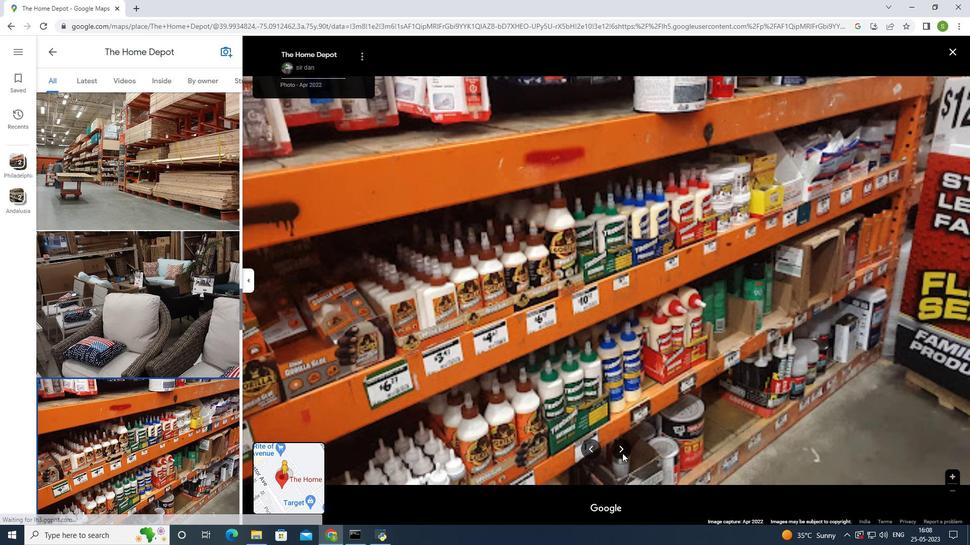 
Action: Mouse pressed left at (622, 453)
Screenshot: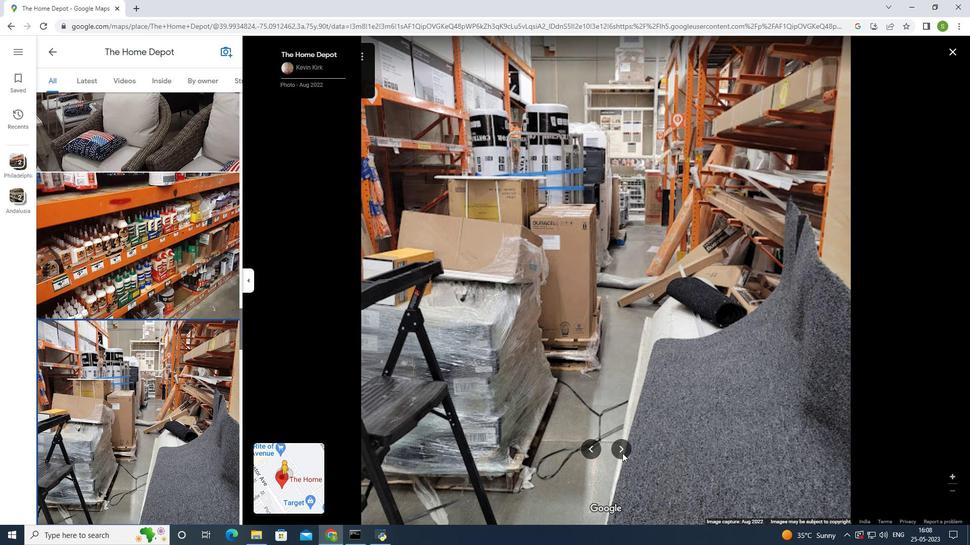 
Action: Mouse pressed left at (622, 453)
Screenshot: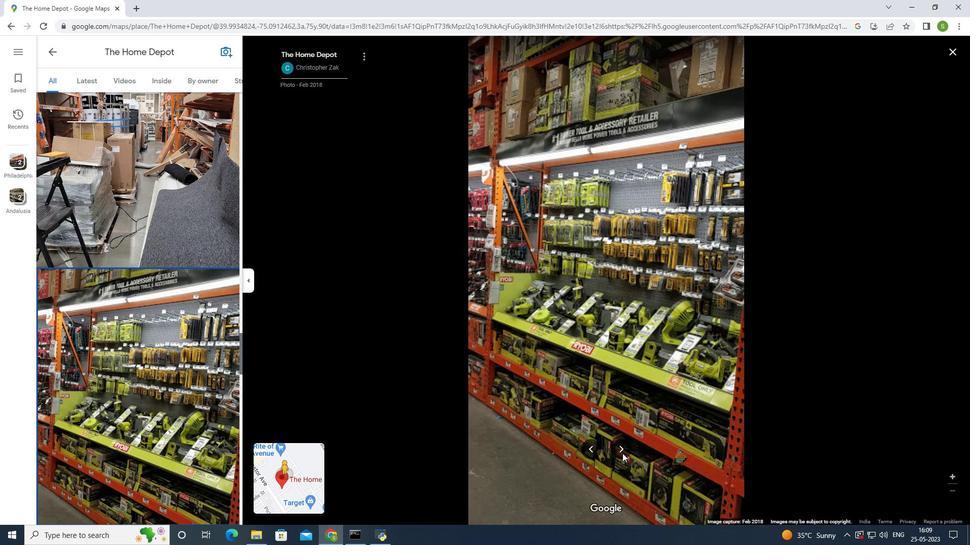 
Action: Mouse pressed left at (622, 453)
Screenshot: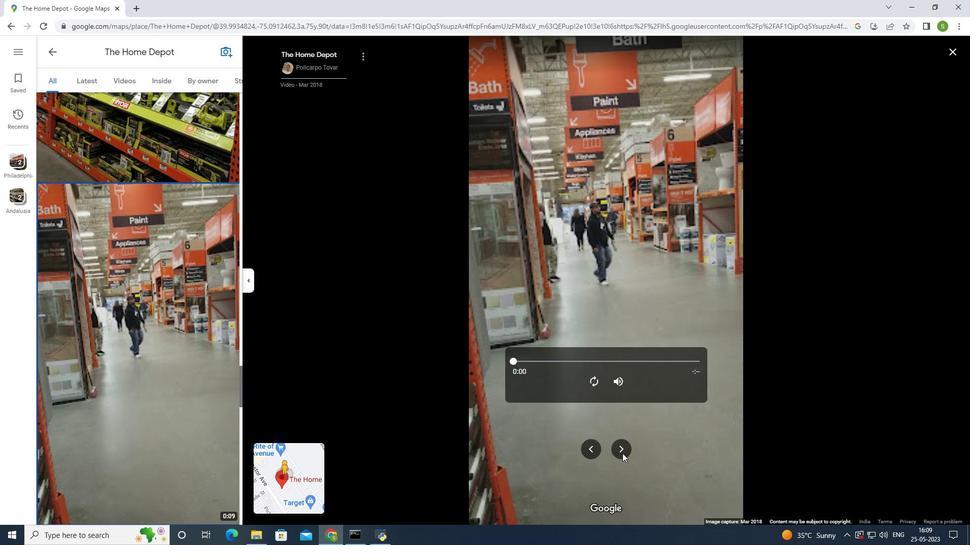 
Action: Mouse moved to (623, 452)
Screenshot: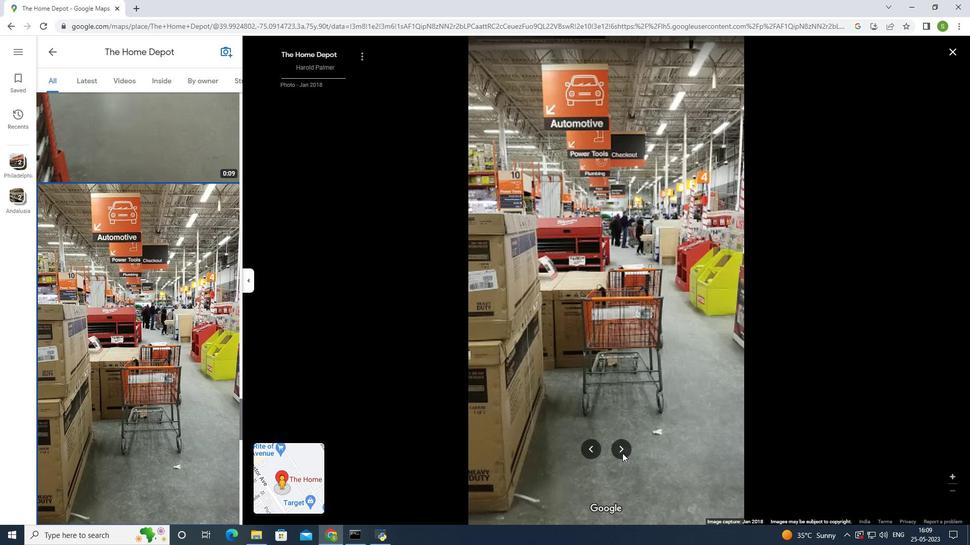 
Action: Mouse pressed left at (623, 452)
Screenshot: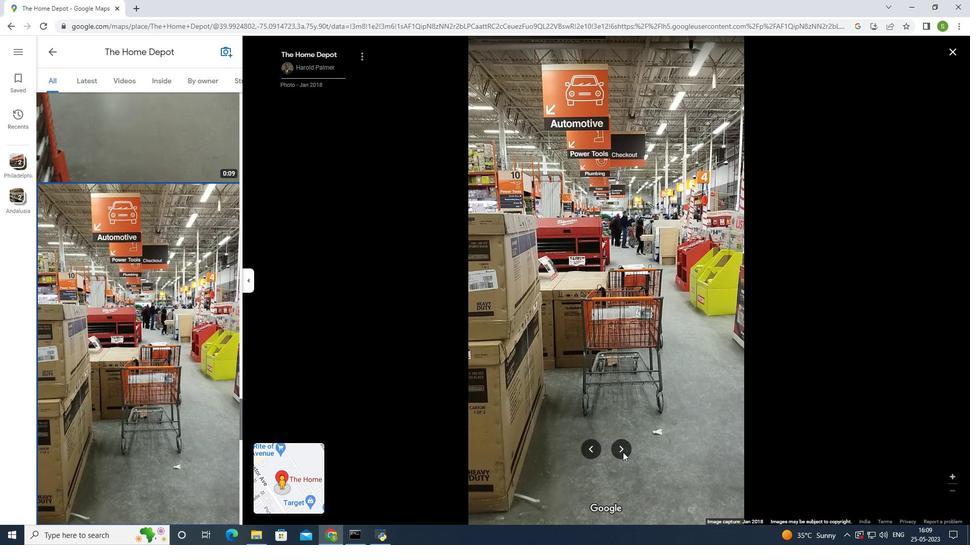
Action: Mouse moved to (624, 451)
Screenshot: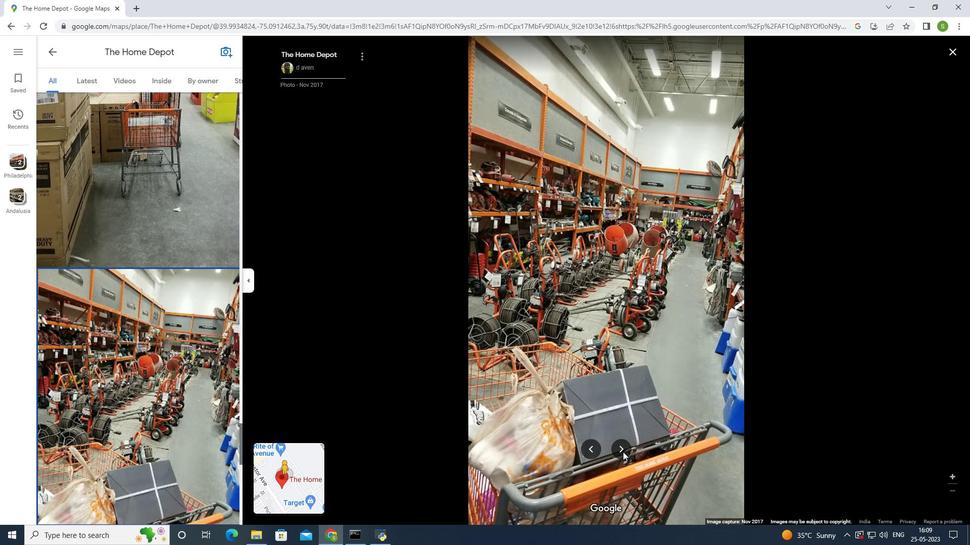 
Action: Mouse pressed left at (624, 451)
Screenshot: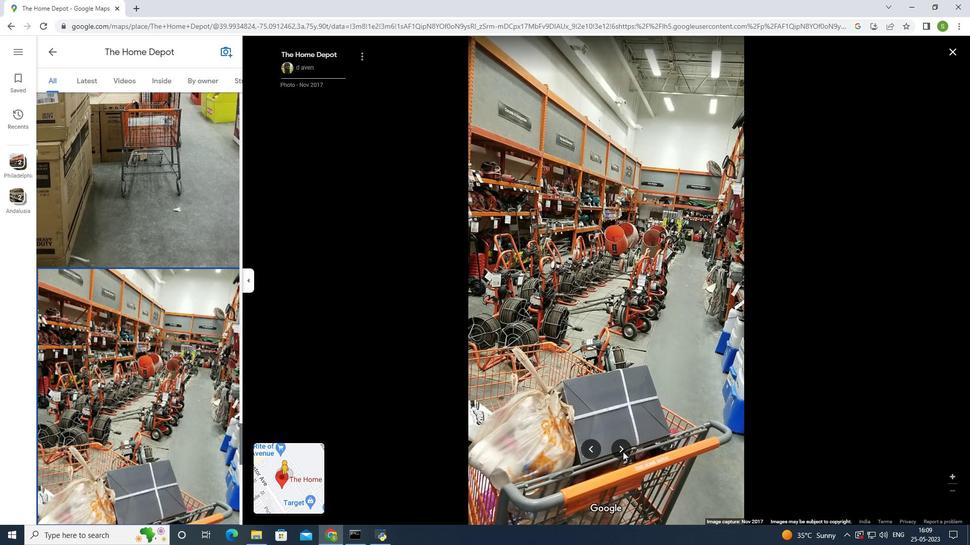 
Action: Mouse pressed left at (624, 451)
Screenshot: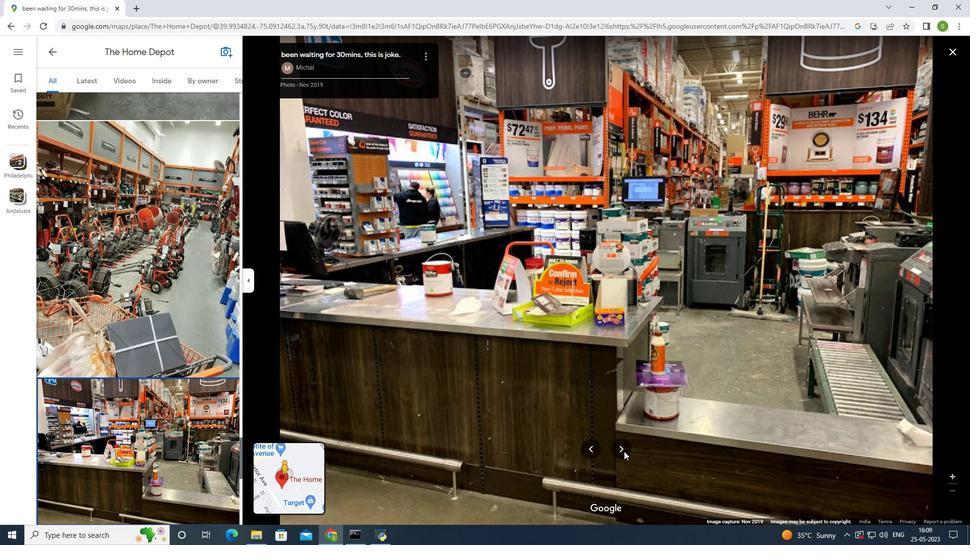 
Action: Mouse pressed left at (624, 451)
Screenshot: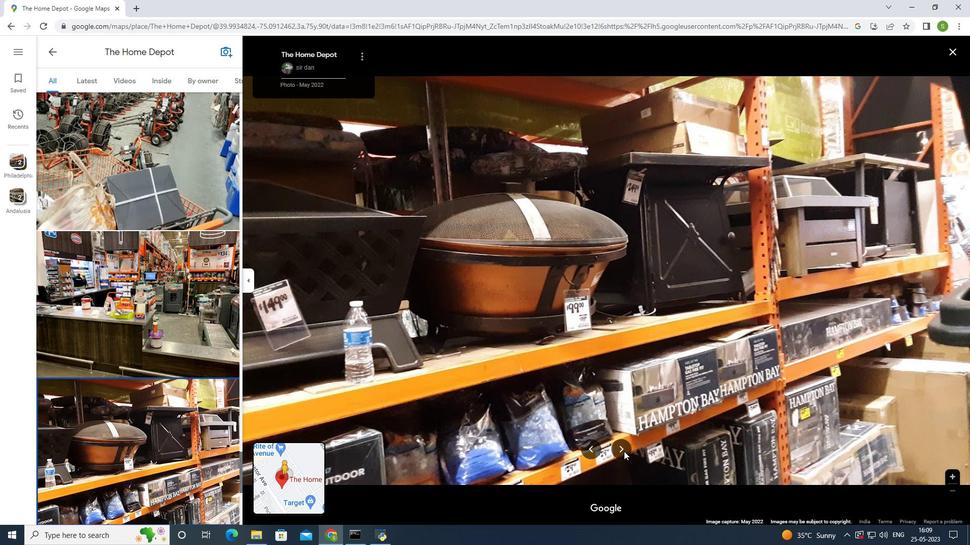 
Action: Mouse moved to (624, 448)
Screenshot: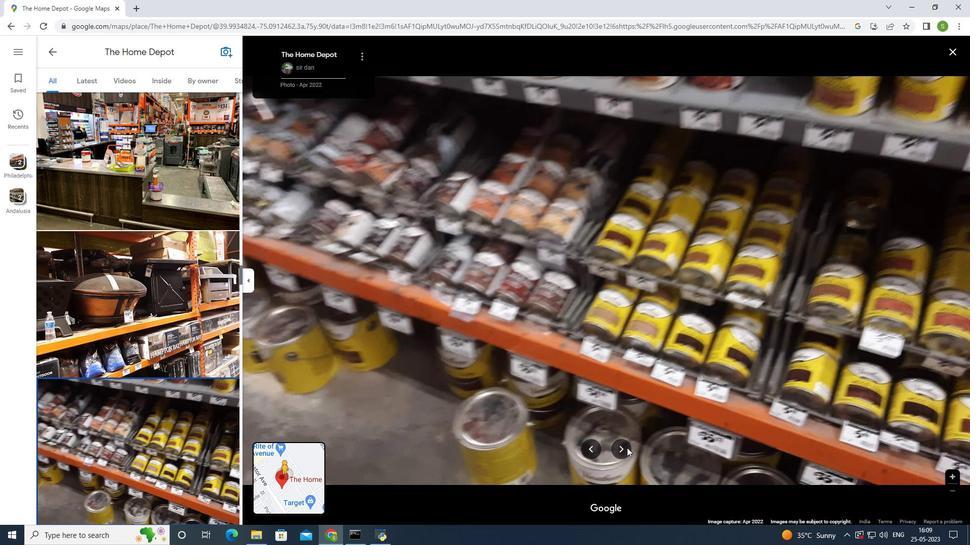 
Action: Mouse pressed left at (624, 448)
Screenshot: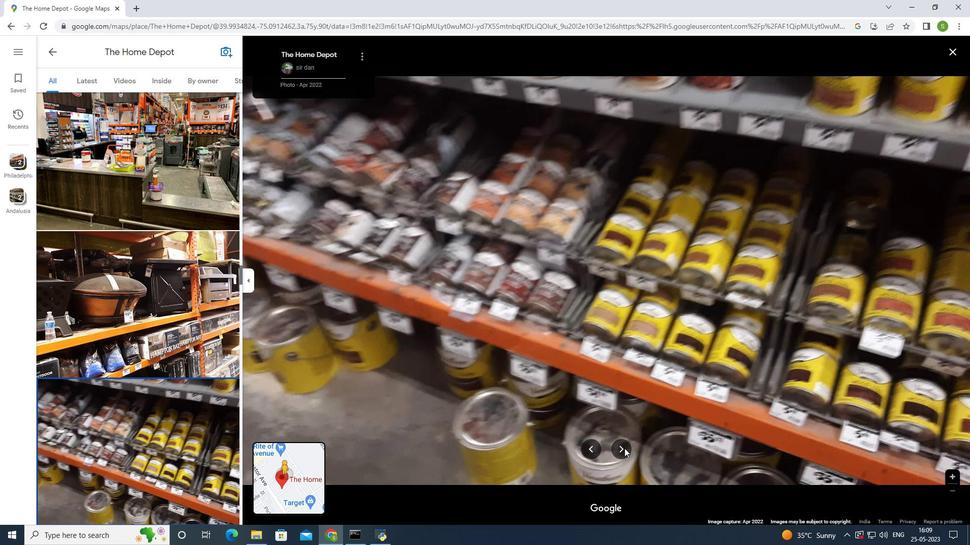 
Action: Mouse pressed left at (624, 448)
Screenshot: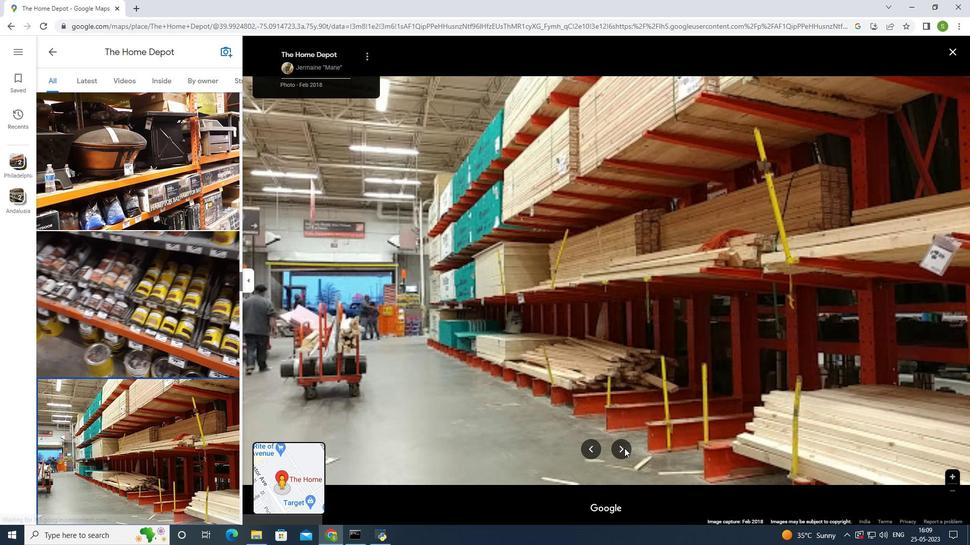 
Action: Mouse pressed left at (624, 448)
Screenshot: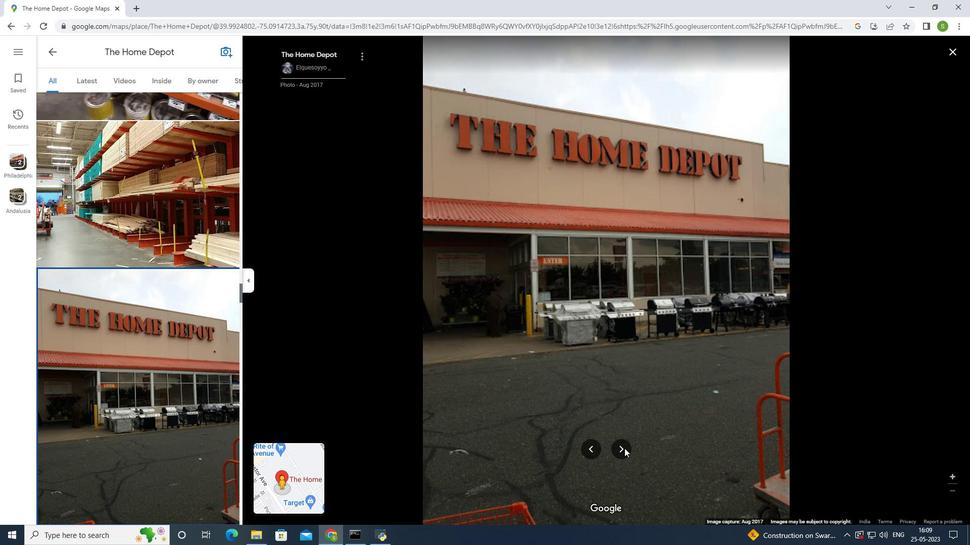 
Action: Mouse moved to (624, 449)
Screenshot: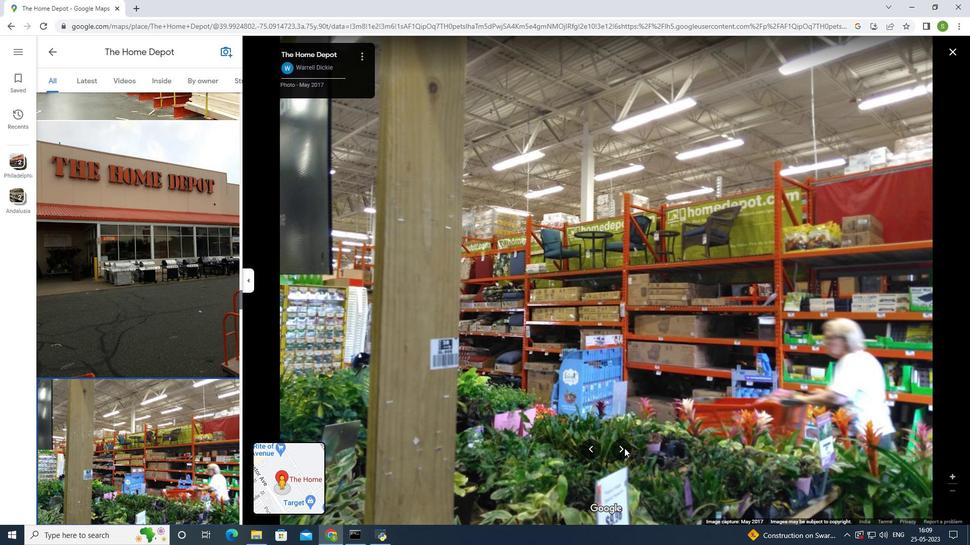 
Action: Mouse pressed left at (624, 449)
Screenshot: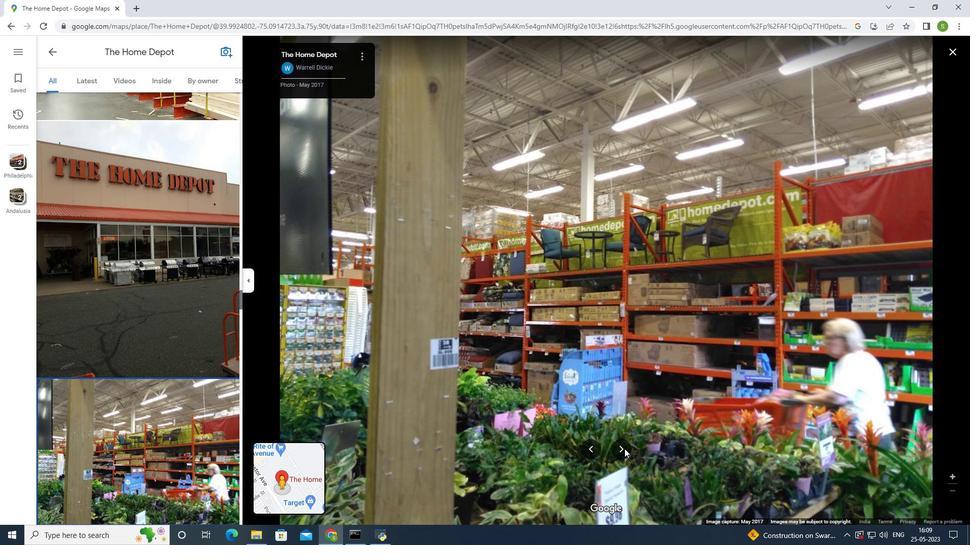 
Action: Mouse moved to (627, 447)
Screenshot: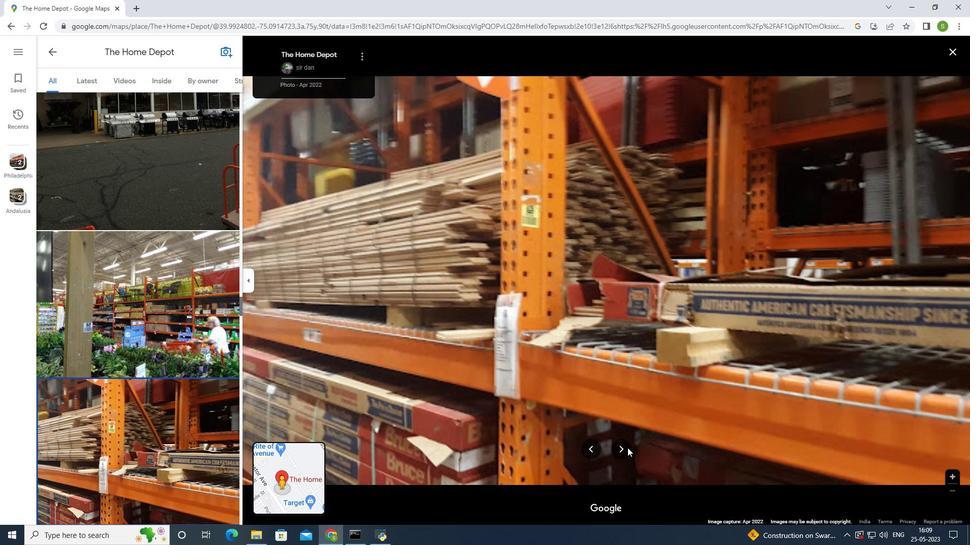
Action: Mouse pressed left at (627, 447)
Screenshot: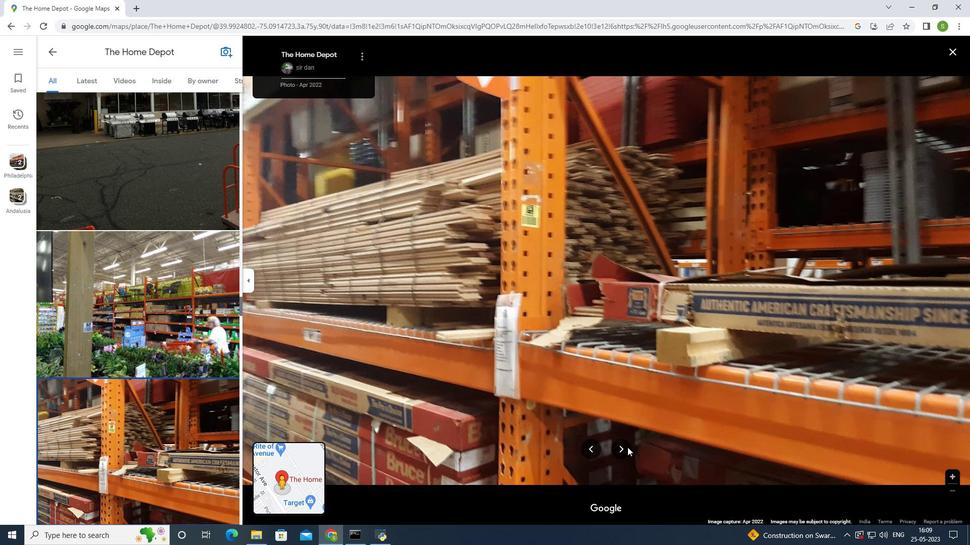 
Action: Mouse moved to (629, 449)
Screenshot: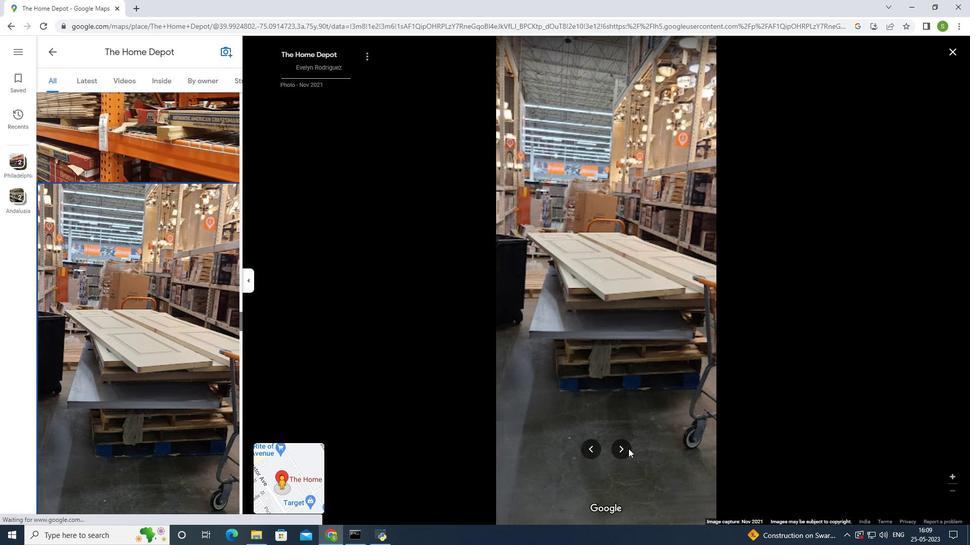 
Action: Mouse pressed left at (629, 449)
Screenshot: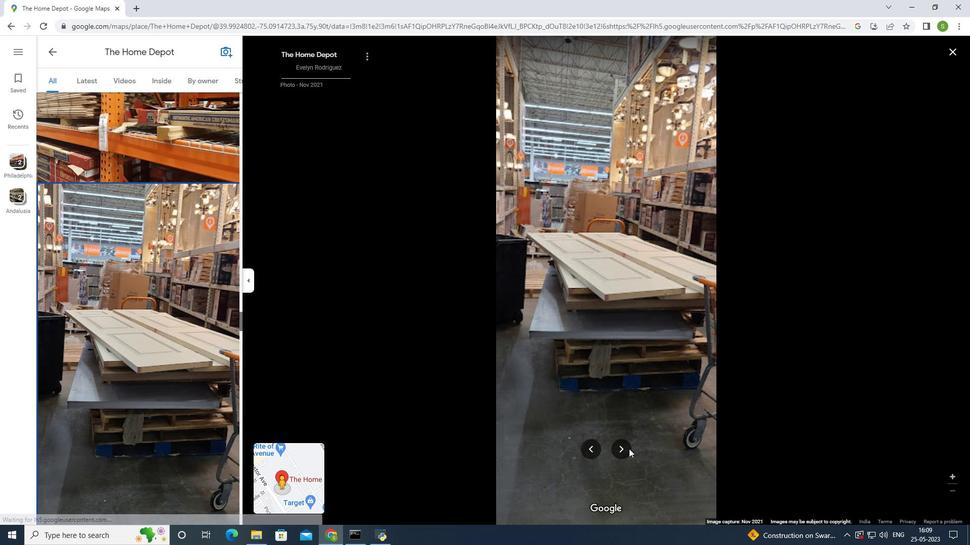 
Action: Mouse pressed left at (629, 449)
Screenshot: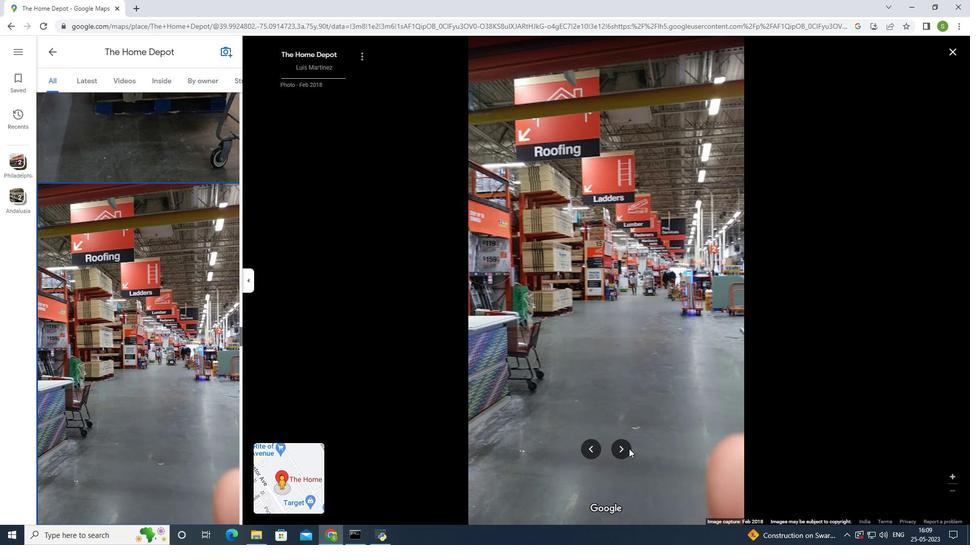
Action: Mouse moved to (951, 49)
Screenshot: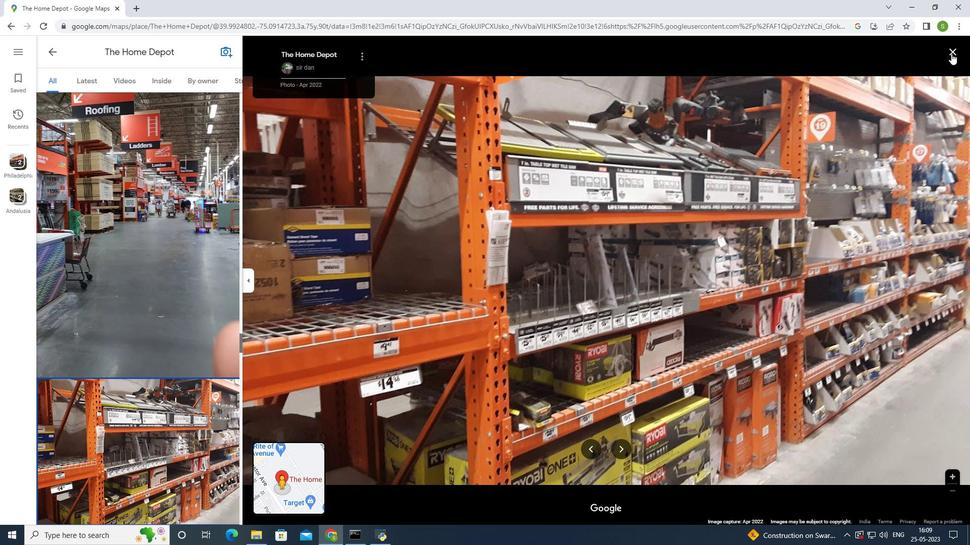 
Action: Mouse pressed left at (951, 49)
Screenshot: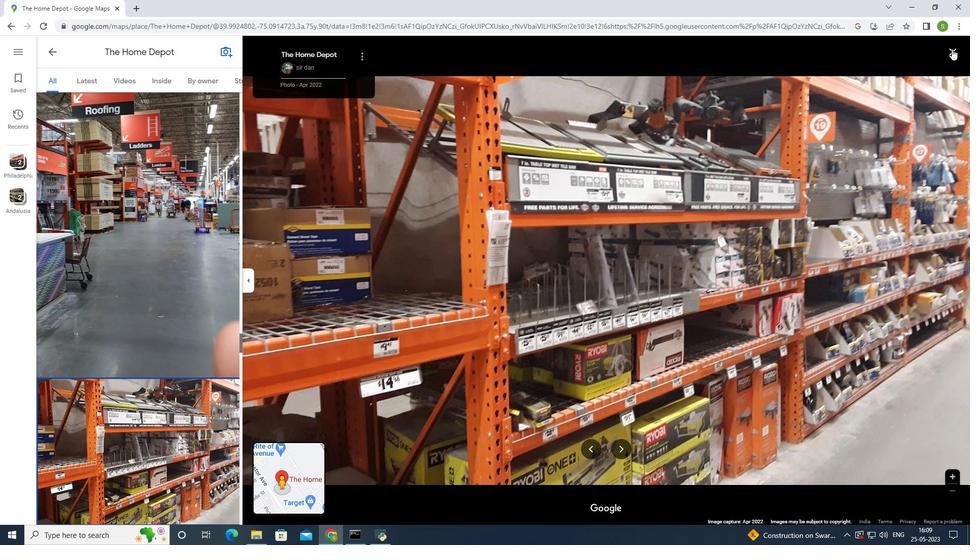 
Action: Mouse moved to (811, 104)
Screenshot: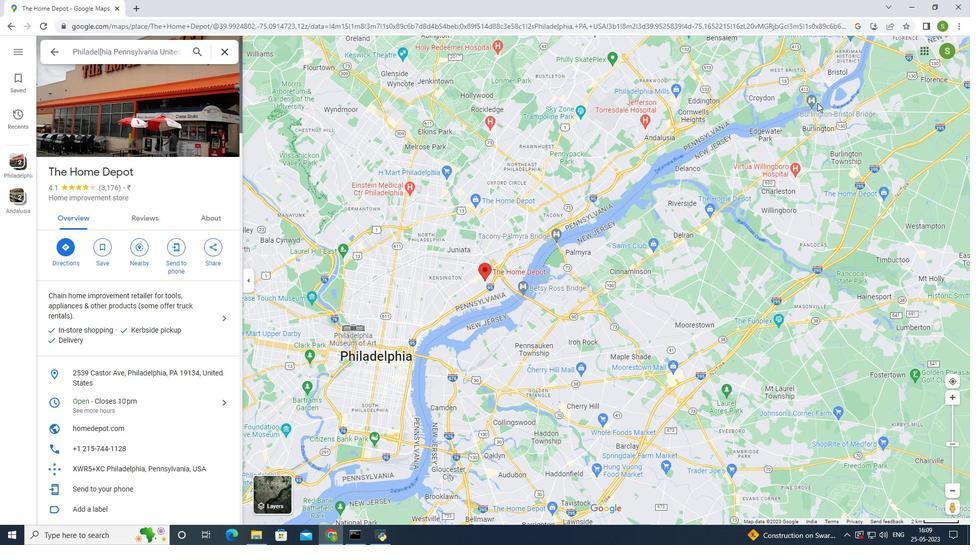 
Action: Mouse pressed left at (811, 104)
Screenshot: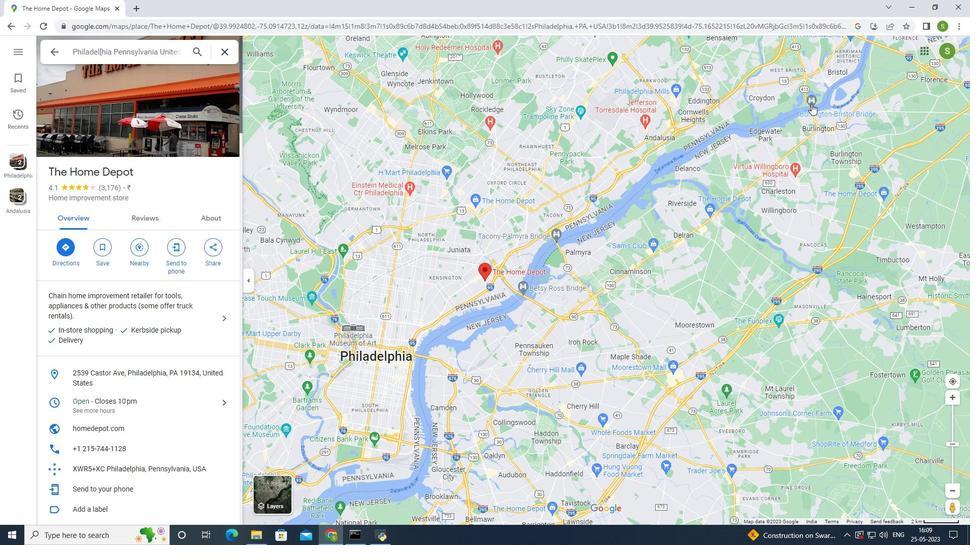 
Action: Mouse moved to (196, 137)
Screenshot: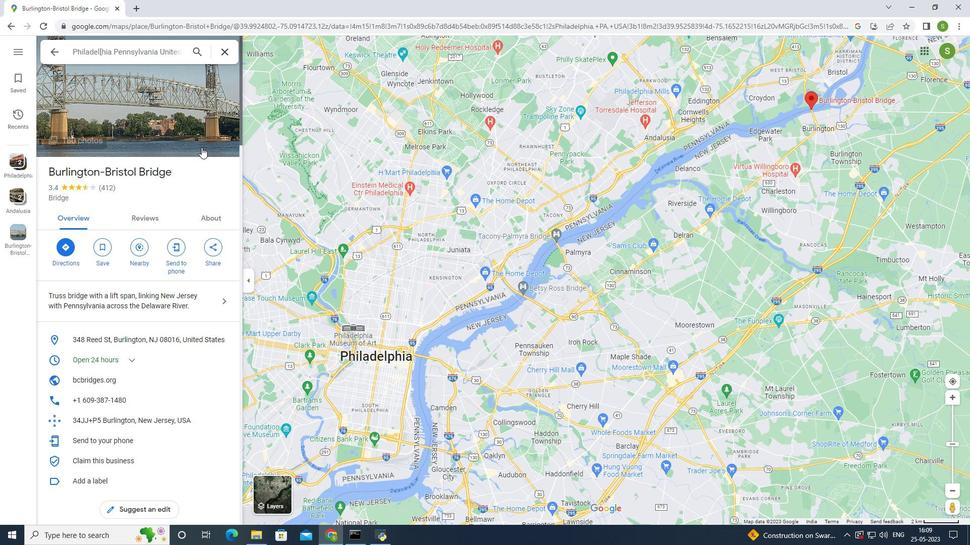 
Action: Mouse pressed left at (196, 137)
Screenshot: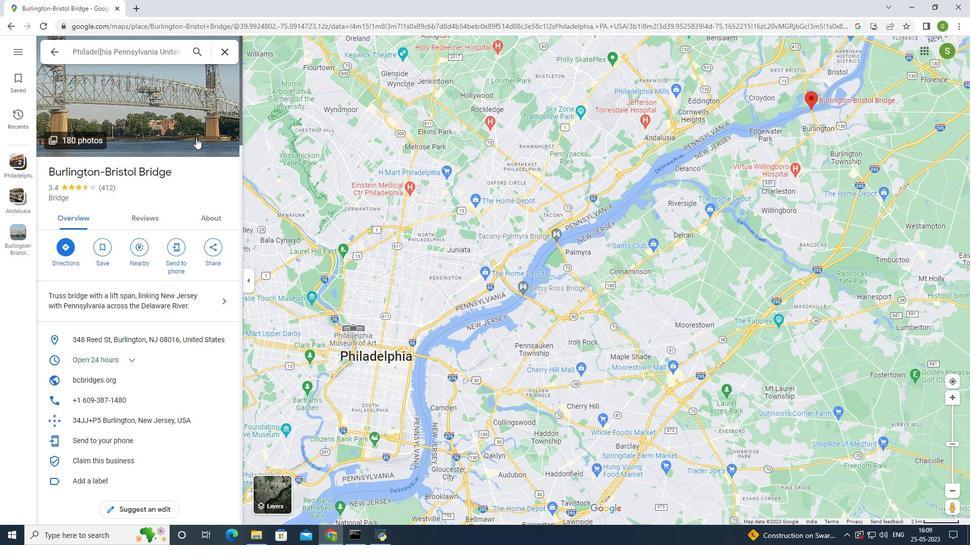 
Action: Mouse moved to (623, 451)
Screenshot: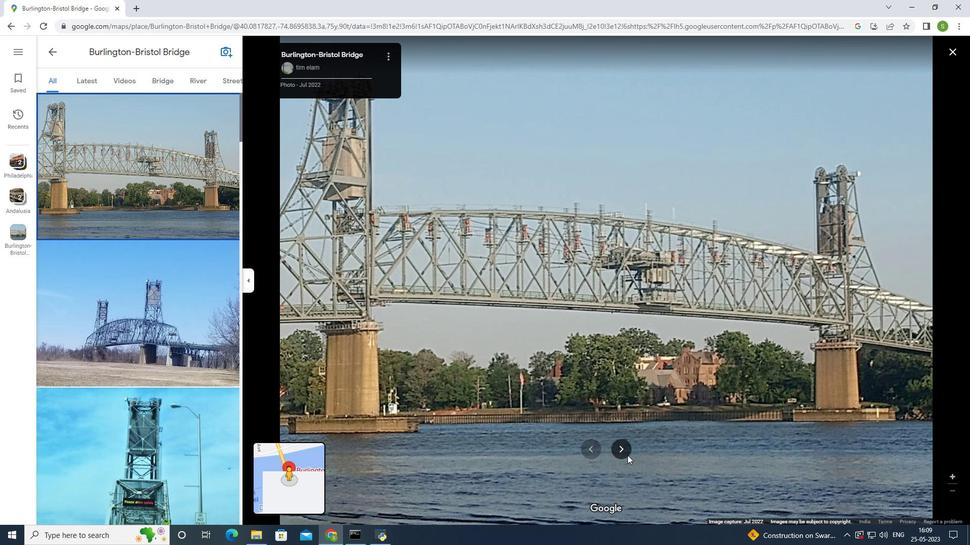 
Action: Mouse pressed left at (623, 451)
Screenshot: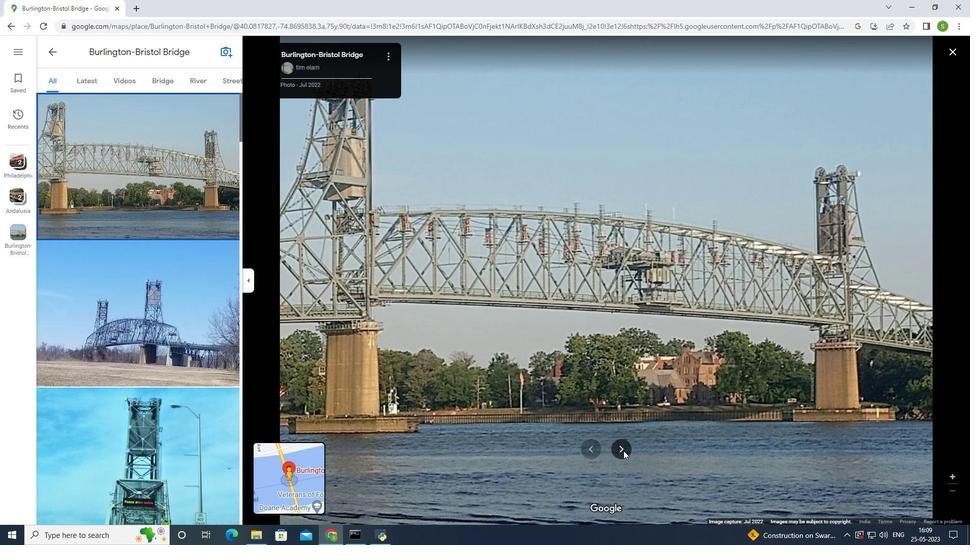 
Action: Mouse moved to (623, 450)
Screenshot: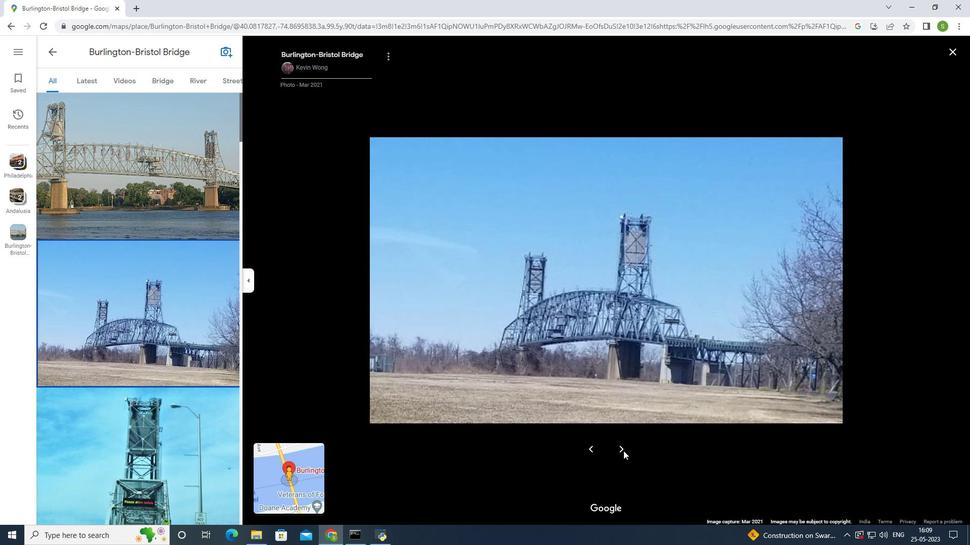 
Action: Mouse pressed left at (623, 450)
Screenshot: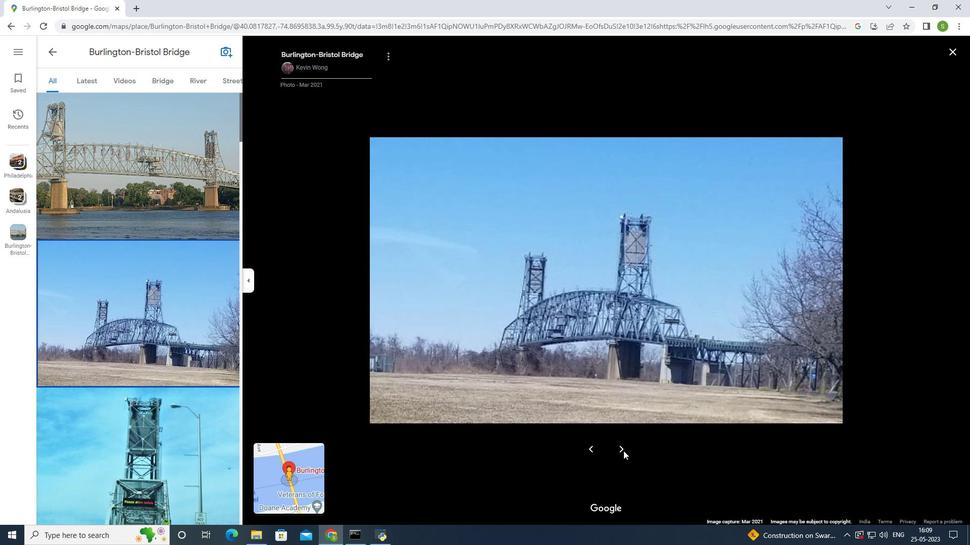 
Action: Mouse pressed left at (623, 450)
Screenshot: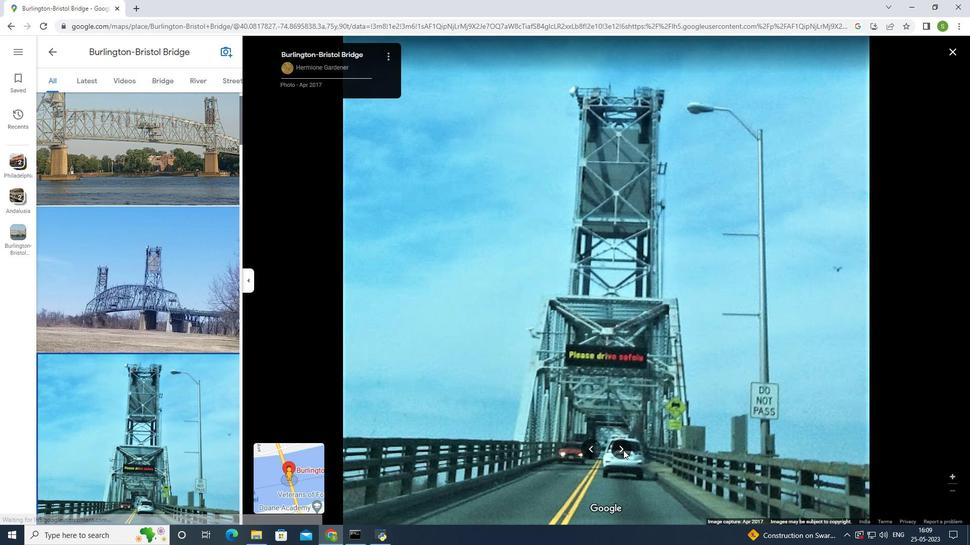 
Action: Mouse pressed left at (623, 450)
Screenshot: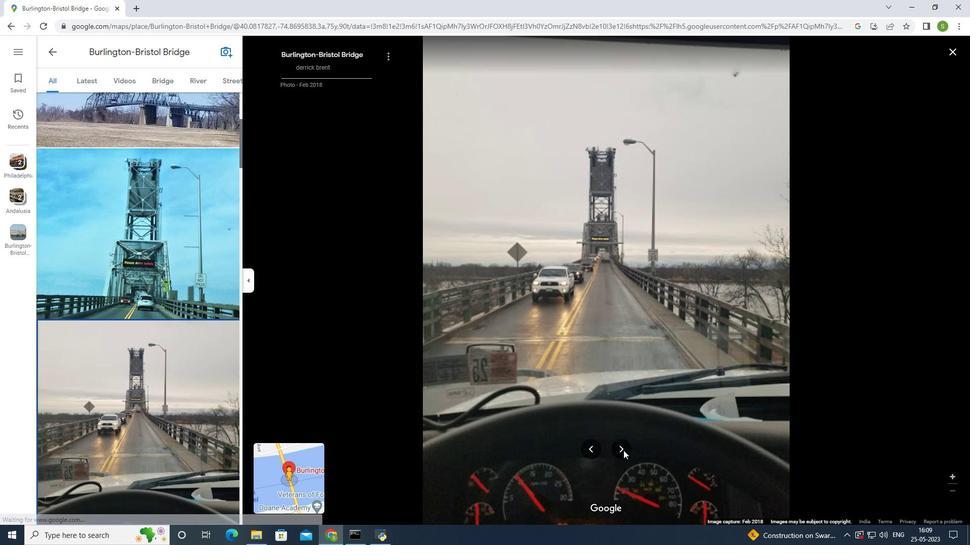 
Action: Mouse pressed left at (623, 450)
Screenshot: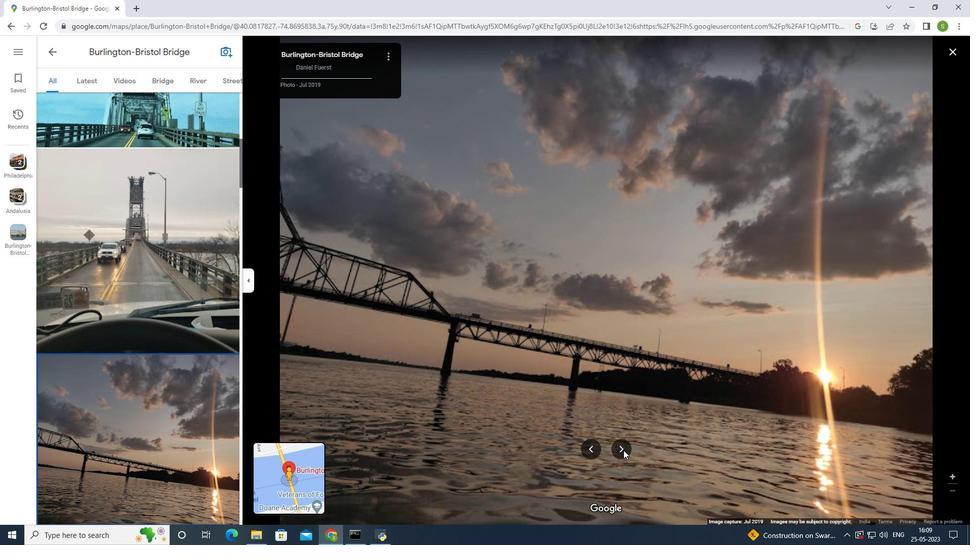 
Action: Mouse pressed left at (623, 450)
Screenshot: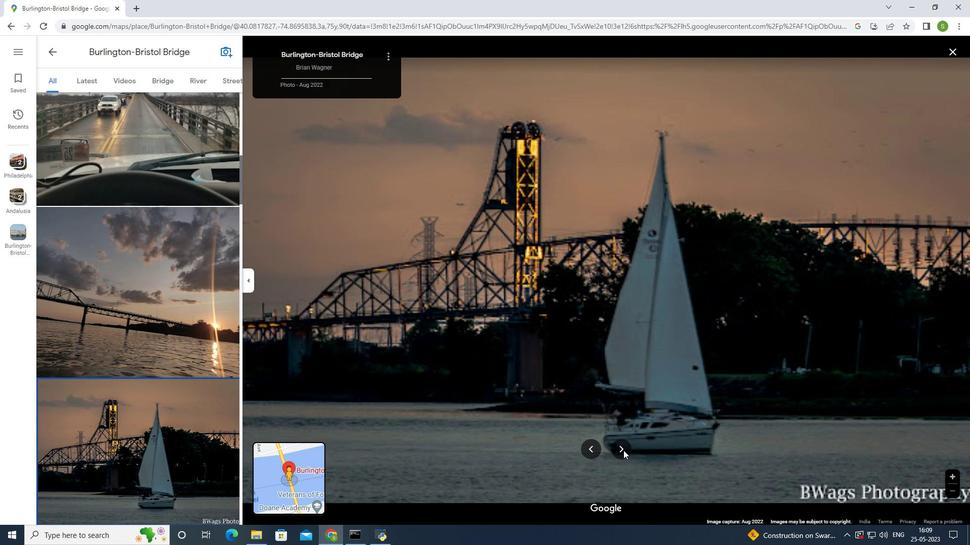 
Action: Mouse pressed left at (623, 450)
Screenshot: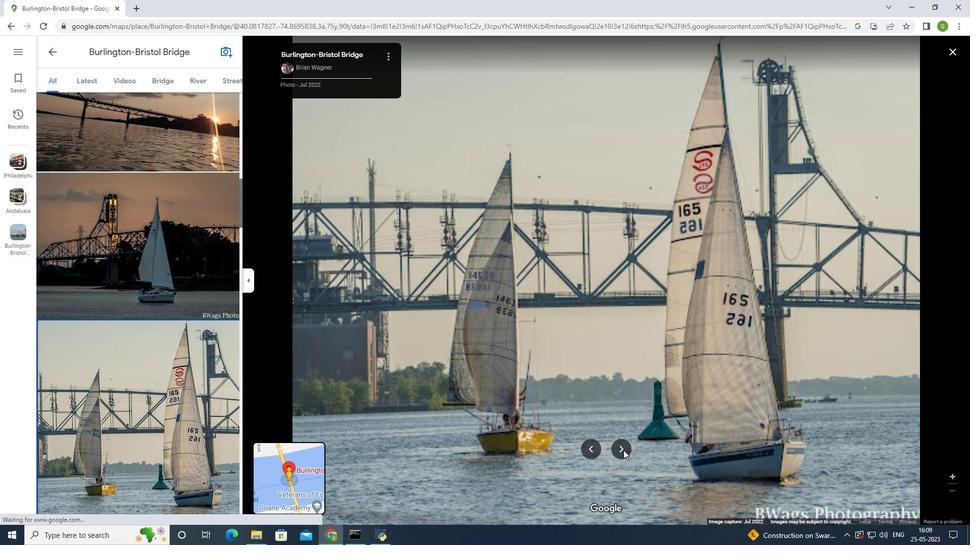 
Action: Mouse pressed left at (623, 450)
Screenshot: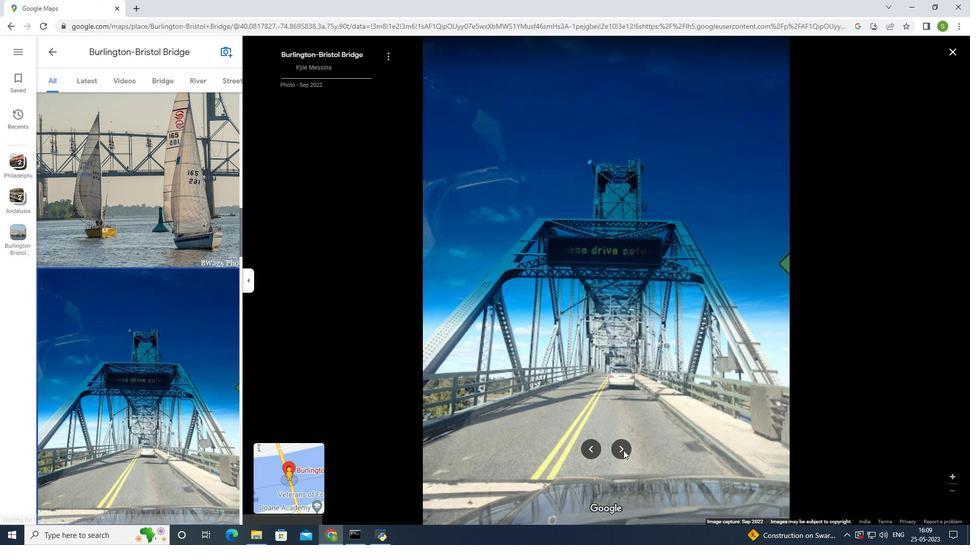
Action: Mouse pressed left at (623, 450)
Screenshot: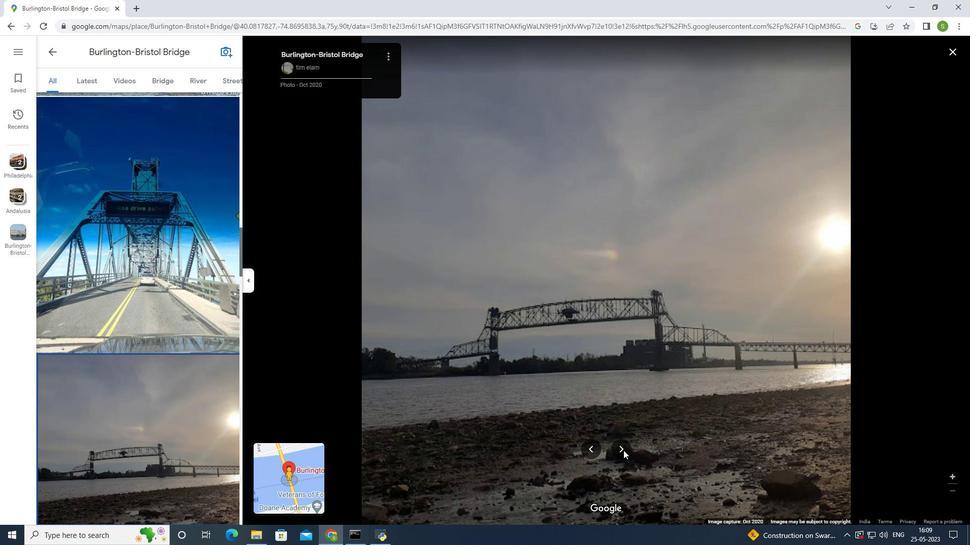 
Action: Mouse moved to (623, 450)
Screenshot: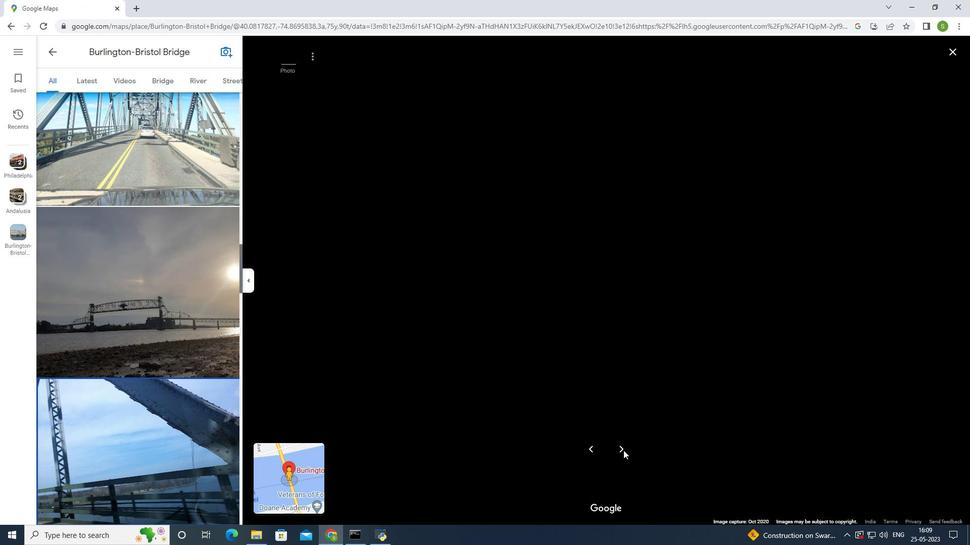 
Action: Mouse pressed left at (623, 450)
Screenshot: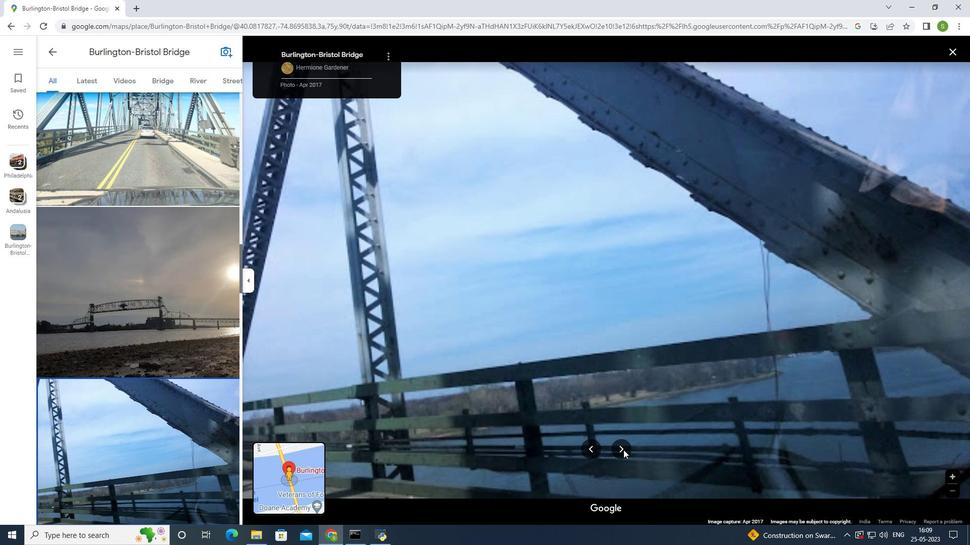 
Action: Mouse moved to (623, 448)
Screenshot: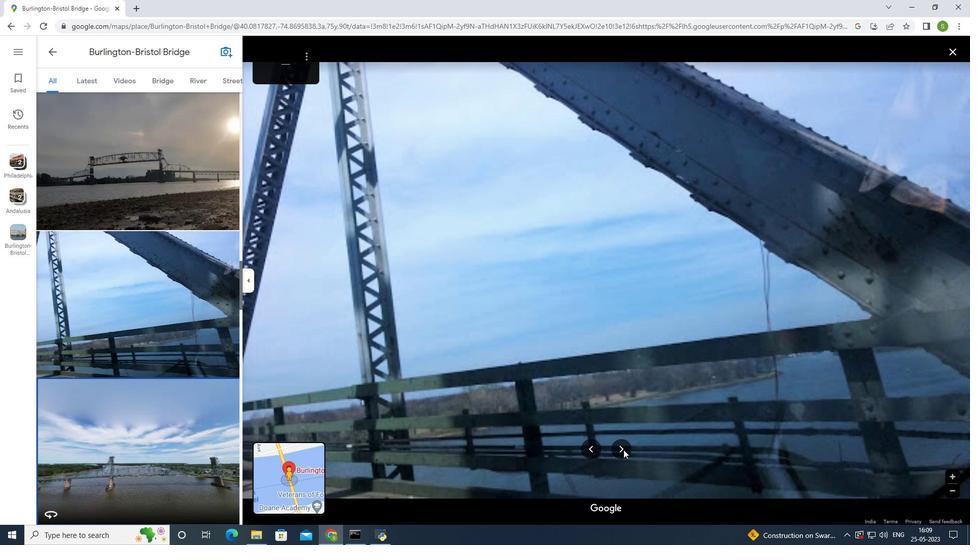 
Action: Mouse pressed left at (623, 448)
Screenshot: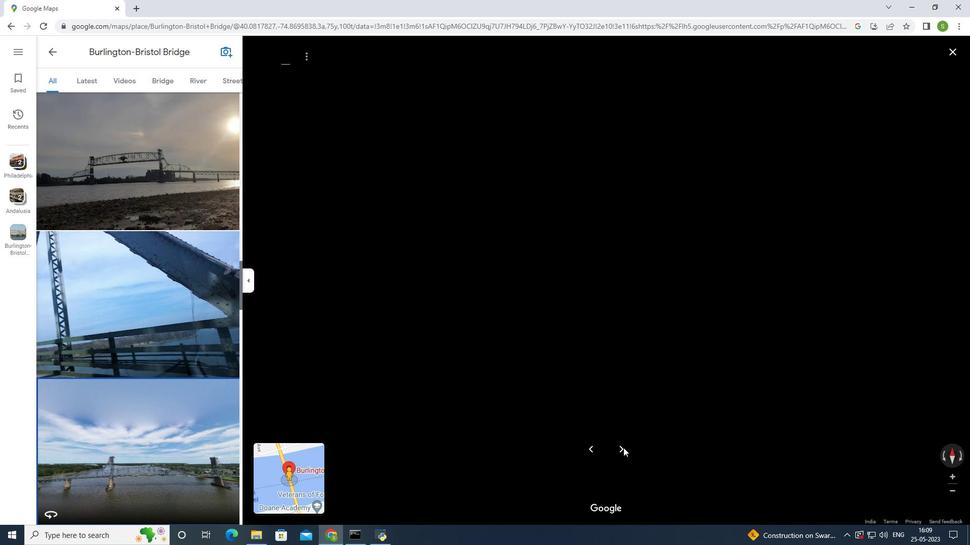 
Action: Mouse pressed left at (623, 448)
Screenshot: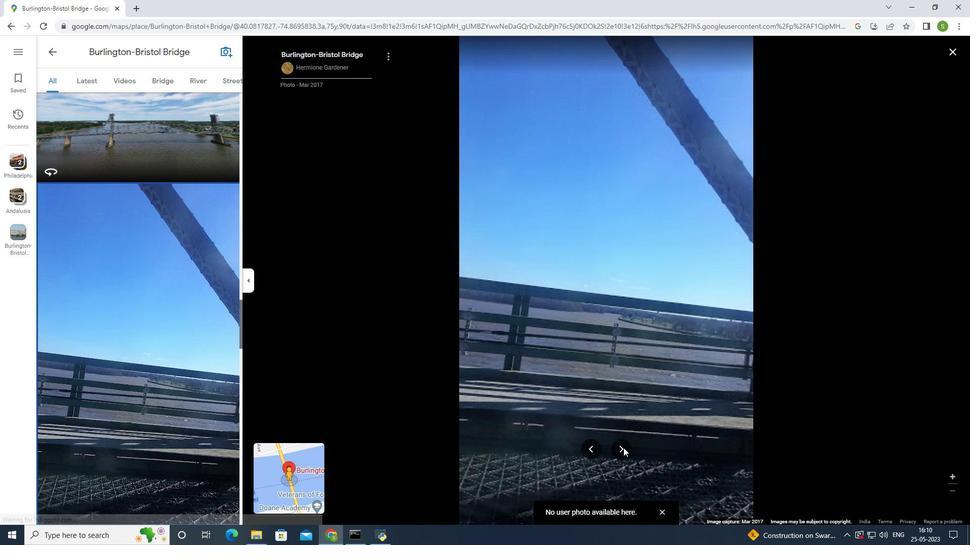 
Action: Mouse moved to (624, 446)
Screenshot: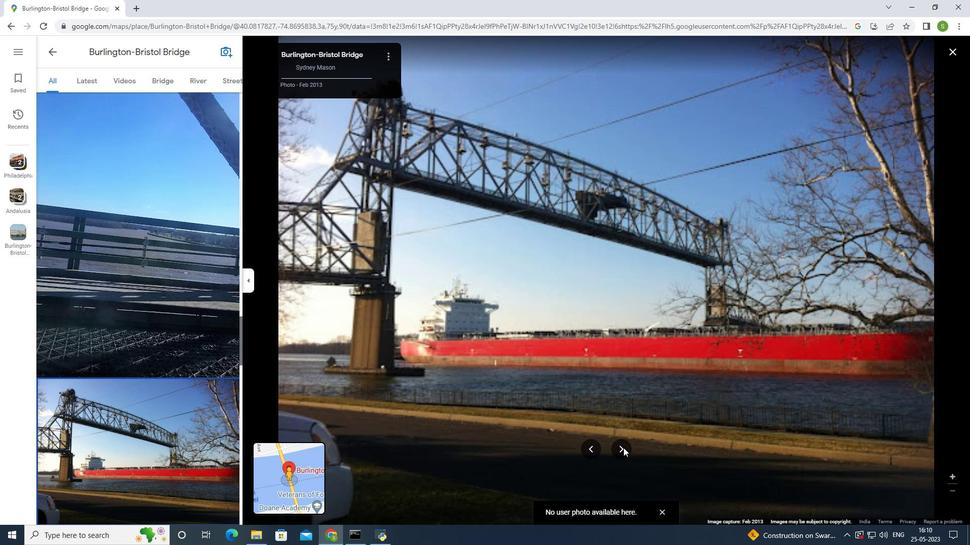 
Action: Mouse pressed left at (624, 446)
Screenshot: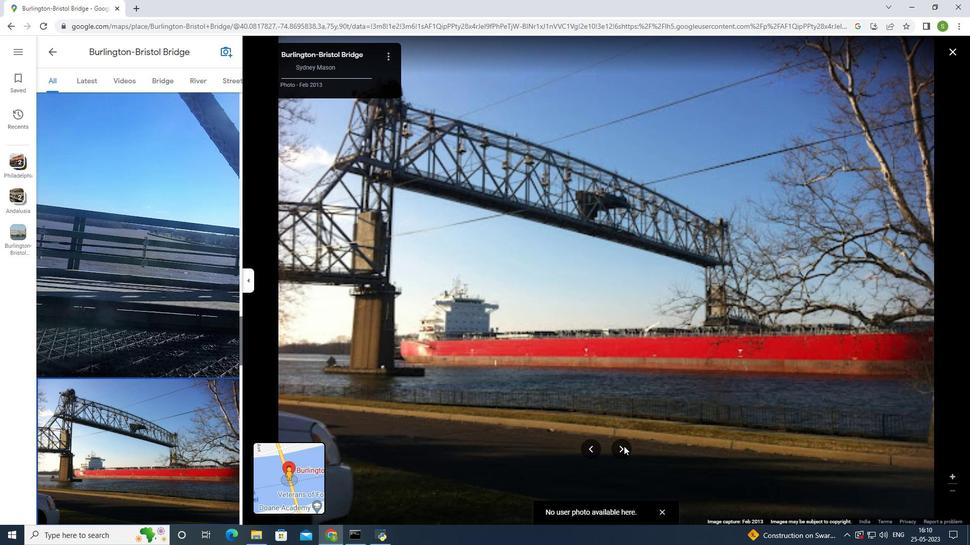 
Action: Mouse pressed left at (624, 446)
Screenshot: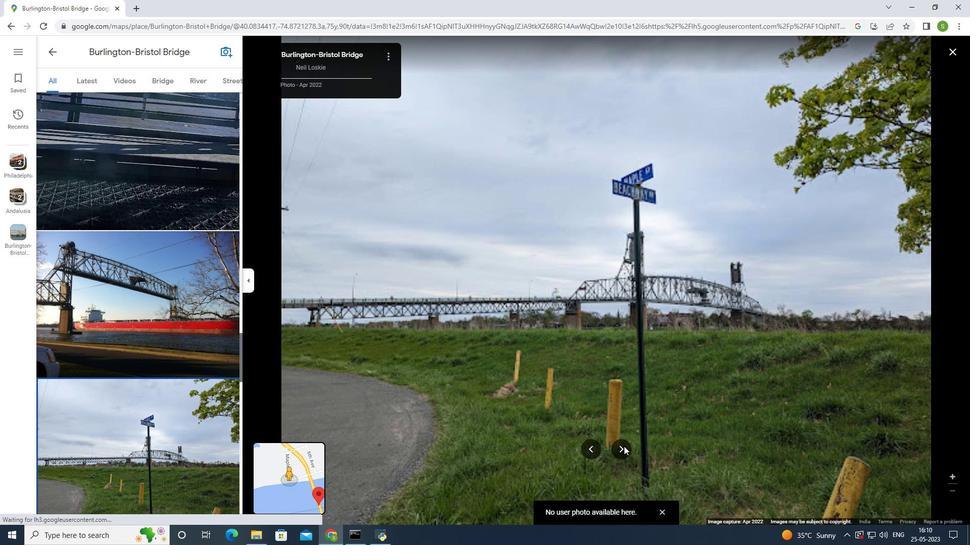 
Action: Mouse pressed left at (624, 446)
Screenshot: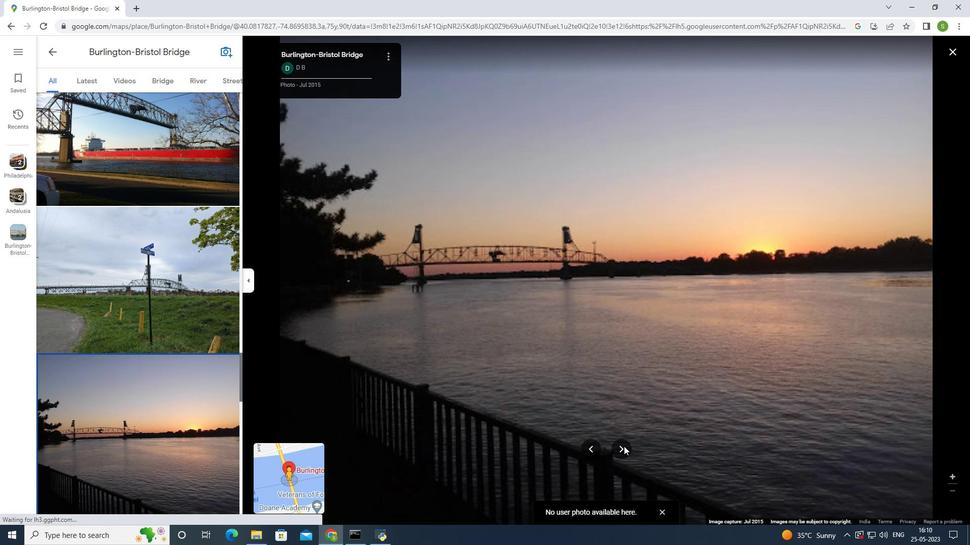 
Action: Mouse pressed left at (624, 446)
Screenshot: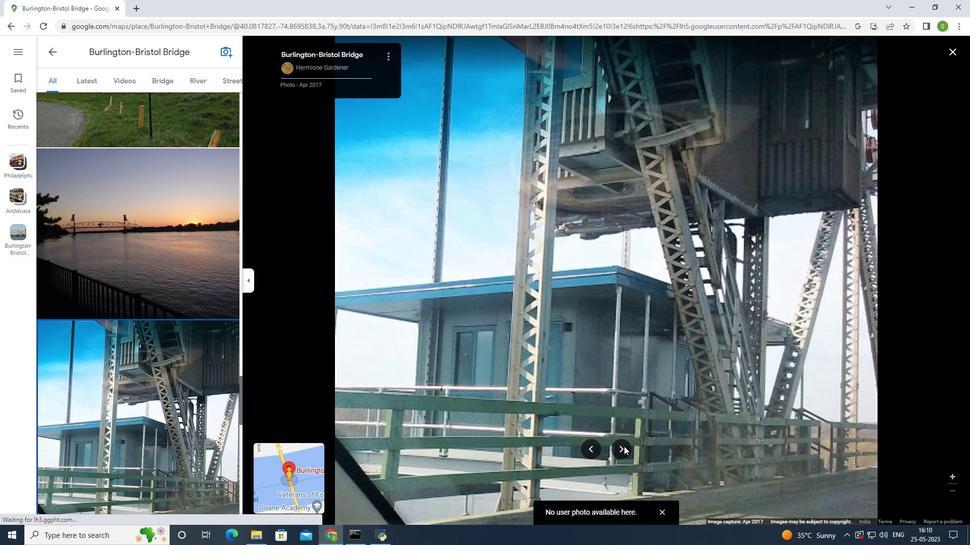
Action: Mouse pressed left at (624, 446)
Screenshot: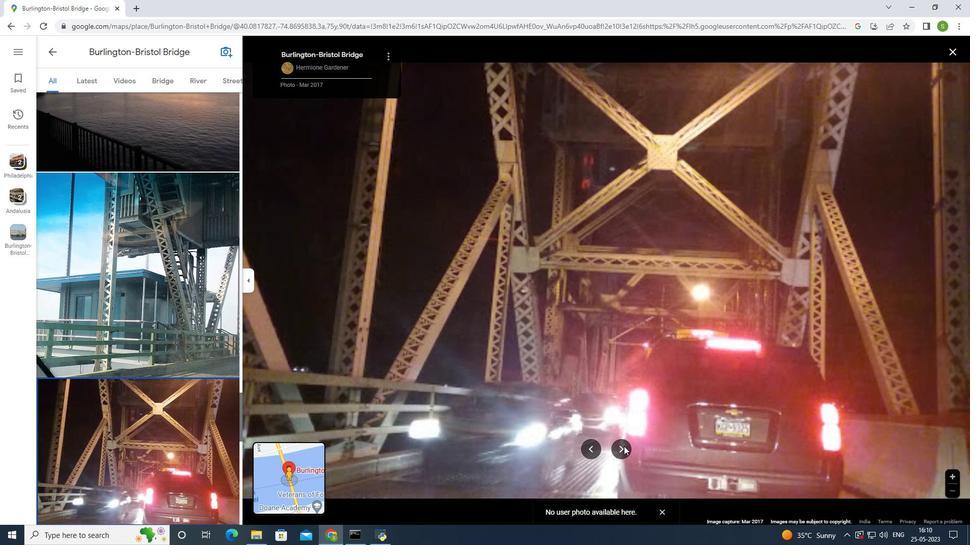 
Action: Mouse pressed left at (624, 446)
Screenshot: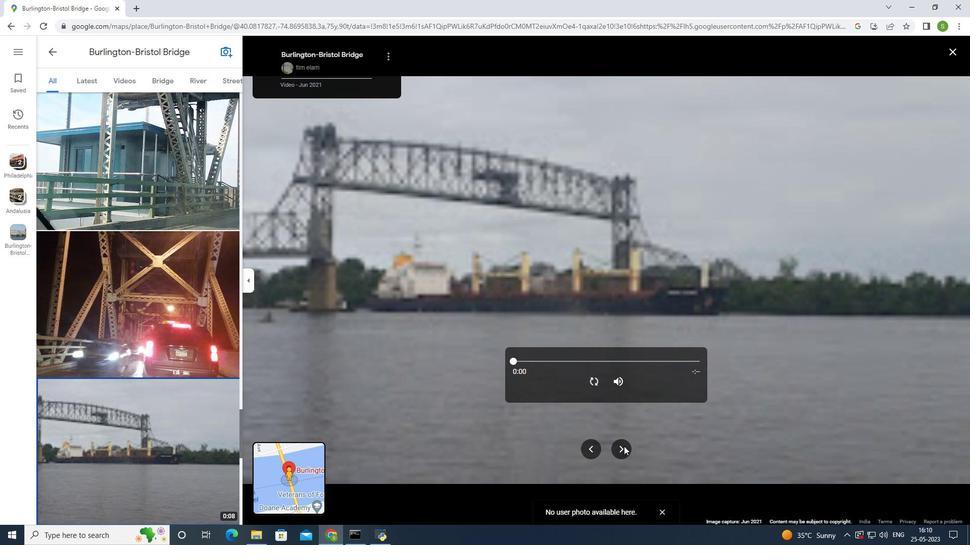 
Action: Mouse pressed left at (624, 446)
Screenshot: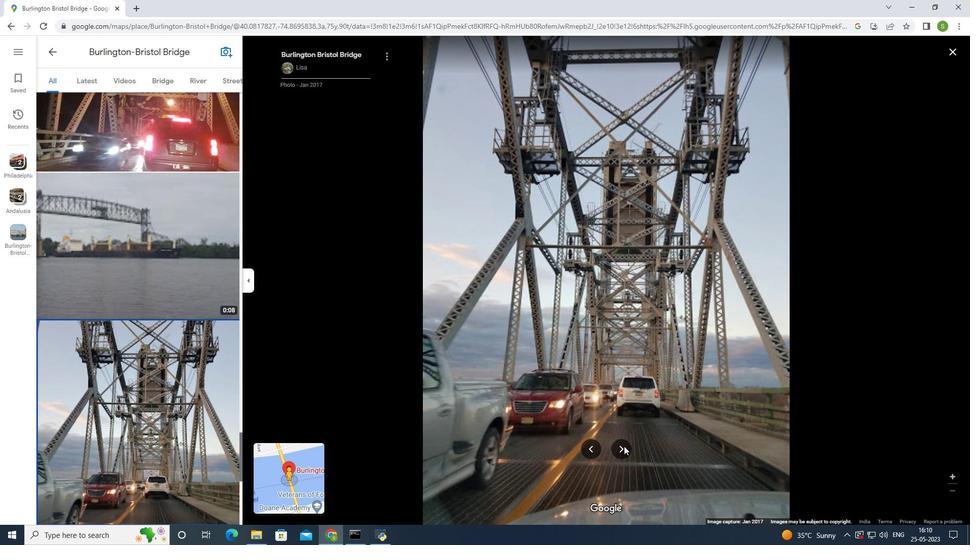 
Action: Mouse moved to (953, 51)
Screenshot: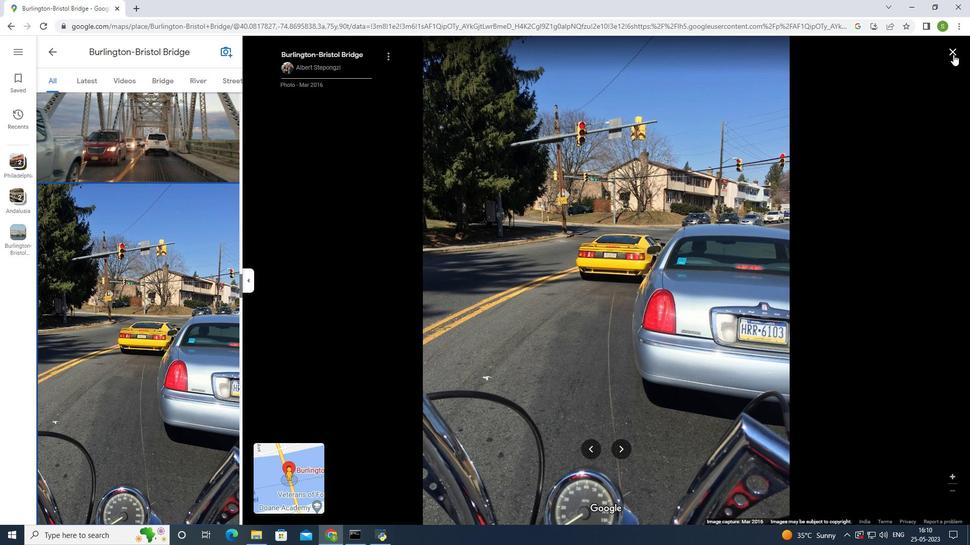 
Action: Mouse pressed left at (953, 51)
Screenshot: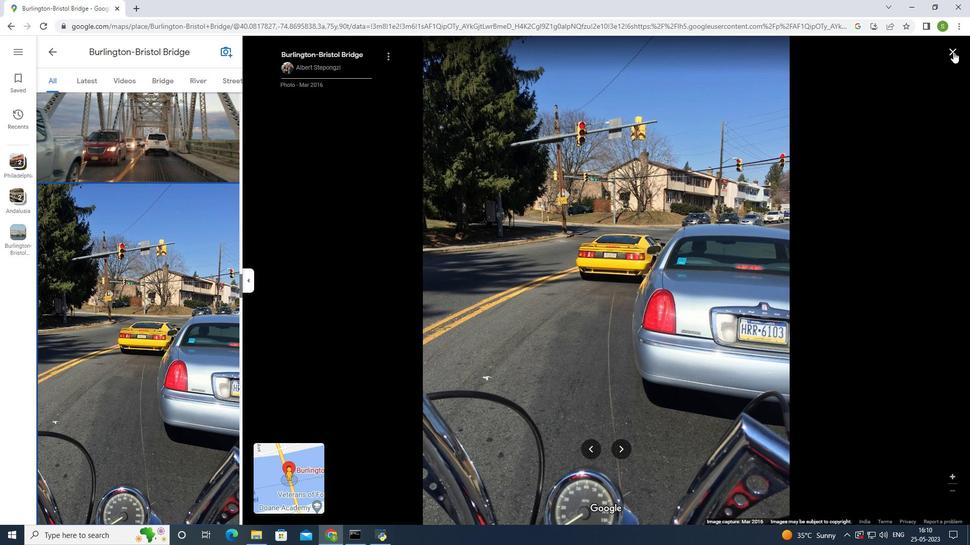 
Action: Mouse moved to (749, 181)
Screenshot: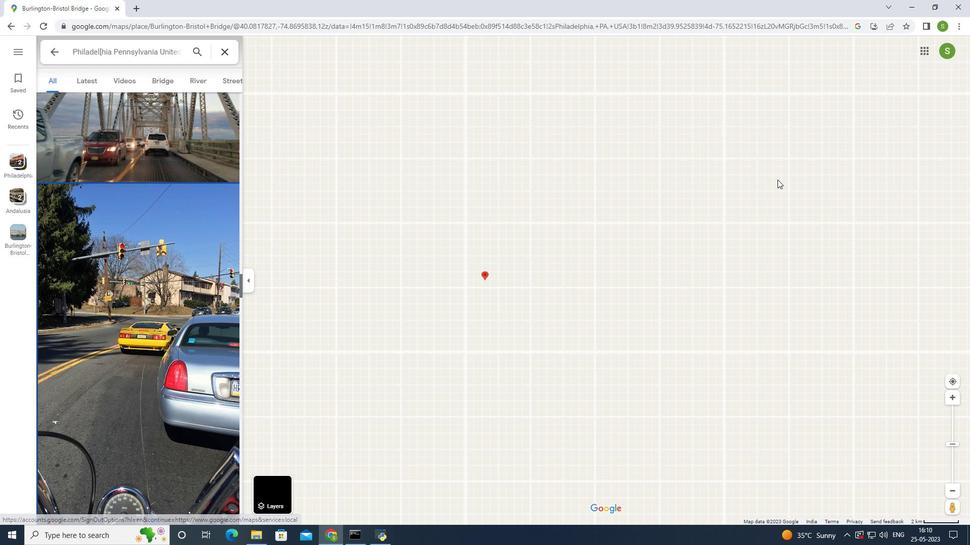 
